 Task: Send email   including the signature Sign0000000001 to Sandip@sogtage.net; Email000000002 with a cc to Nikhil.rathi@sogtage.net; Ayush@sogtage.net and bcc to Pooja.Chaudhary@sogtage.net with a subject Subject0000000031 and add a message Message0000000033. Send email   including the signature Sign0000000001 to Sandip@sogtage.net with a cc to Vanshu.thakur@sogtage.net with a subject Subject0000000031 and add a message Message0000000033 and with an attachment of Attach0000000002. Send email   including the signature Sign0000000001 to Sandip@sogtage.net with a cc to Vanshu.thakur@sogtage.net and bcc to Nikhil.rathi@sogtage.net with a subject Subject0000000031 and add a message Message0000000033 and with an attachment of Attach0000000003. Send email   including the signature Sign0000000001 to Sandip@sogtage.net; Email000000002 with a cc to Nikhil.rathi@sogtage.net; Ayush@sogtage.net and bcc to Pooja.Chaudhary@sogtage.net with a subject Subject0000000031 and add a message Message0000000033 and with an attachment of Attach0000000004. Send email and add a link Link0000000031 to Sandip@sogtage.net with a subject Subject0000000031 and add a message Message0000000031
Action: Mouse moved to (902, 478)
Screenshot: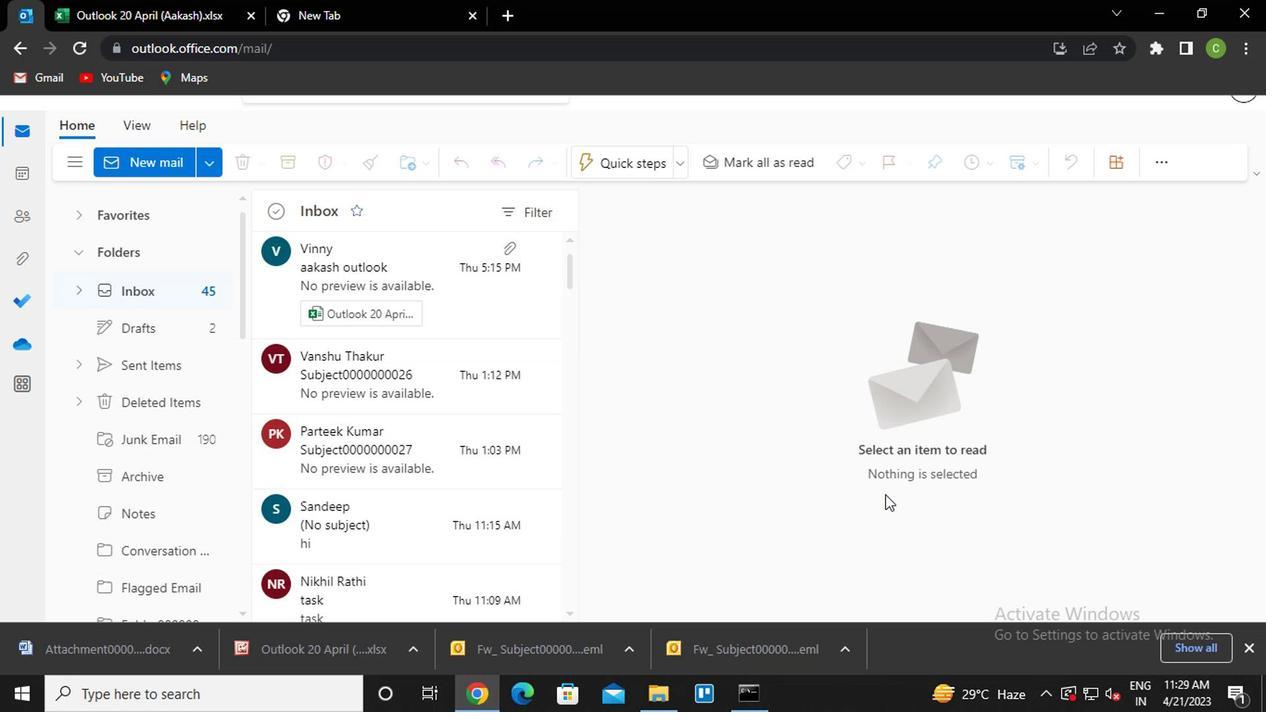 
Action: Mouse scrolled (902, 479) with delta (0, 1)
Screenshot: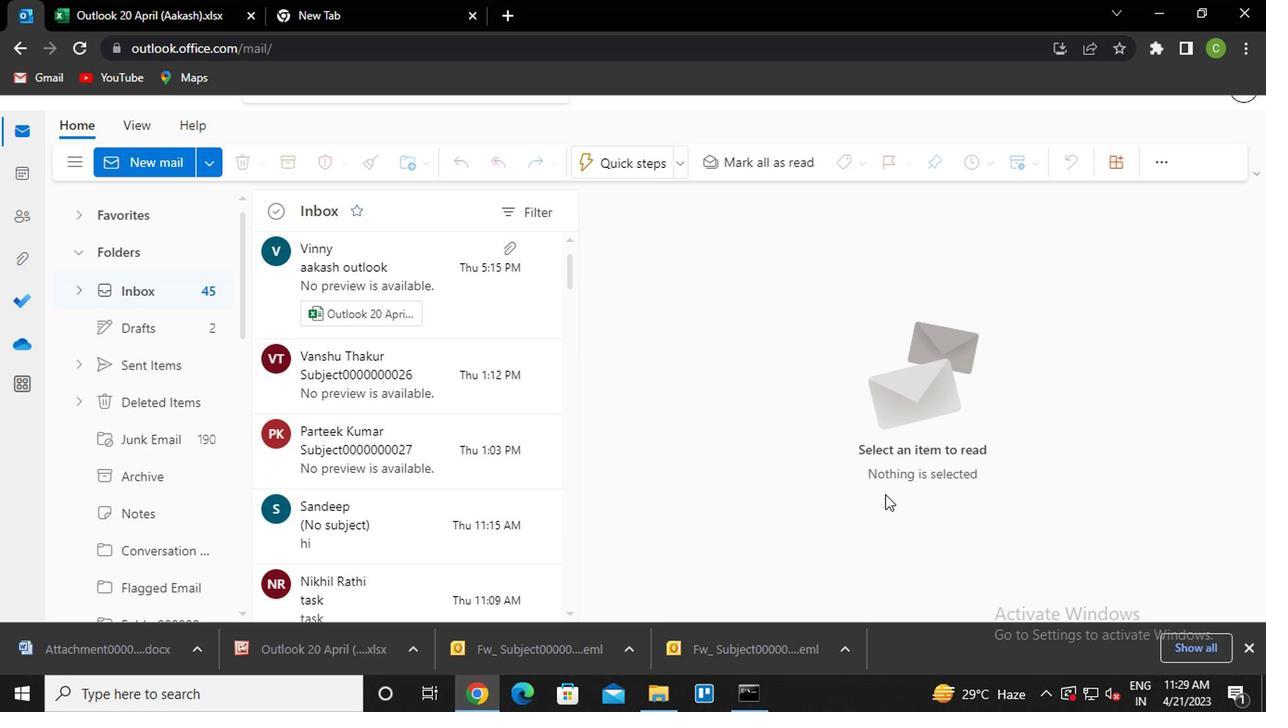 
Action: Mouse moved to (128, 157)
Screenshot: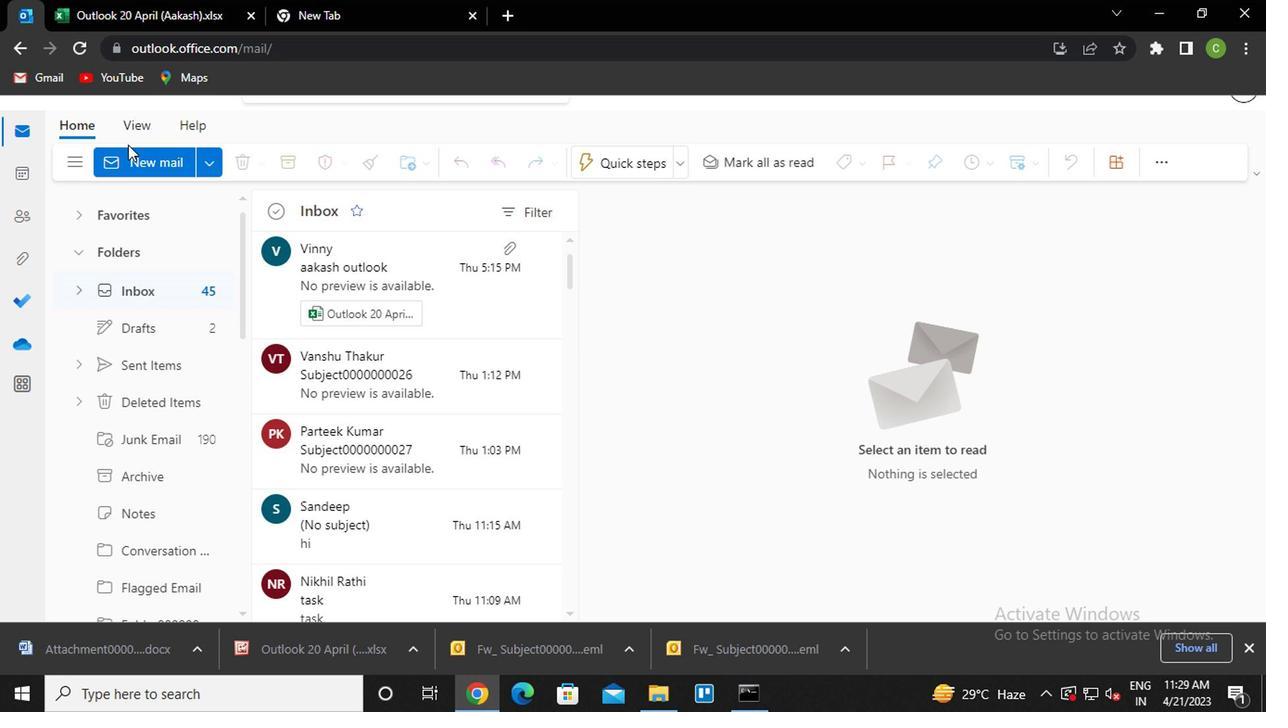 
Action: Mouse pressed left at (128, 157)
Screenshot: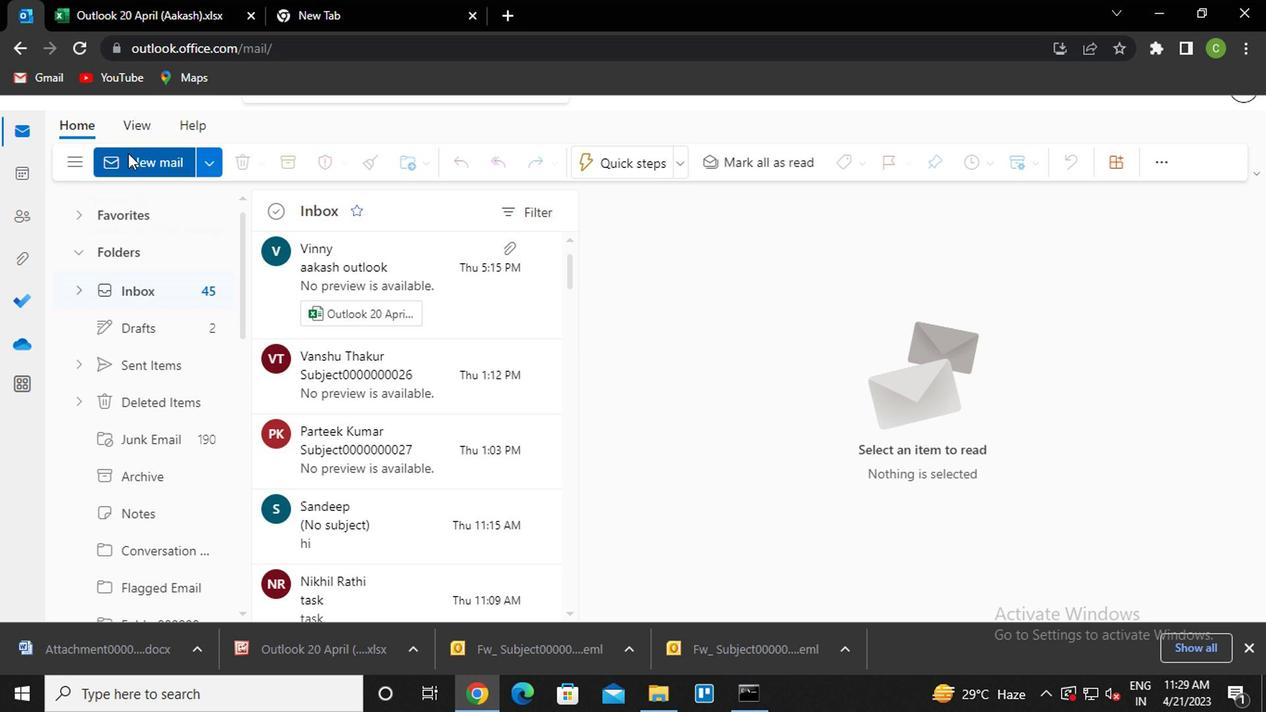 
Action: Mouse moved to (955, 164)
Screenshot: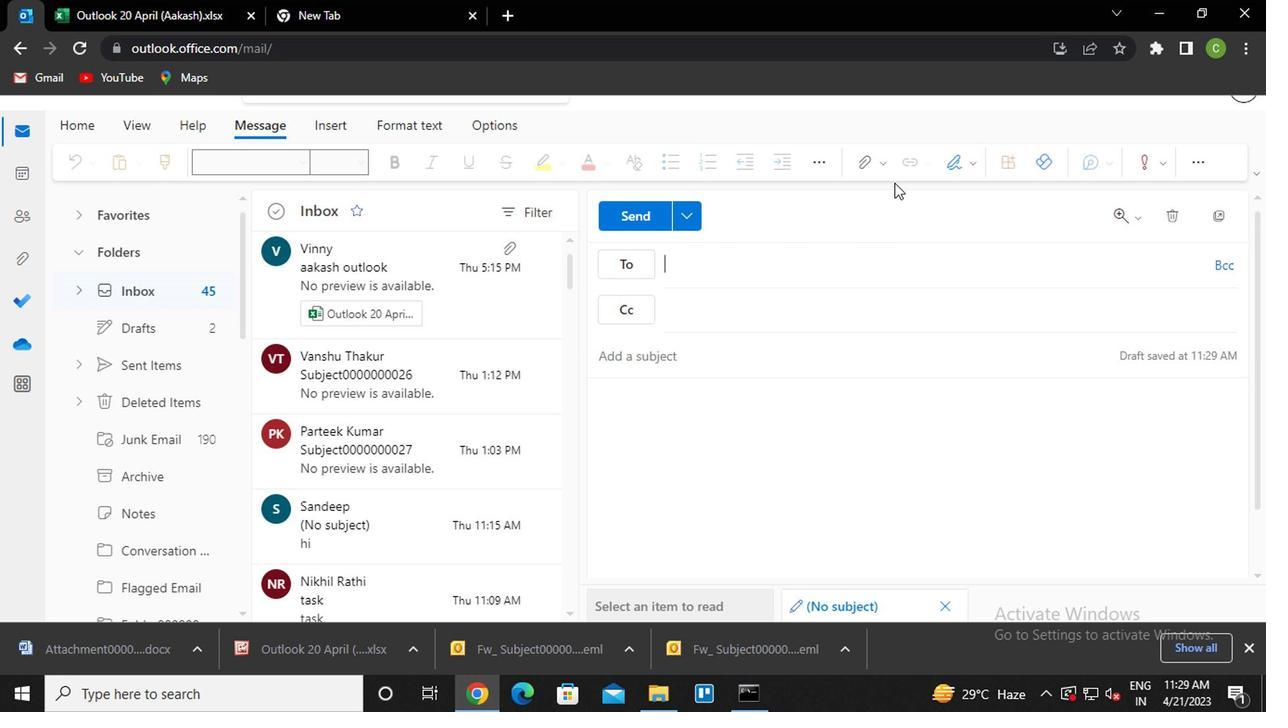 
Action: Mouse pressed left at (955, 164)
Screenshot: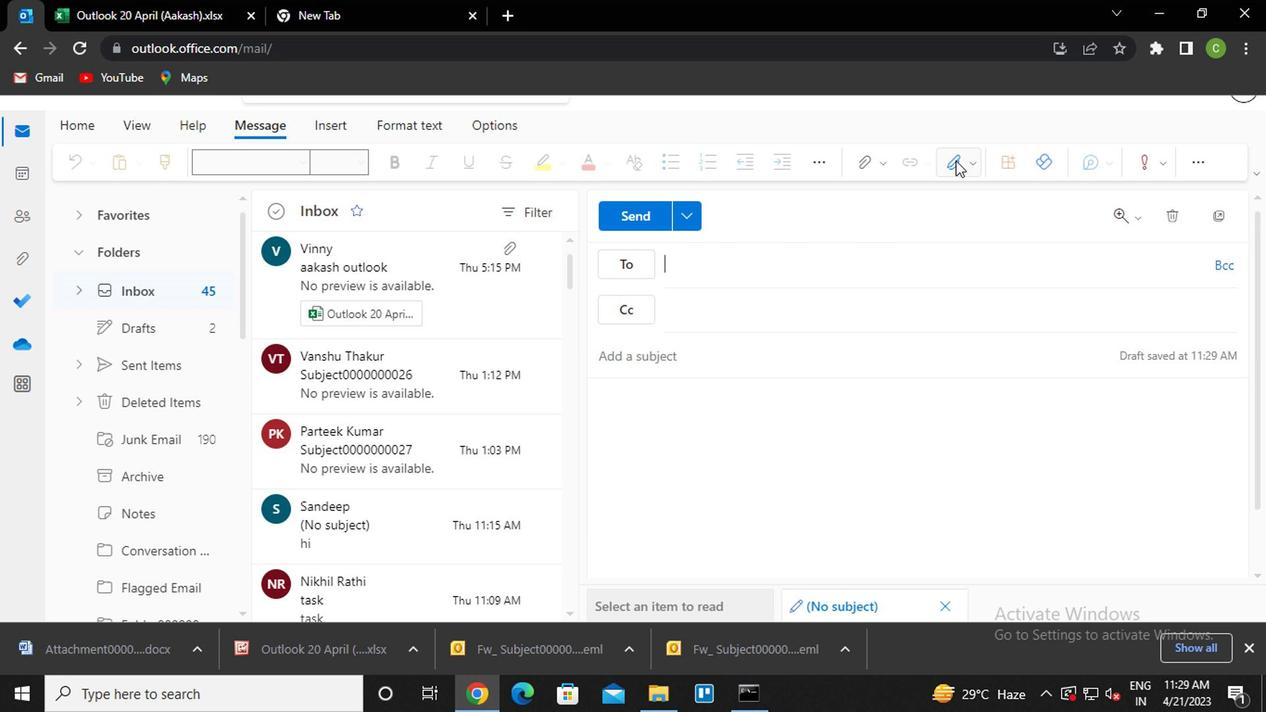 
Action: Mouse moved to (933, 201)
Screenshot: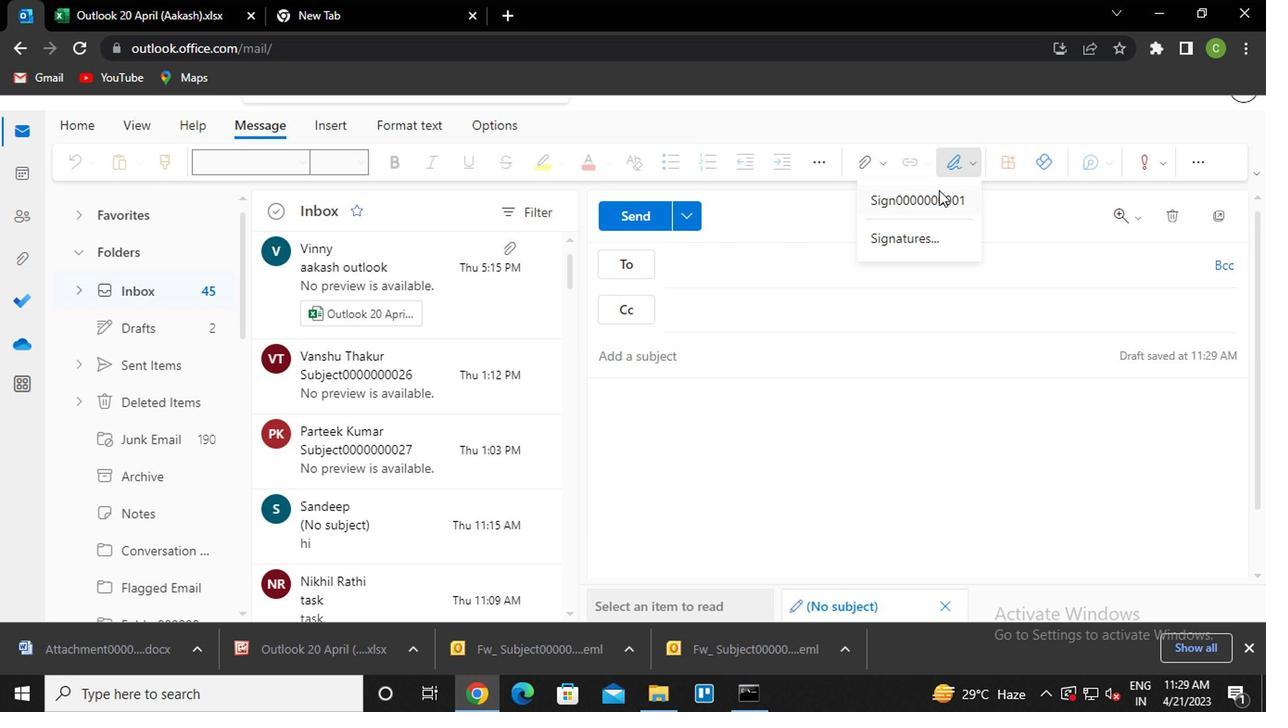 
Action: Mouse pressed left at (933, 201)
Screenshot: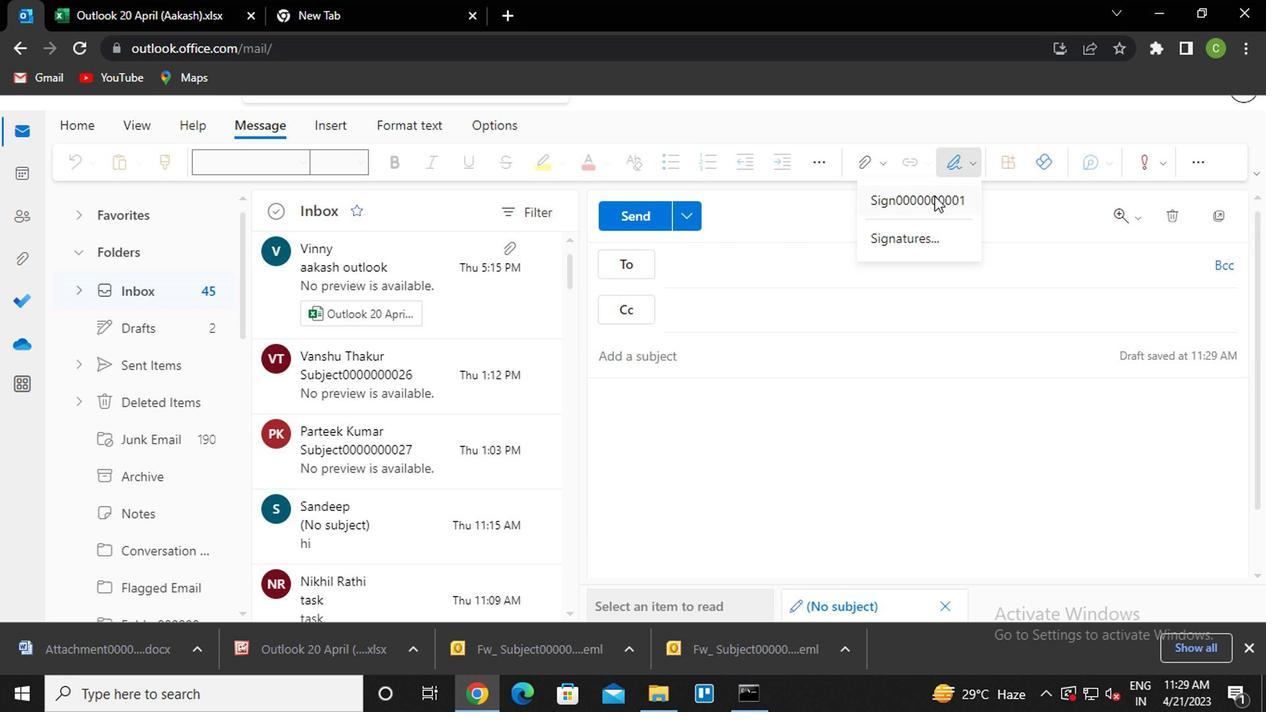 
Action: Mouse moved to (743, 268)
Screenshot: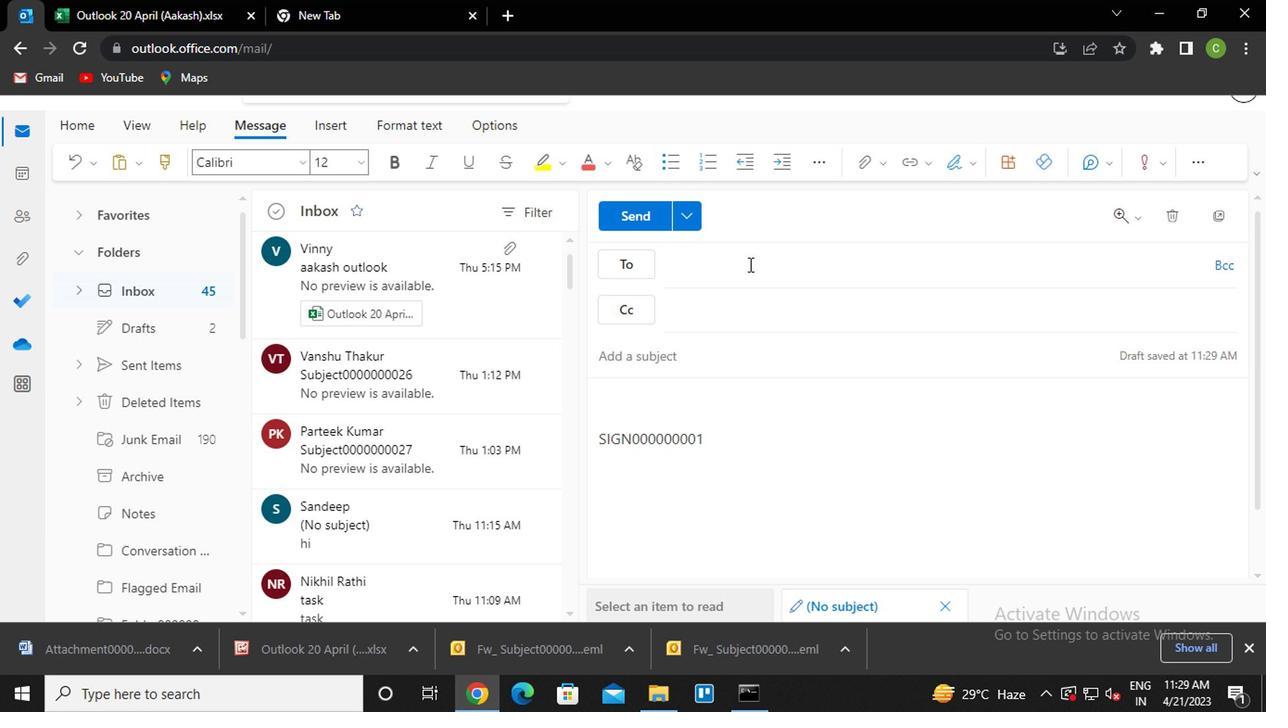
Action: Mouse pressed left at (743, 268)
Screenshot: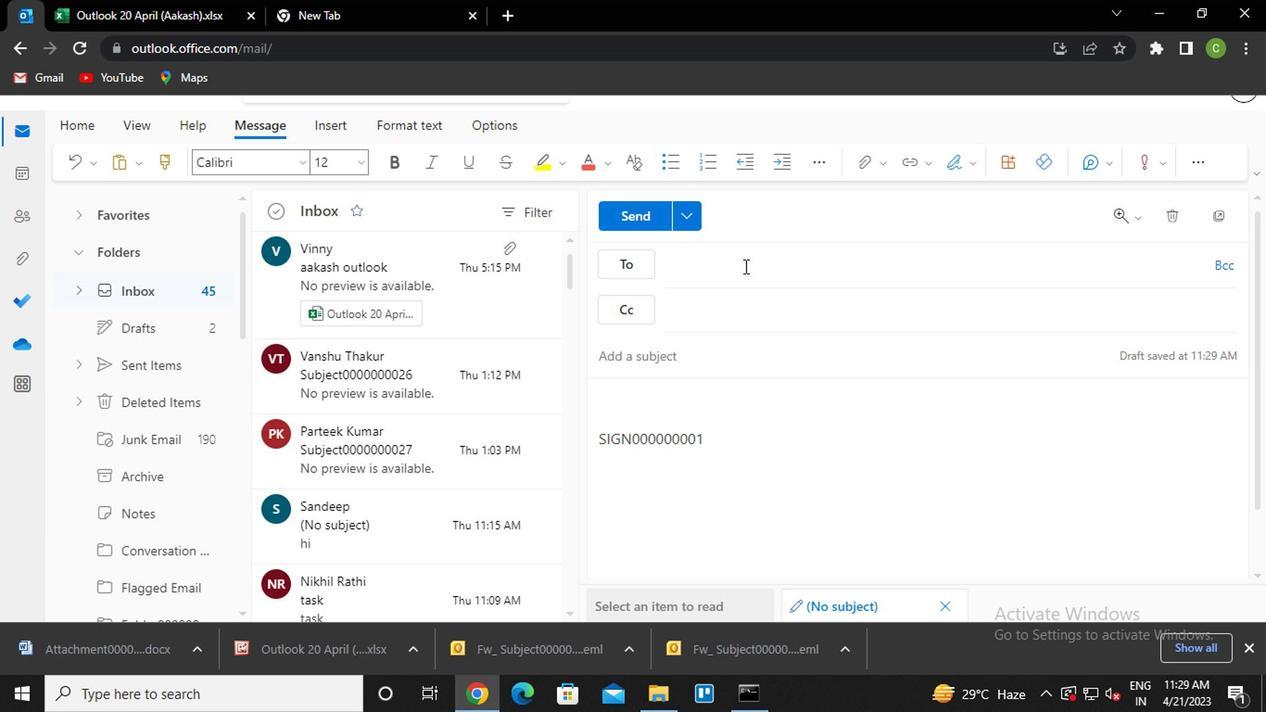 
Action: Key pressed <Key.caps_lock><Key.caps_lock>s<Key.caps_lock>andip<Key.enter>vanshu<Key.enter><Key.tab>b<Key.backspace>nikhil<Key.enter>ayush<Key.enter>
Screenshot: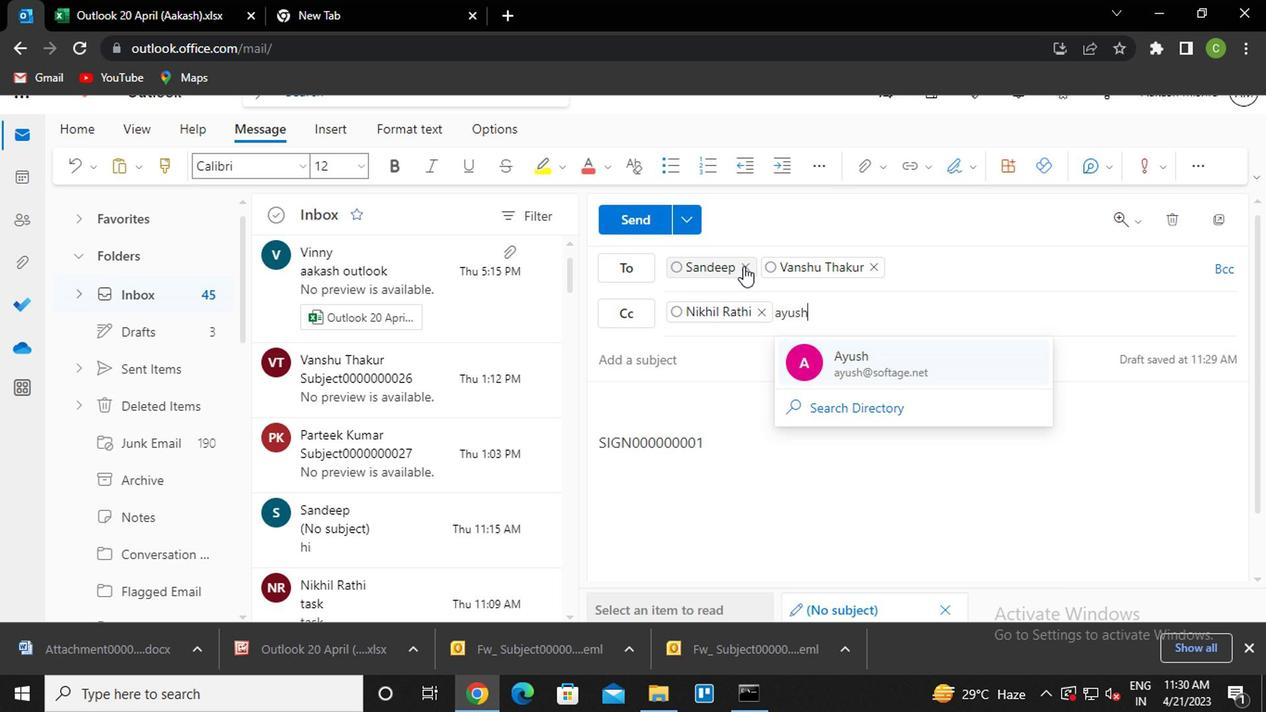 
Action: Mouse moved to (1220, 271)
Screenshot: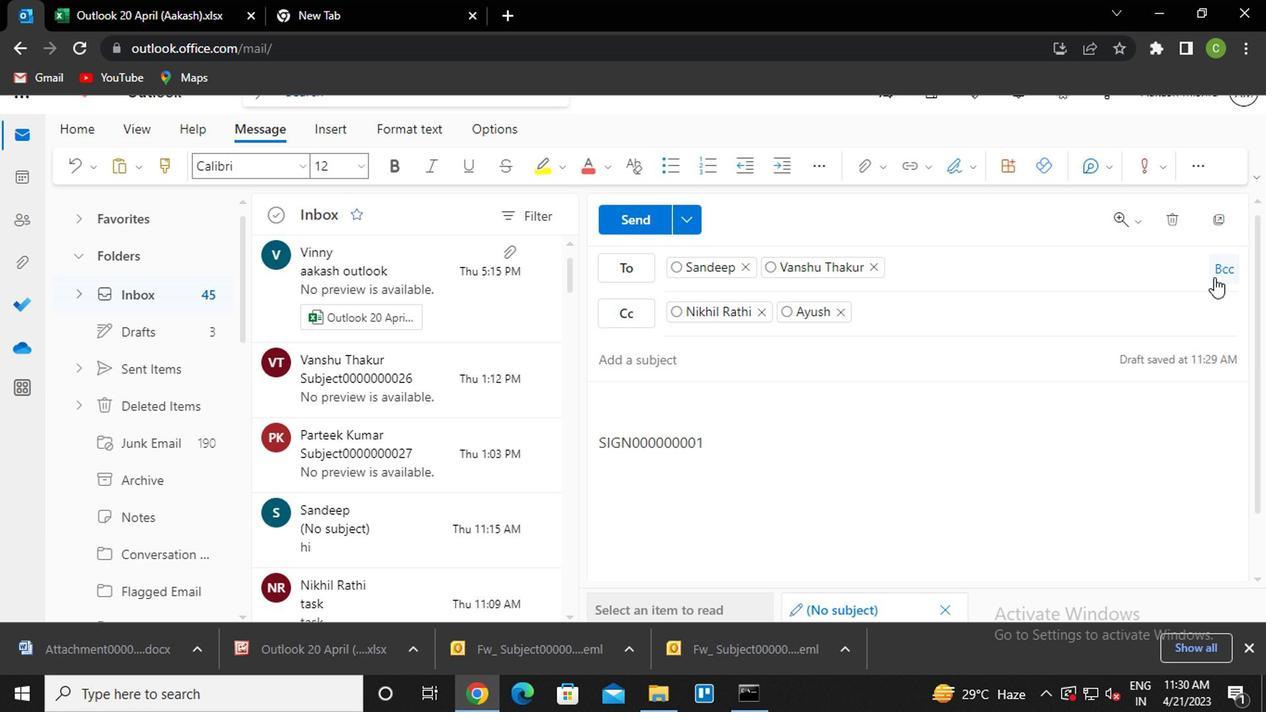 
Action: Mouse pressed left at (1220, 271)
Screenshot: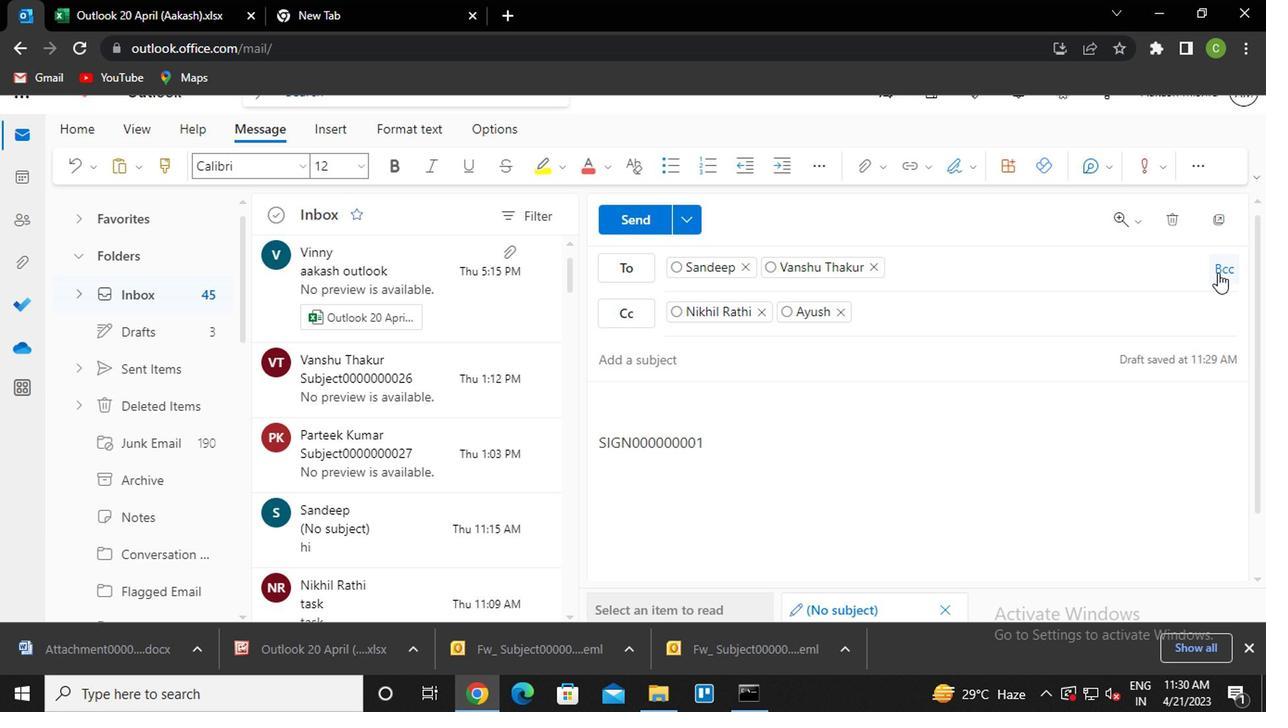 
Action: Mouse moved to (1119, 371)
Screenshot: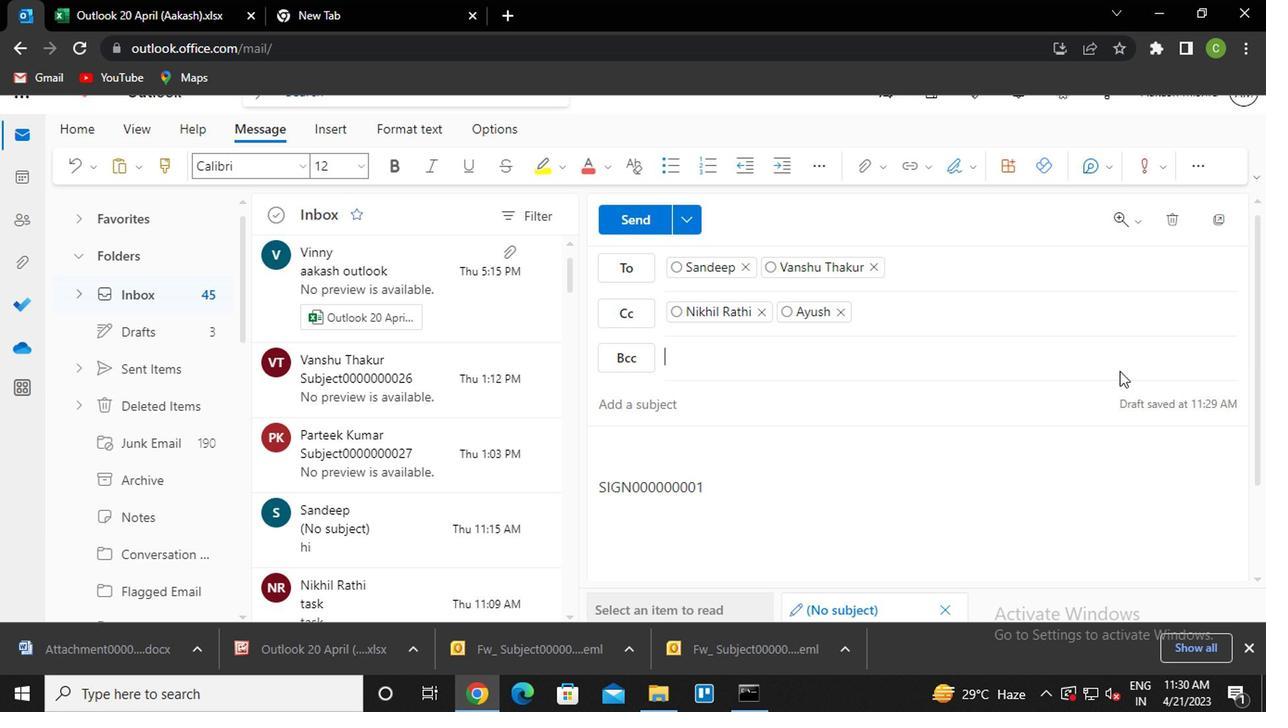 
Action: Key pressed <Key.caps_lock>p<Key.caps_lock>ooja<Key.enter><Key.tab><Key.caps_lock>s<Key.caps_lock>ubject0000000031<Key.tab><Key.caps_lock>m<Key.caps_lock>essage0000000033
Screenshot: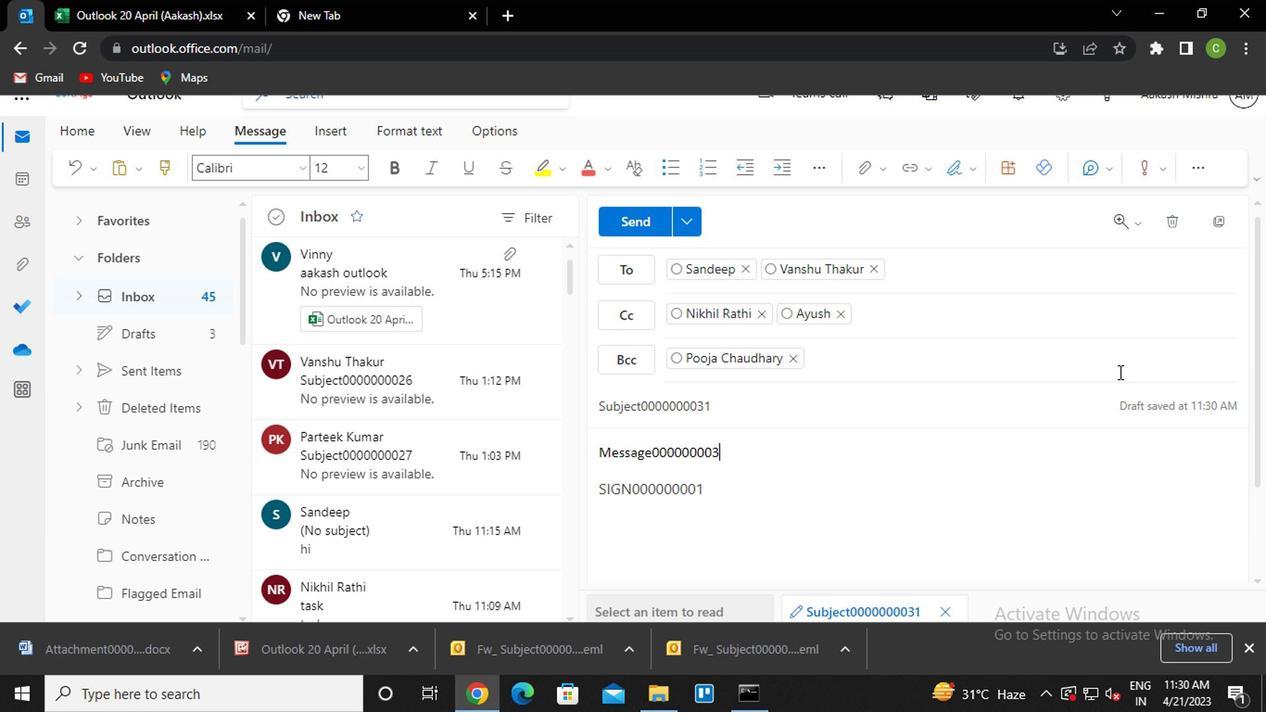 
Action: Mouse moved to (629, 227)
Screenshot: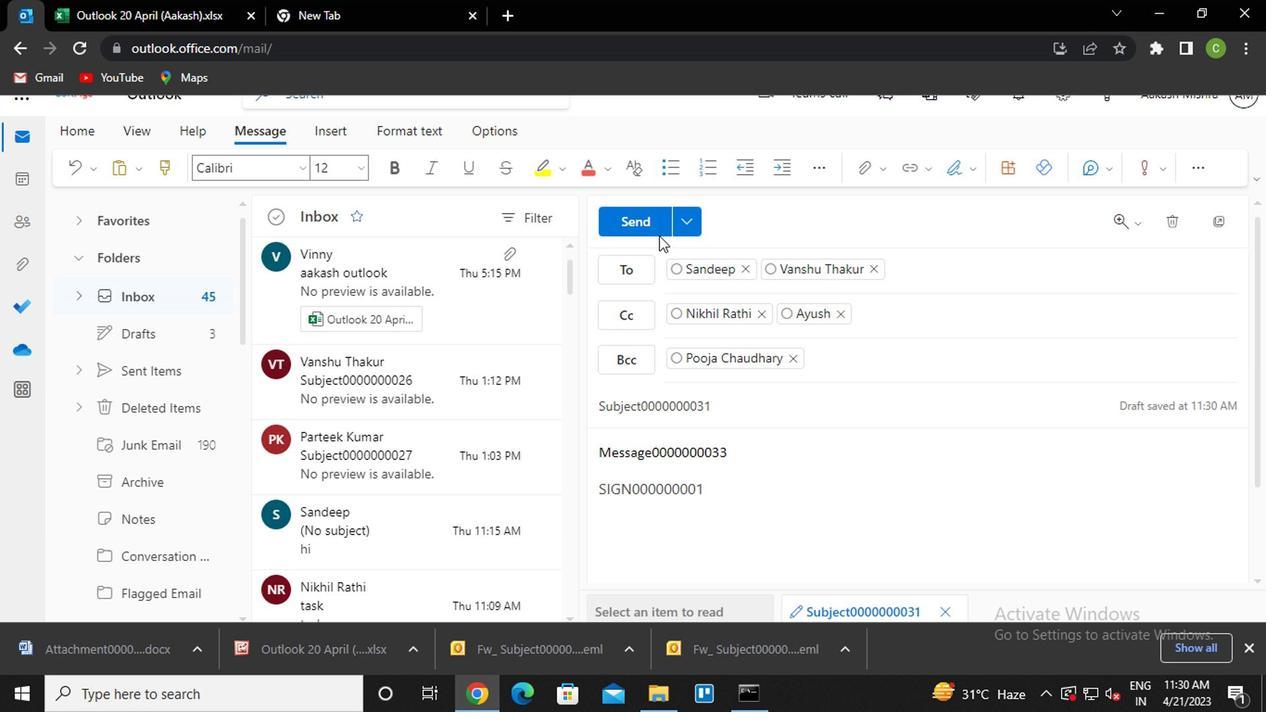 
Action: Mouse pressed left at (629, 227)
Screenshot: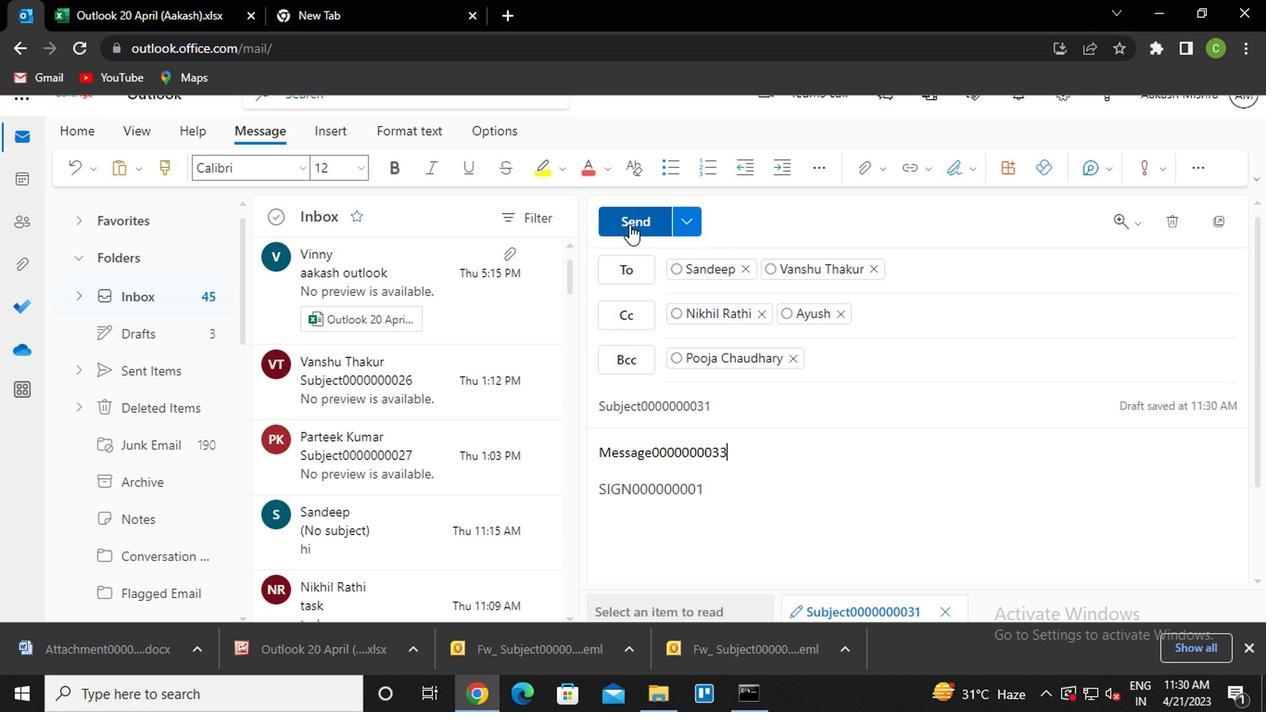 
Action: Mouse moved to (159, 169)
Screenshot: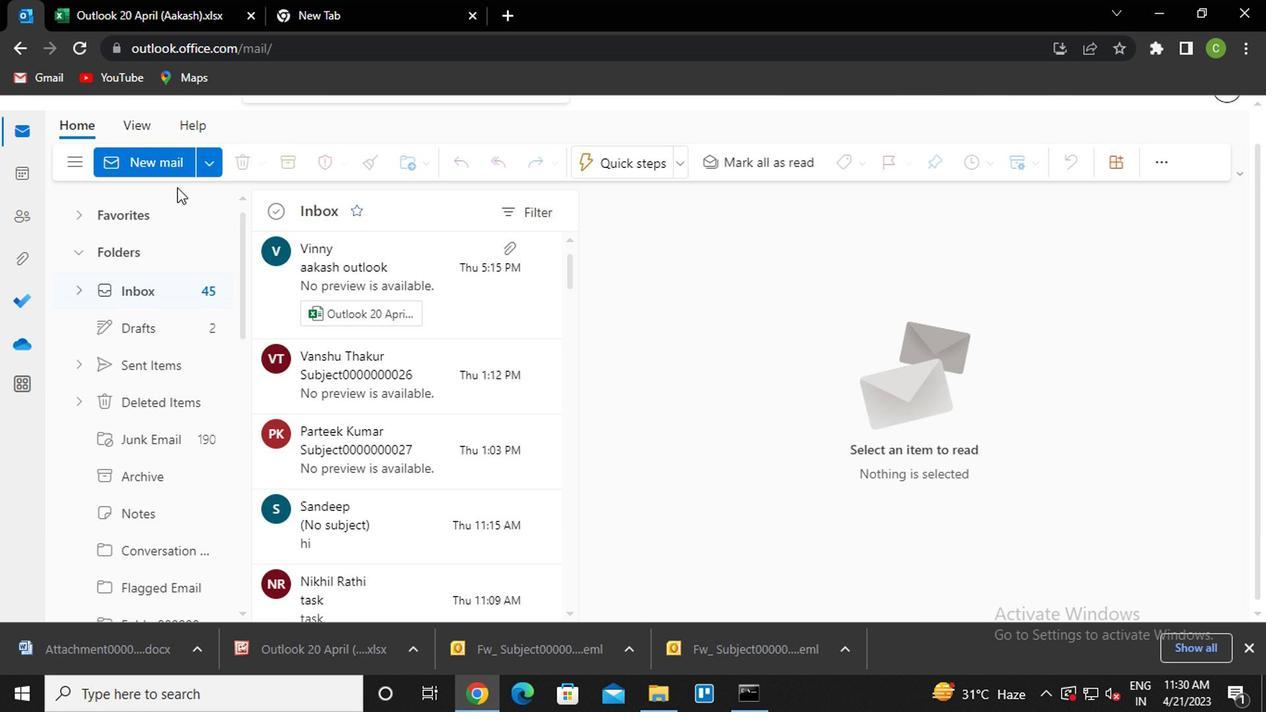 
Action: Mouse pressed left at (159, 169)
Screenshot: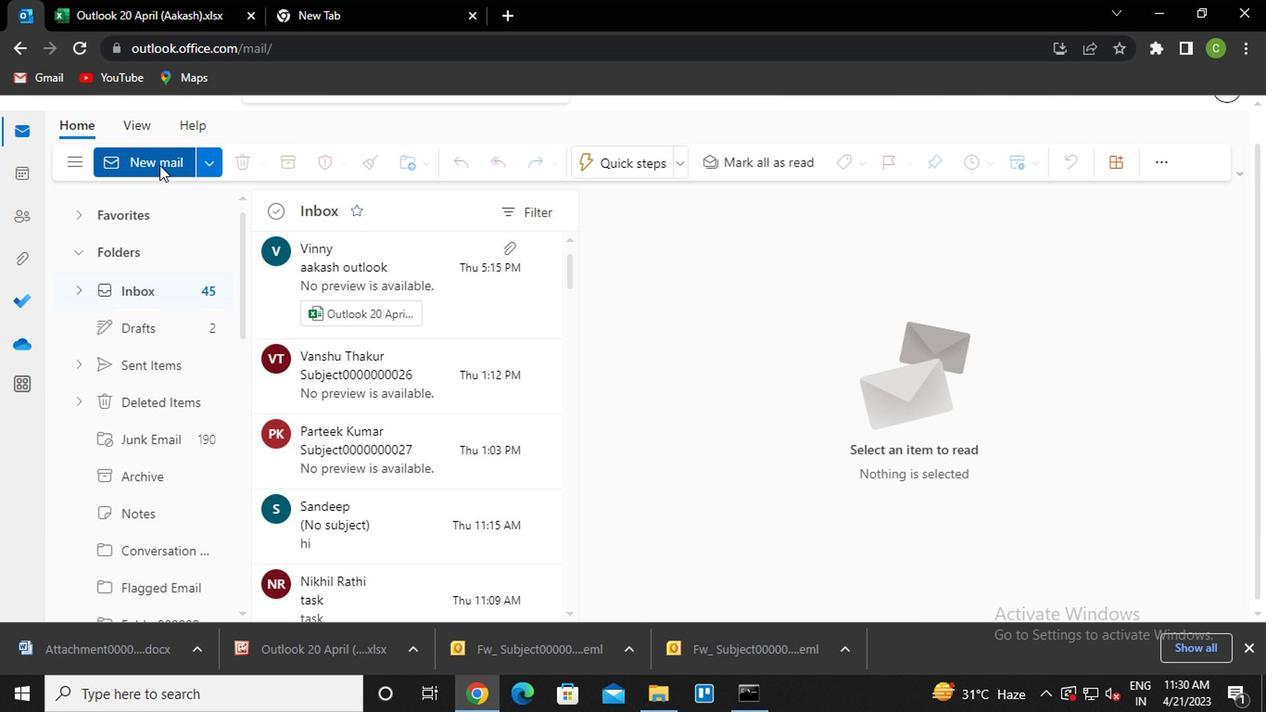 
Action: Mouse moved to (977, 164)
Screenshot: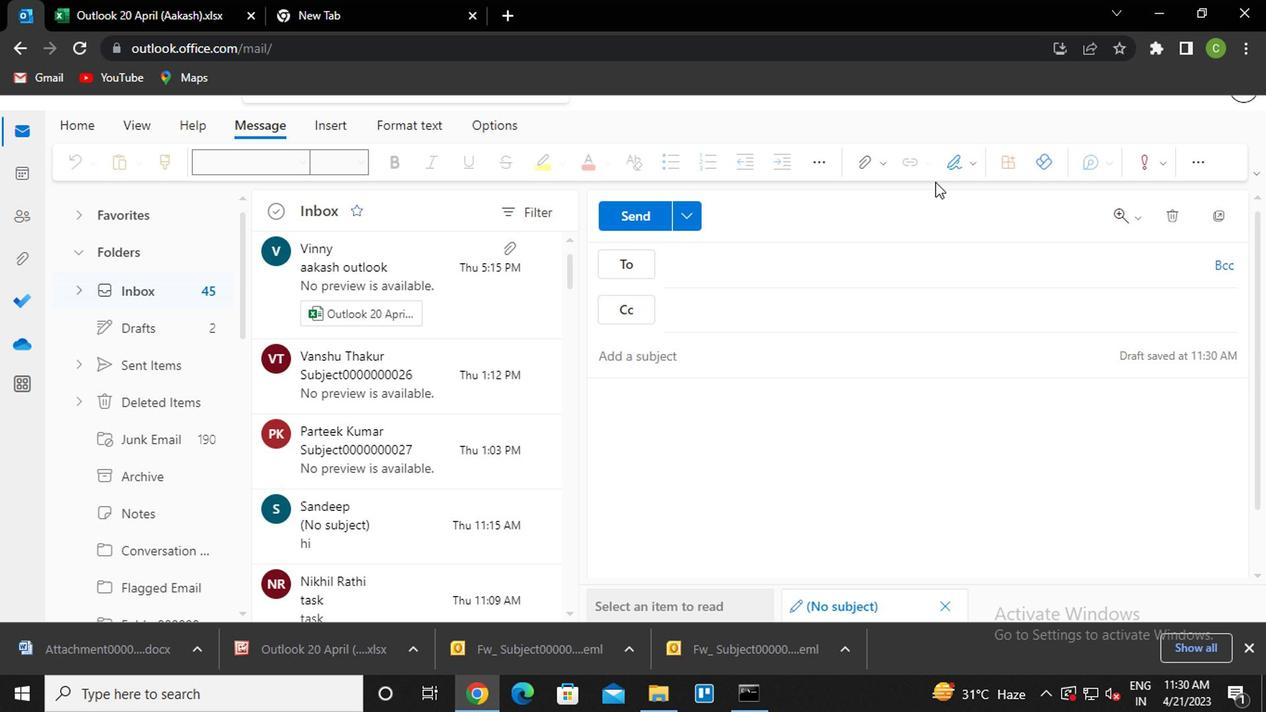 
Action: Mouse pressed left at (977, 164)
Screenshot: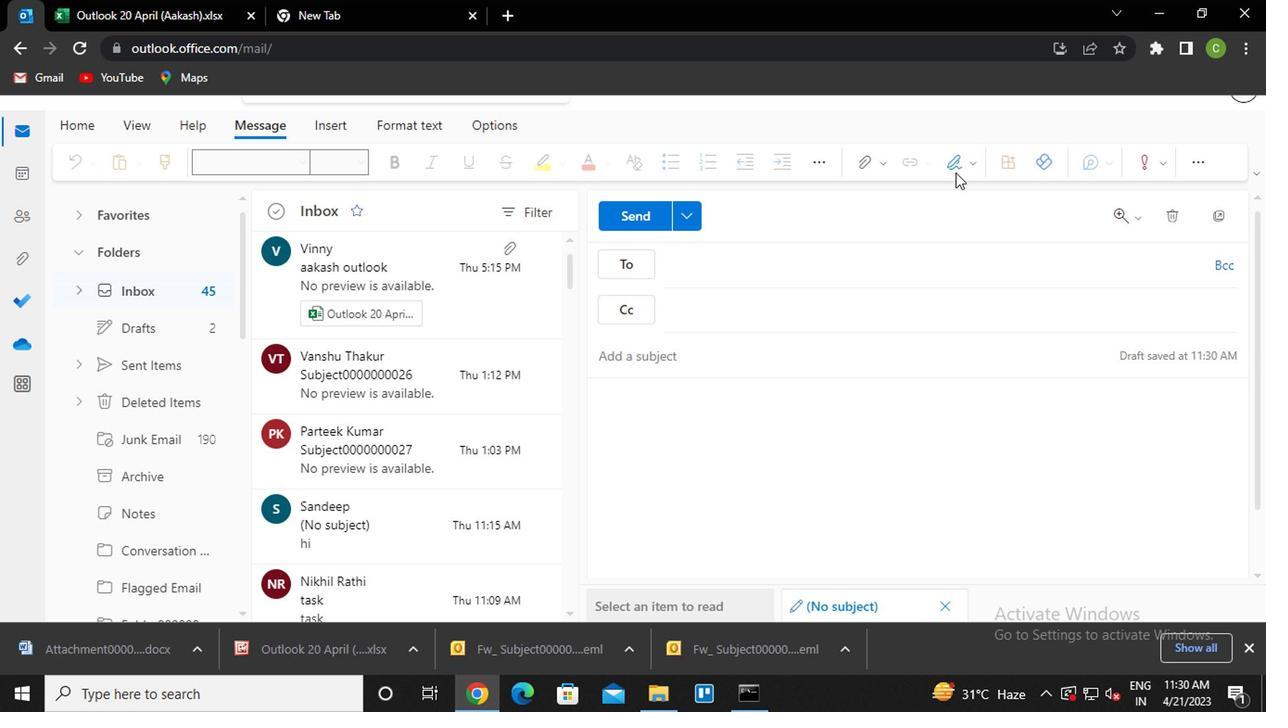 
Action: Mouse moved to (922, 205)
Screenshot: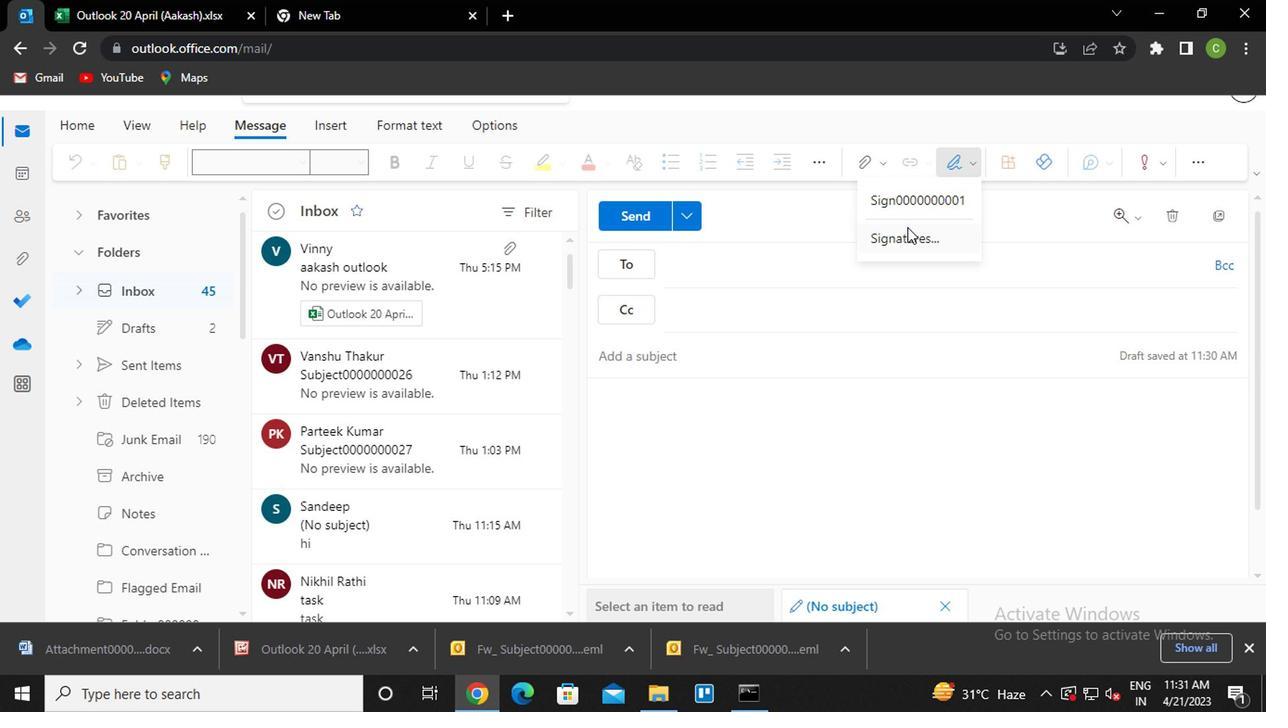 
Action: Mouse pressed left at (922, 205)
Screenshot: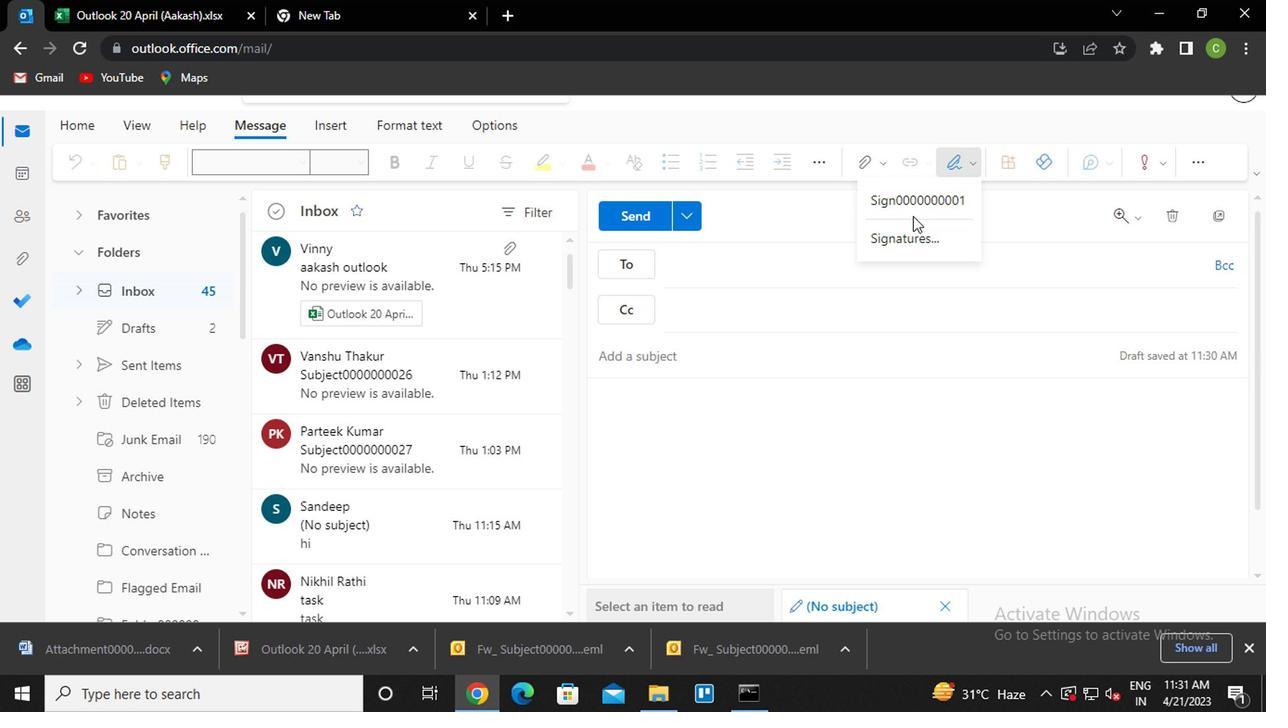 
Action: Mouse moved to (736, 269)
Screenshot: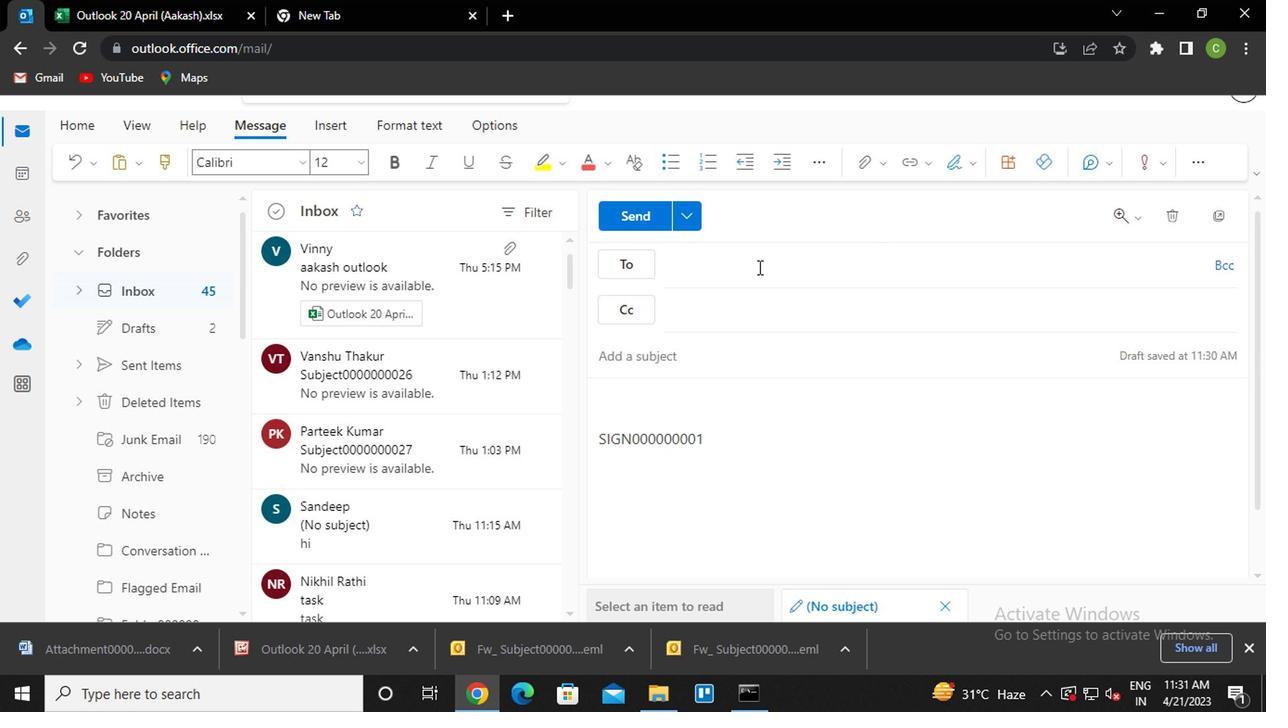 
Action: Mouse pressed left at (736, 269)
Screenshot: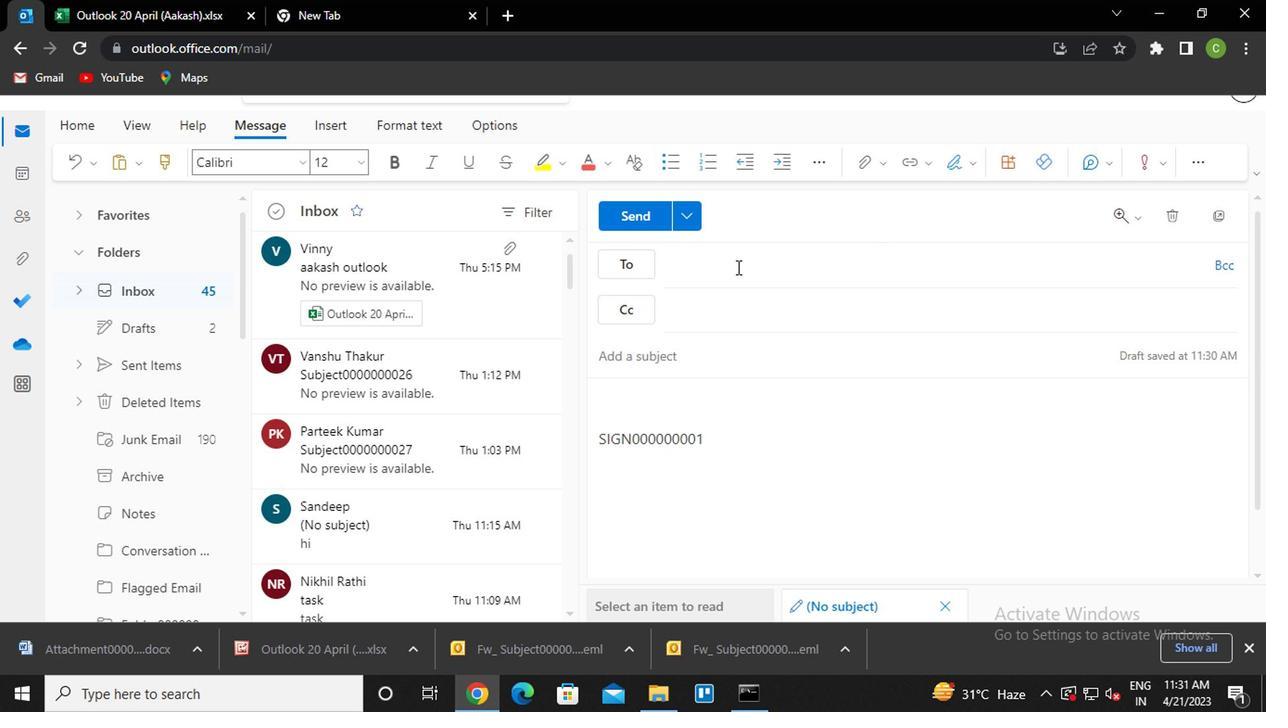 
Action: Key pressed sandip<Key.enter><Key.tab><Key.caps_lock>v<Key.caps_lock>anshu<Key.enter><Key.tab><Key.caps_lock>s<Key.caps_lock>ube<Key.backspace>ject0000000031<Key.tab><Key.caps_lock>m<Key.caps_lock>essage0000000033
Screenshot: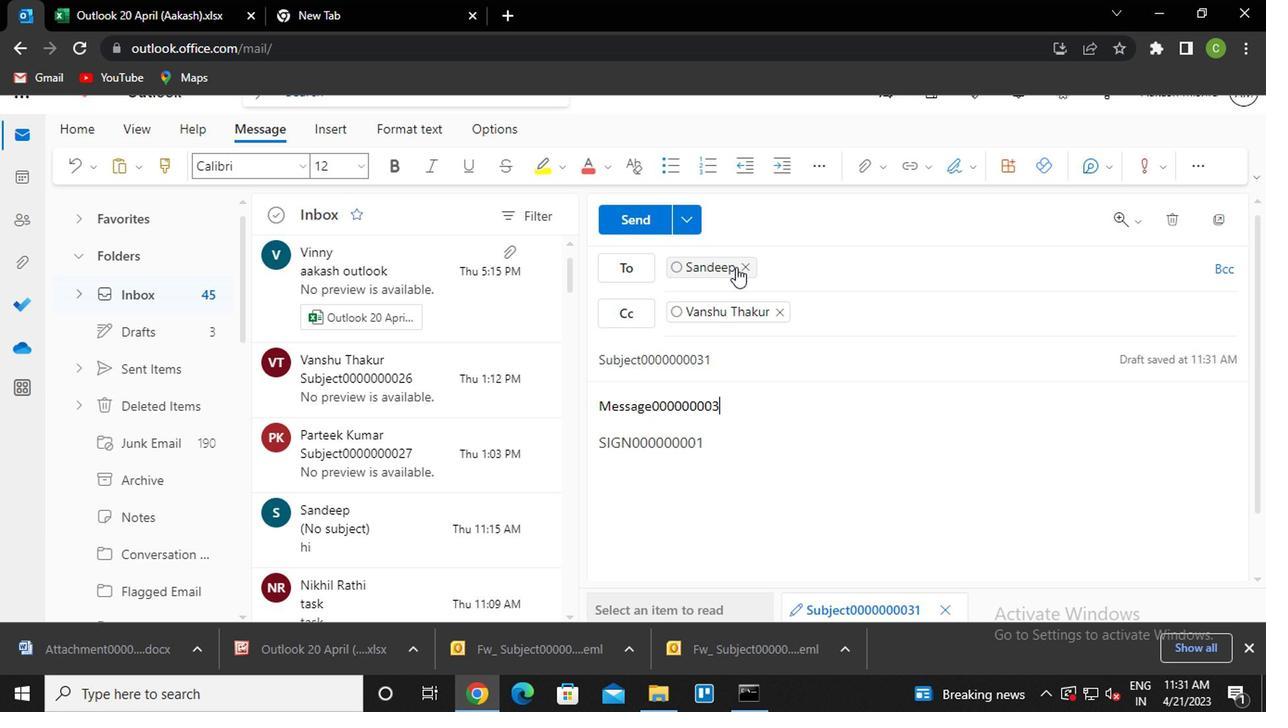 
Action: Mouse moved to (869, 170)
Screenshot: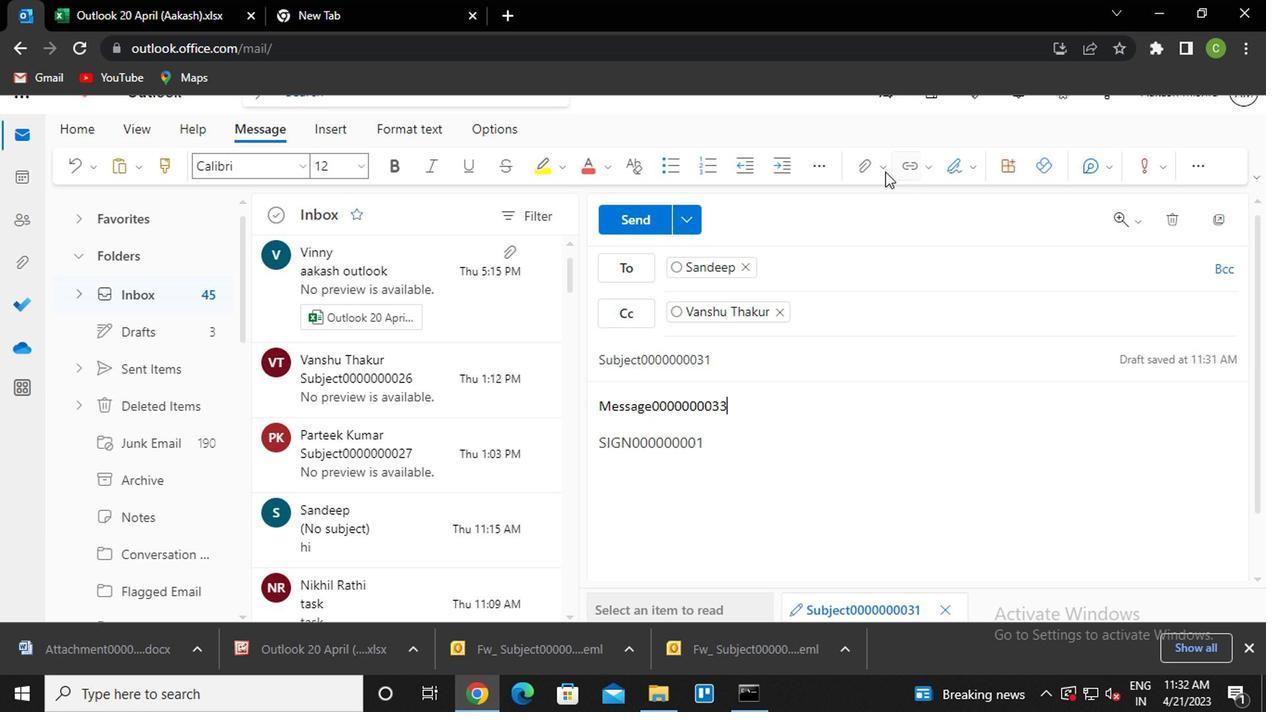 
Action: Mouse pressed left at (869, 170)
Screenshot: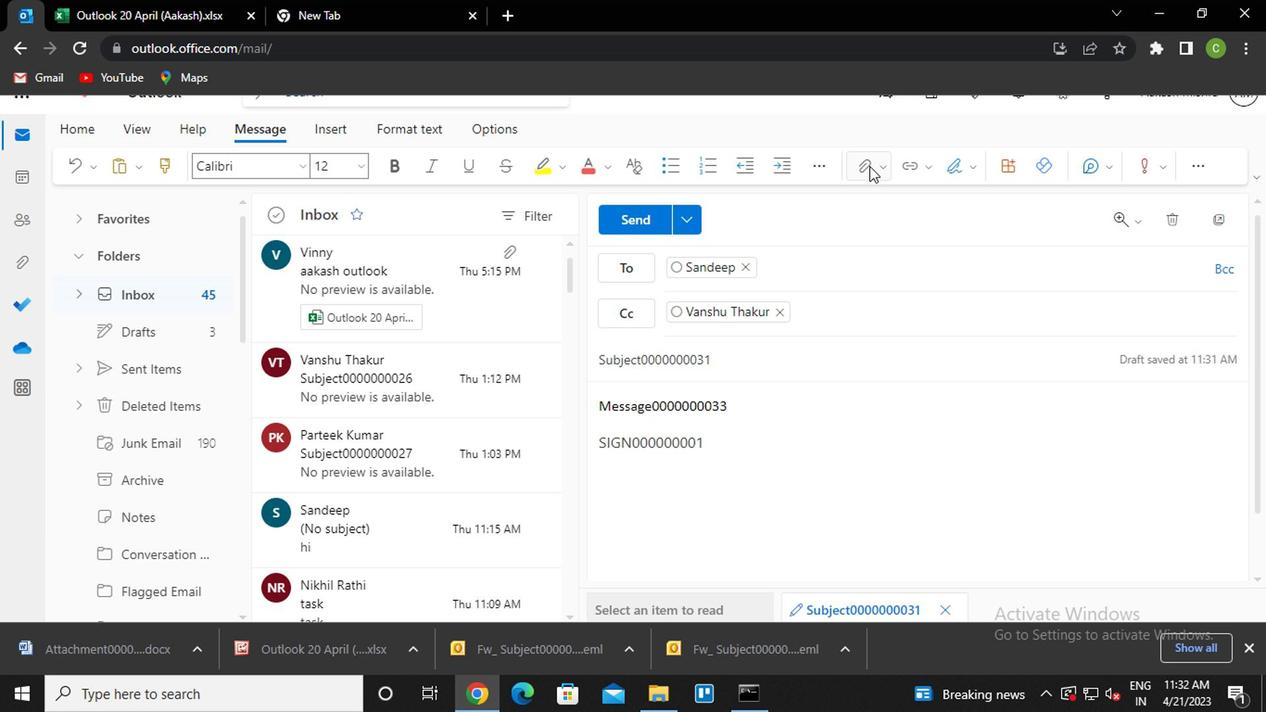 
Action: Mouse moved to (804, 213)
Screenshot: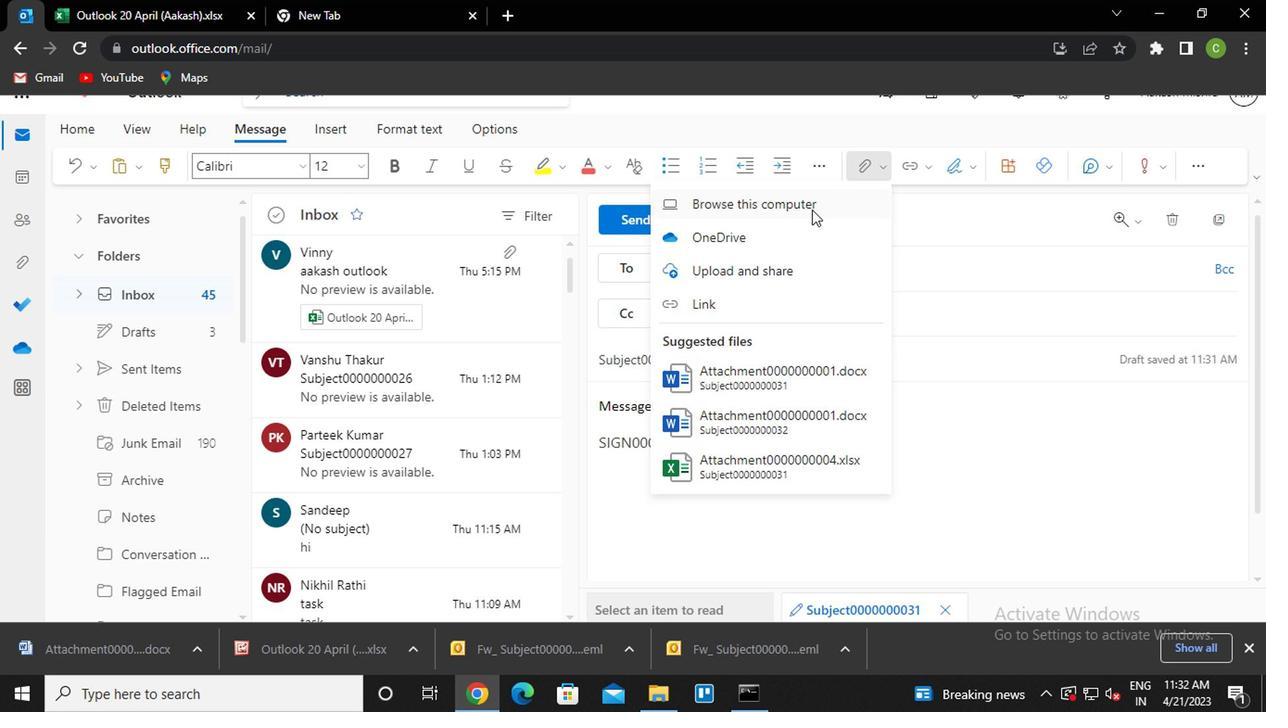 
Action: Mouse pressed left at (804, 213)
Screenshot: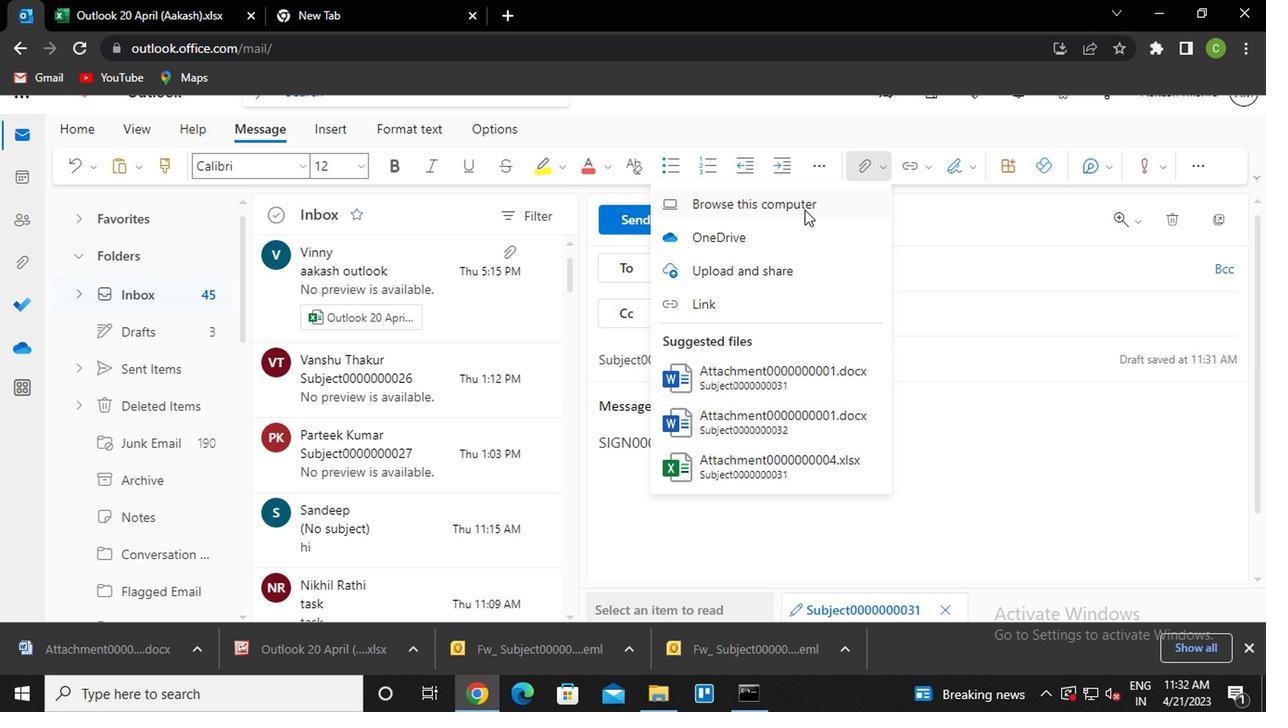 
Action: Mouse moved to (302, 162)
Screenshot: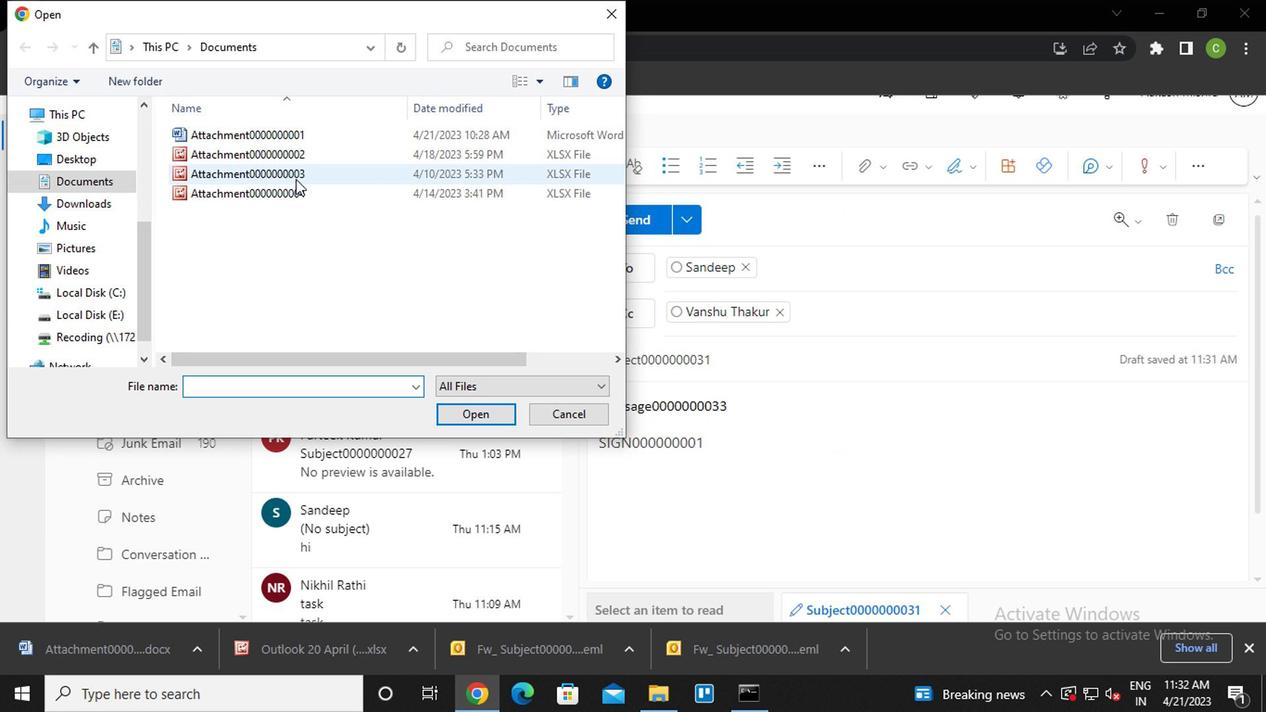 
Action: Mouse pressed left at (302, 162)
Screenshot: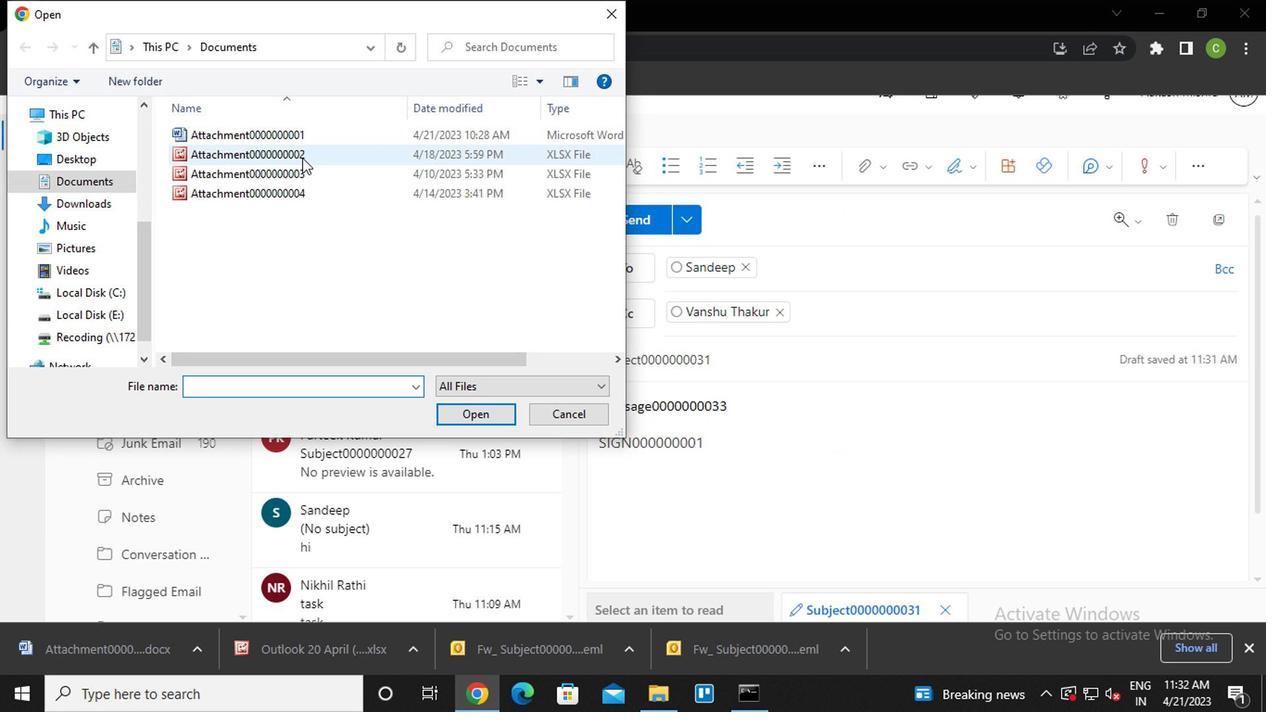 
Action: Mouse pressed left at (302, 162)
Screenshot: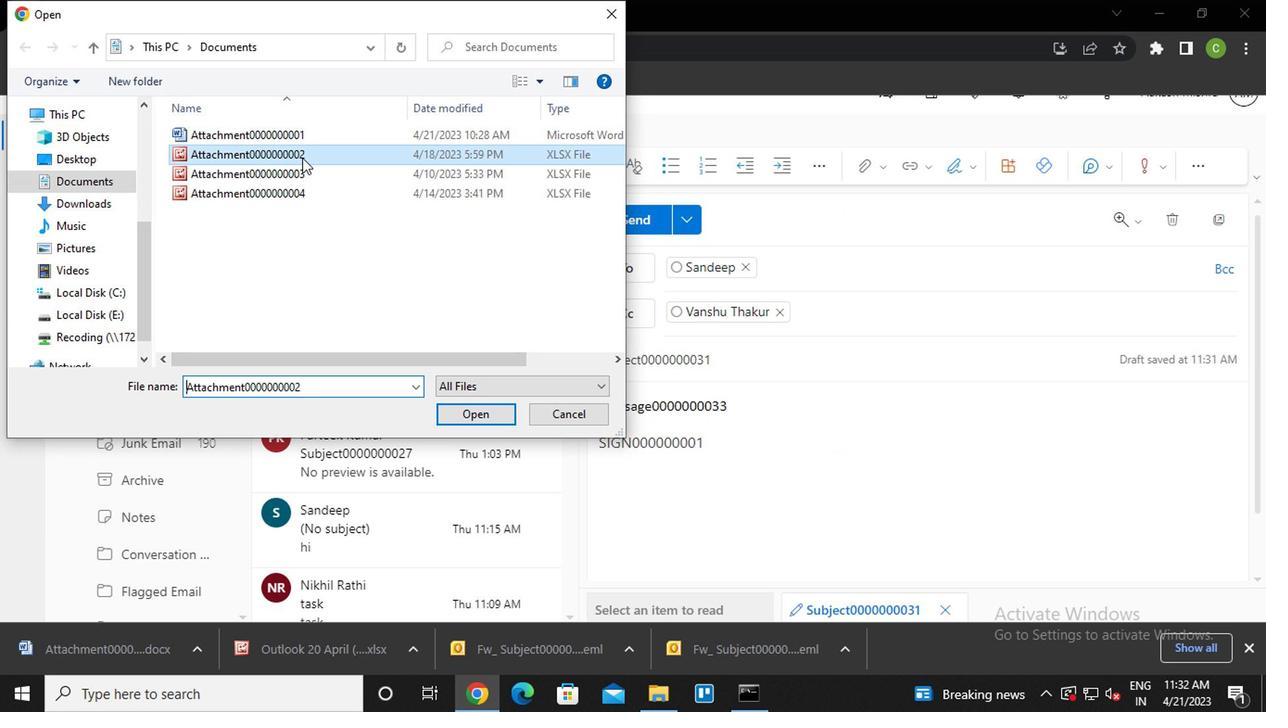 
Action: Mouse moved to (632, 230)
Screenshot: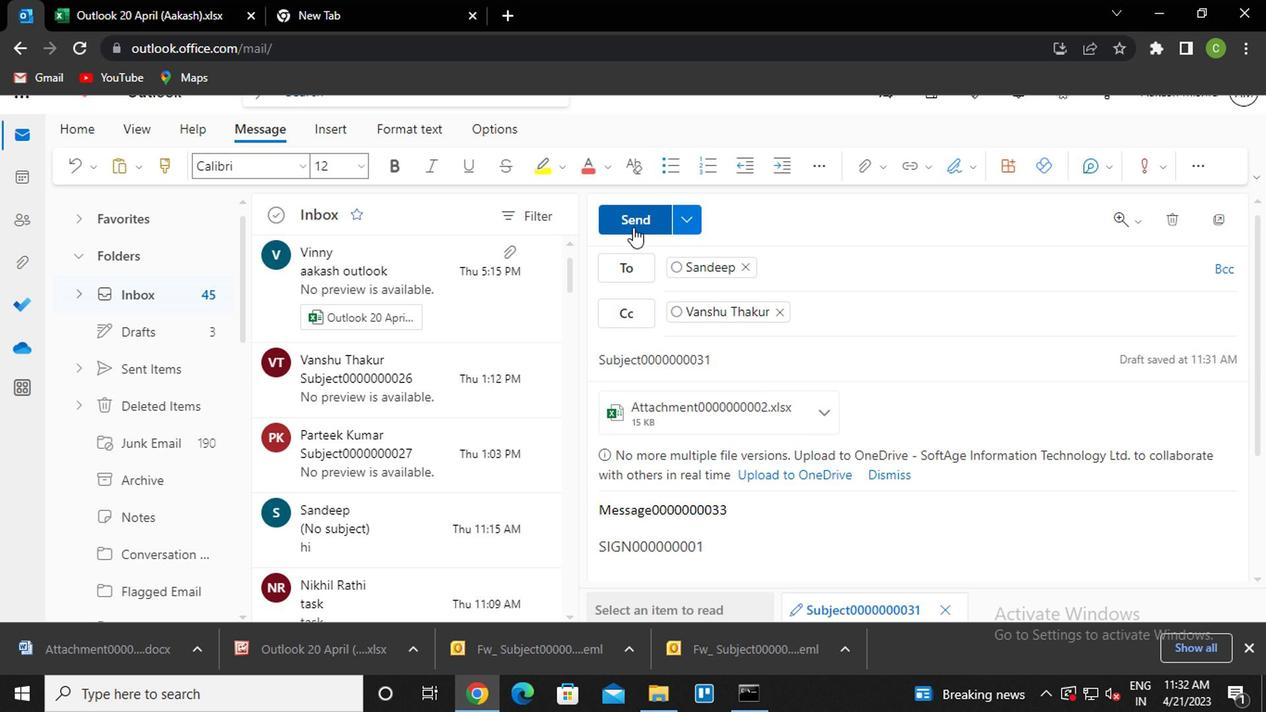 
Action: Mouse pressed left at (632, 230)
Screenshot: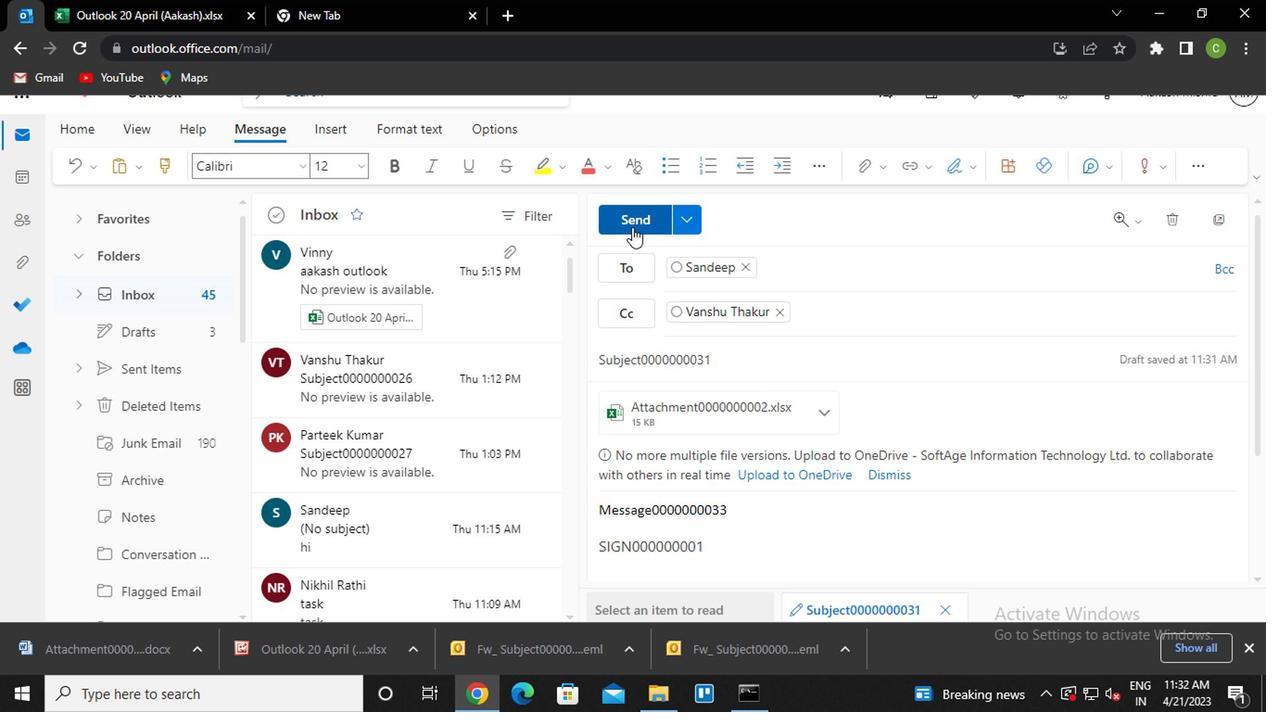 
Action: Mouse moved to (141, 176)
Screenshot: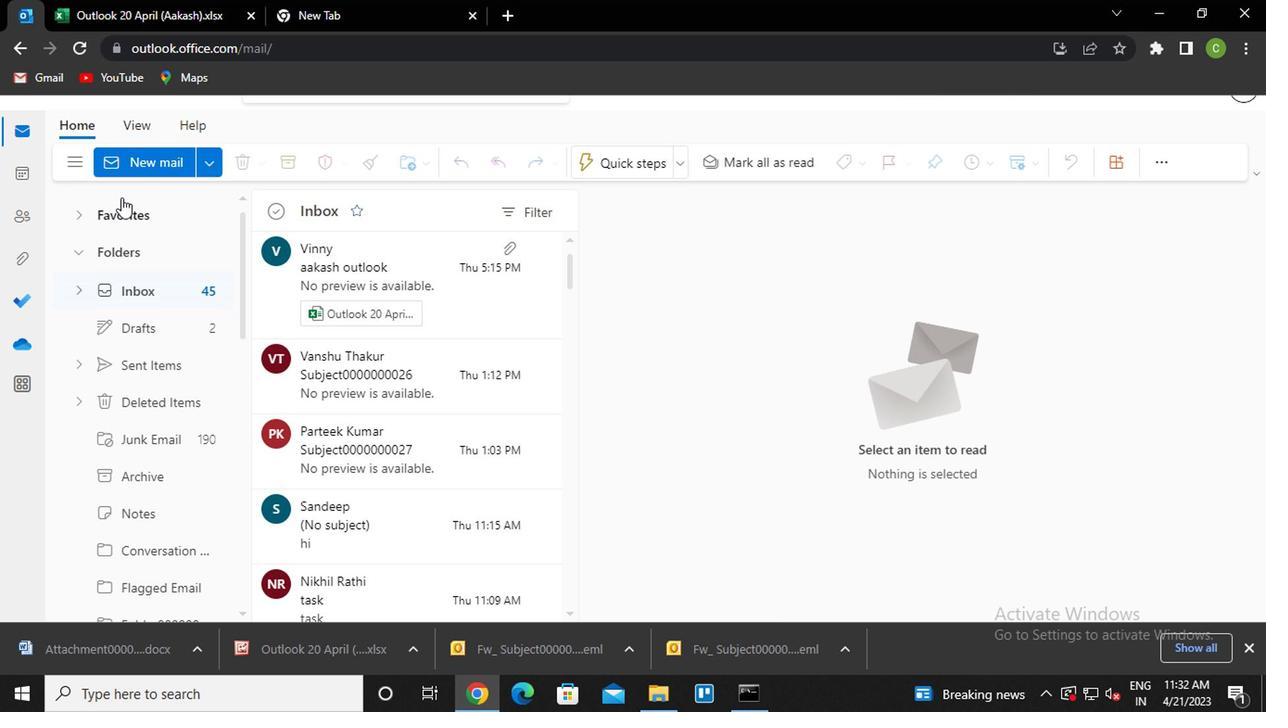 
Action: Mouse pressed left at (141, 176)
Screenshot: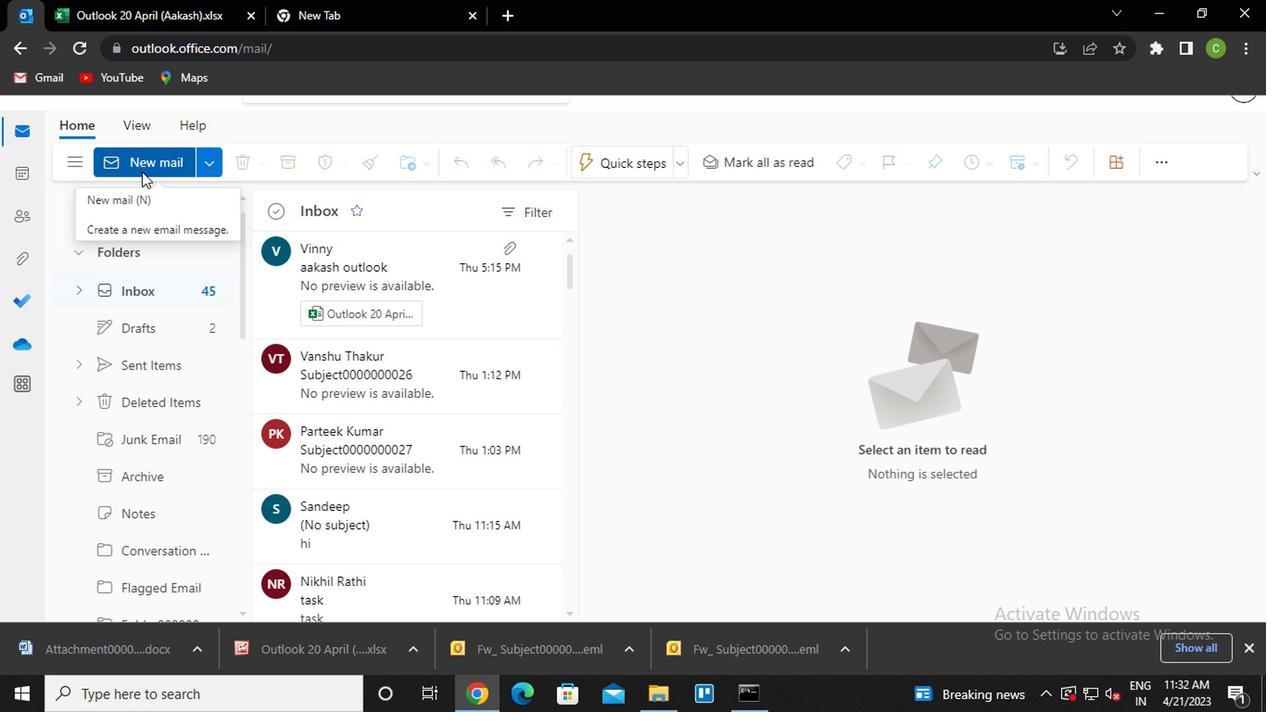 
Action: Mouse moved to (961, 164)
Screenshot: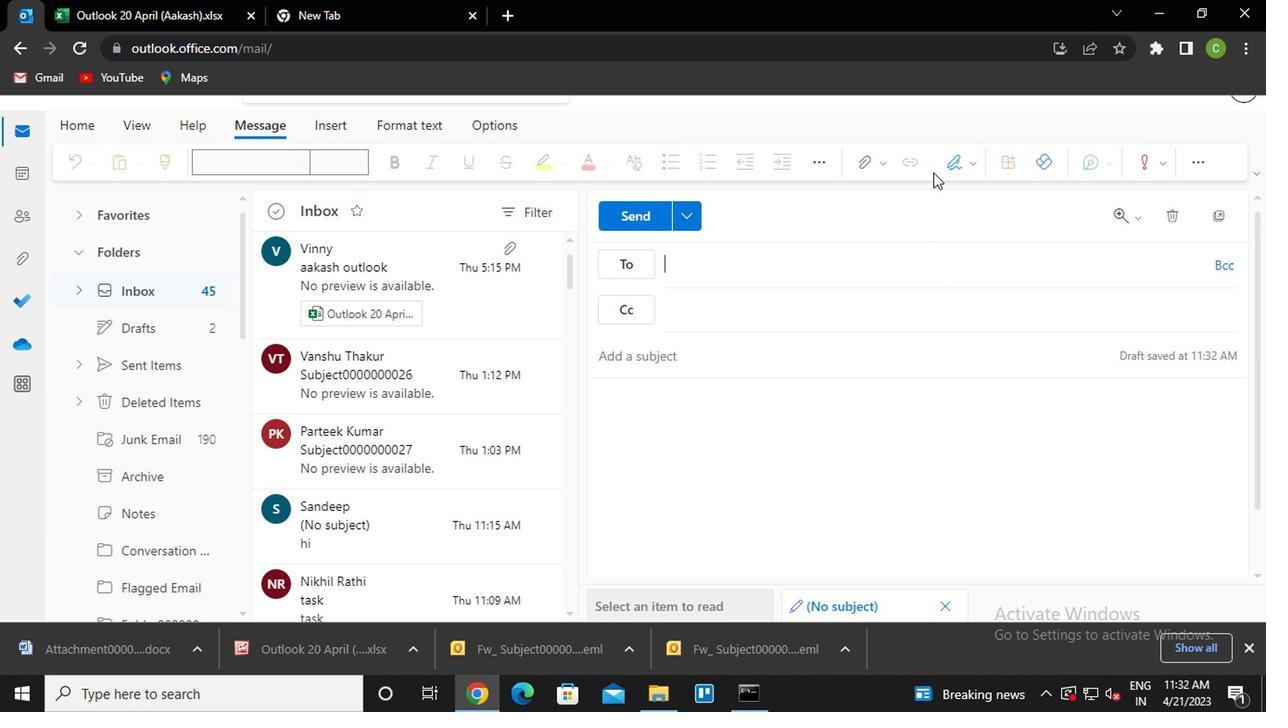 
Action: Mouse pressed left at (961, 164)
Screenshot: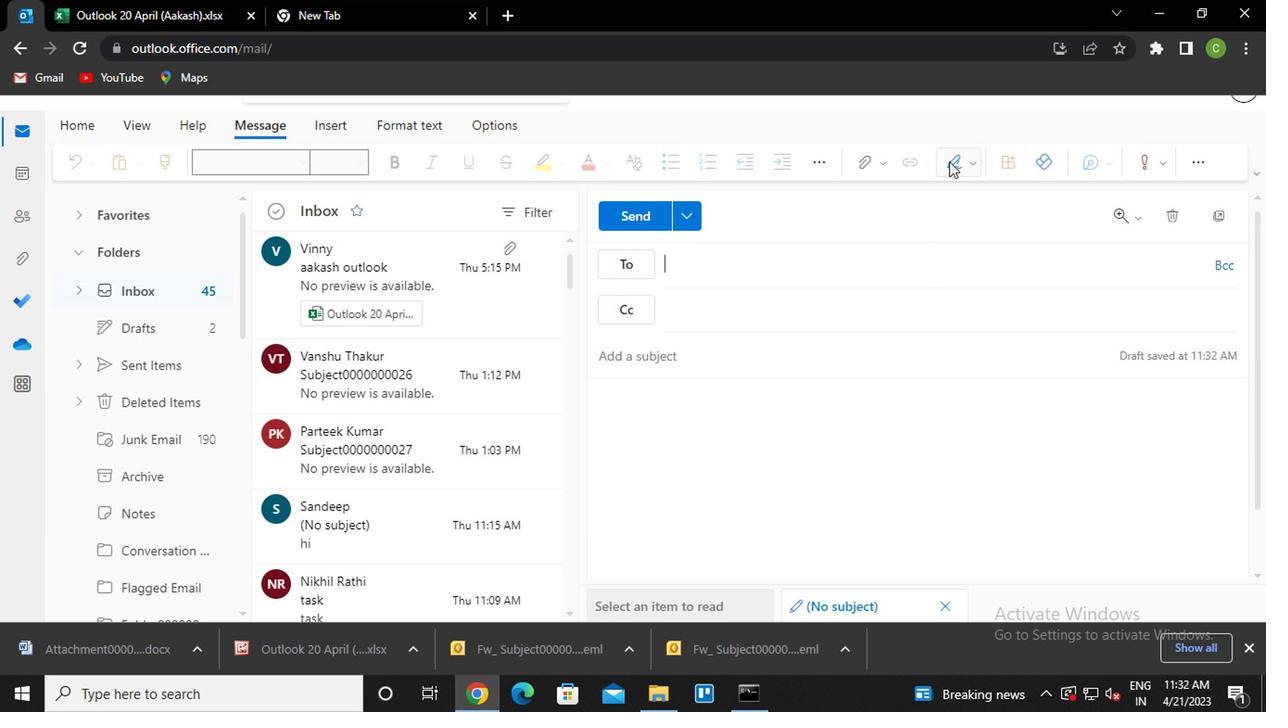 
Action: Mouse moved to (938, 199)
Screenshot: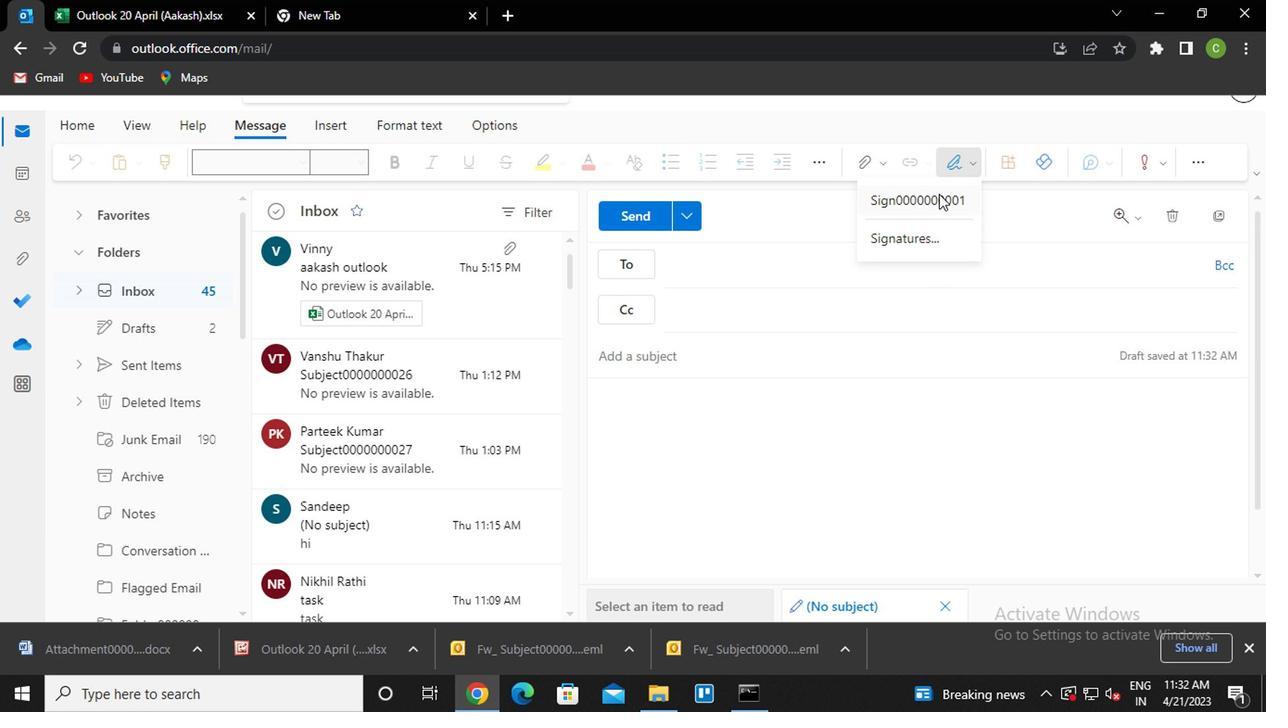 
Action: Mouse pressed left at (938, 199)
Screenshot: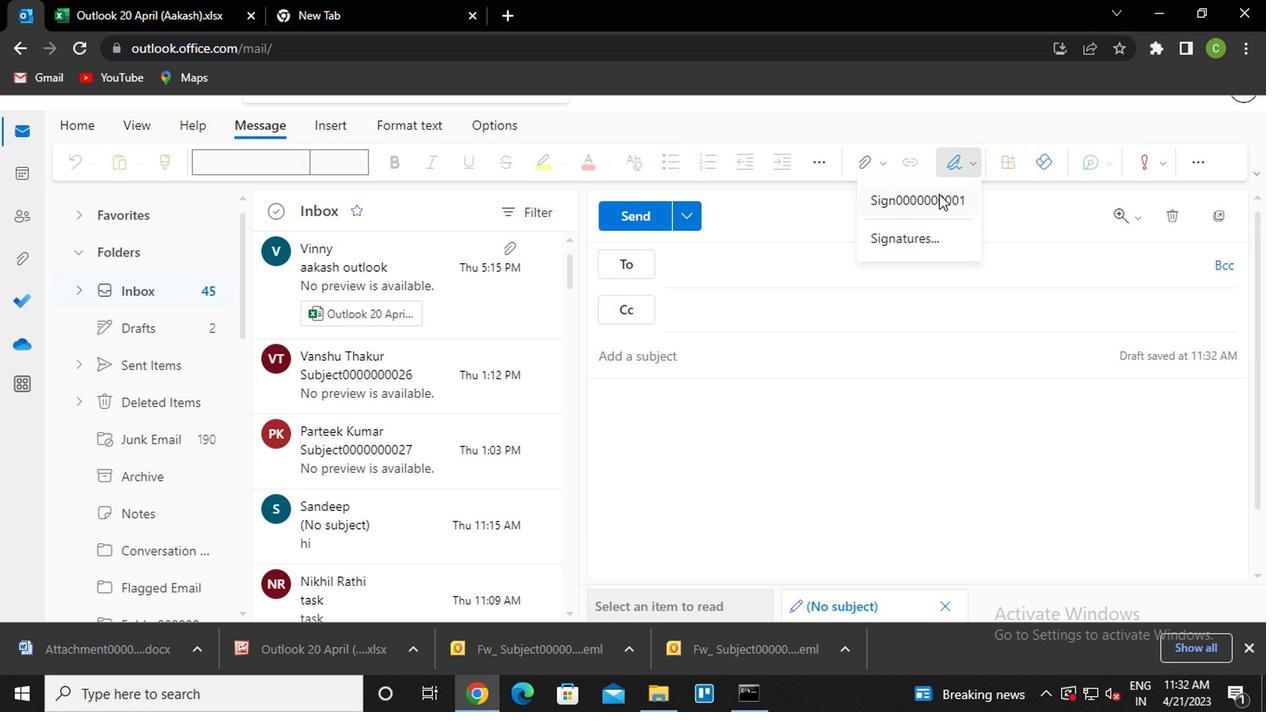 
Action: Mouse moved to (746, 261)
Screenshot: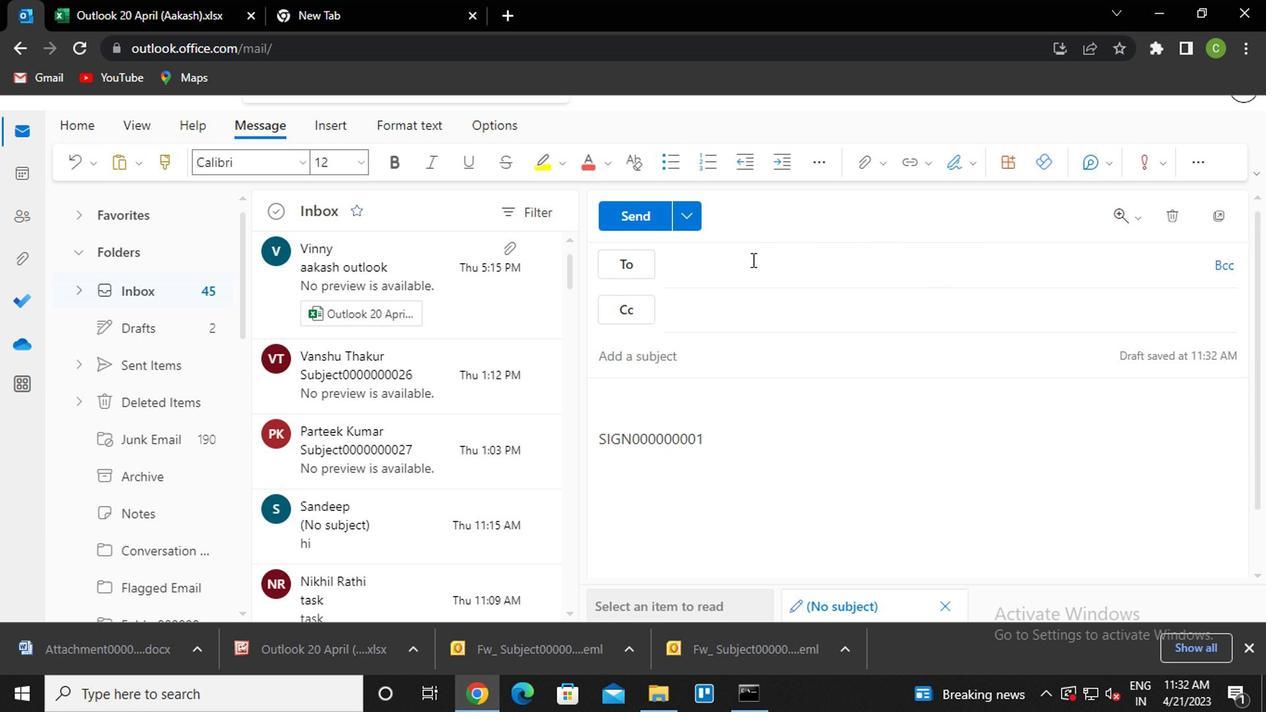 
Action: Mouse pressed left at (746, 261)
Screenshot: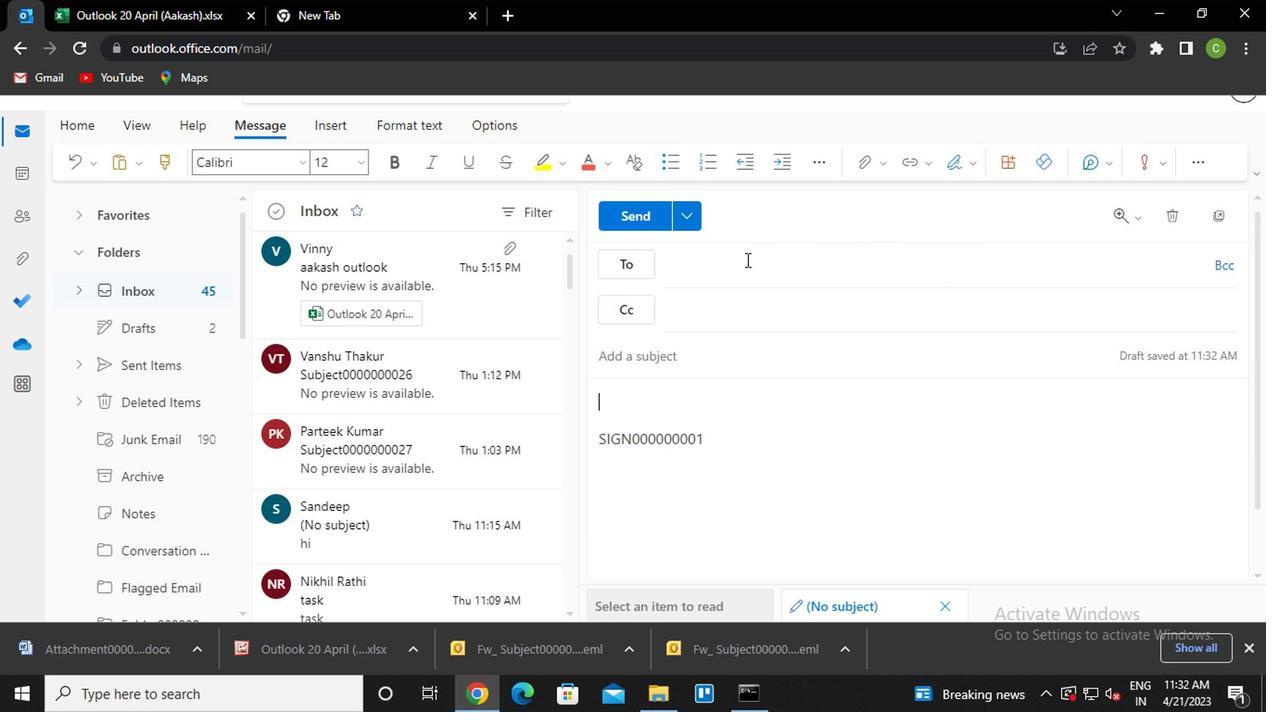 
Action: Key pressed <Key.caps_lock>s<Key.caps_lock>andip<Key.enter><Key.tab><Key.caps_lock>v<Key.caps_lock>anshu<Key.enter>
Screenshot: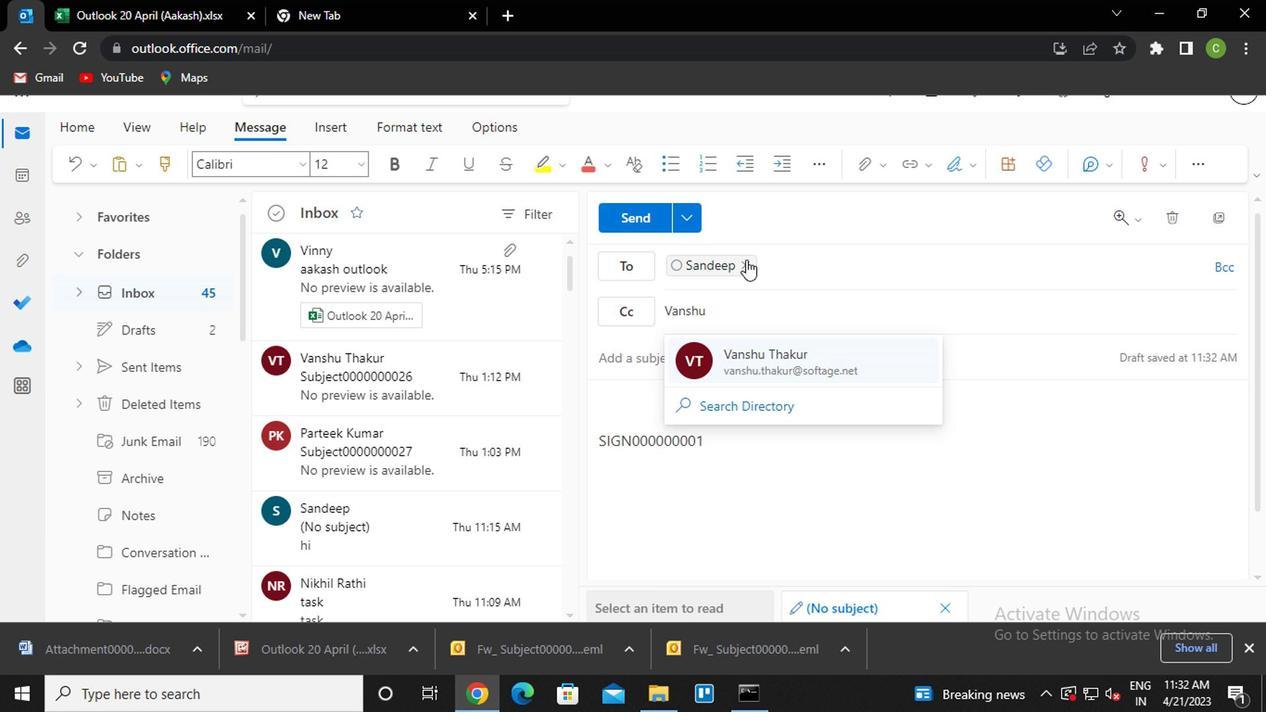 
Action: Mouse moved to (1230, 271)
Screenshot: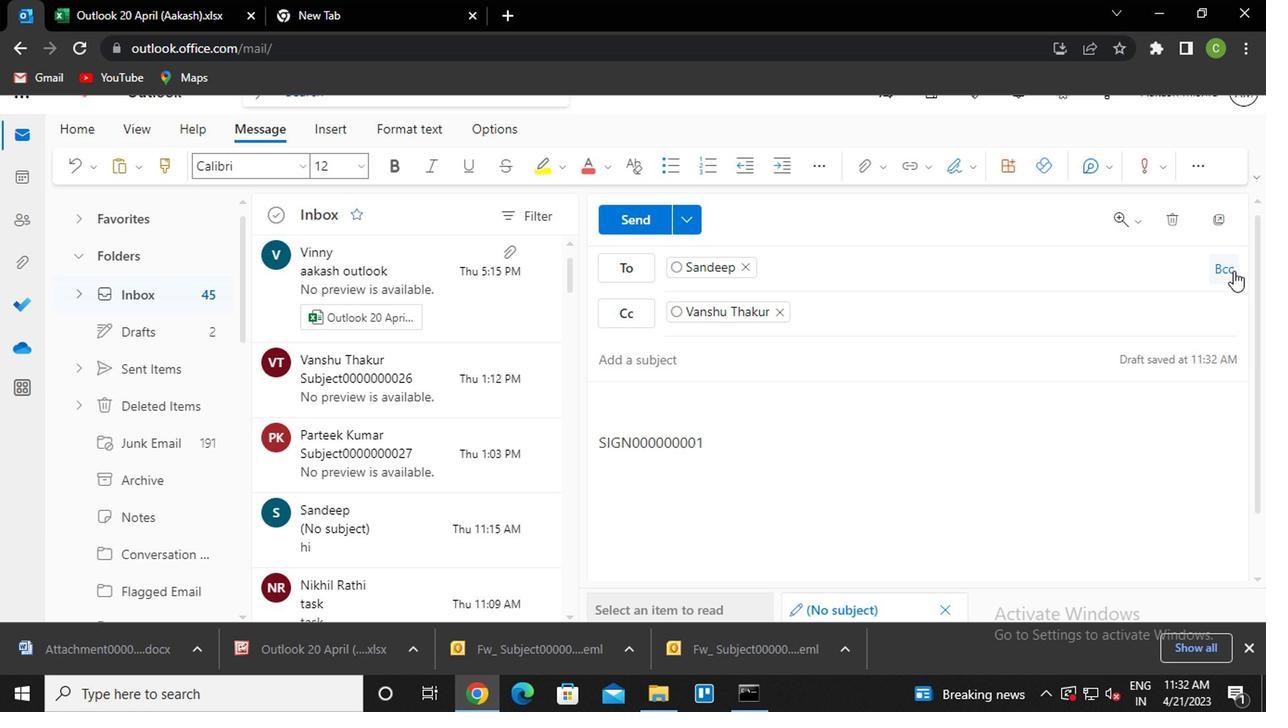 
Action: Mouse pressed left at (1230, 271)
Screenshot: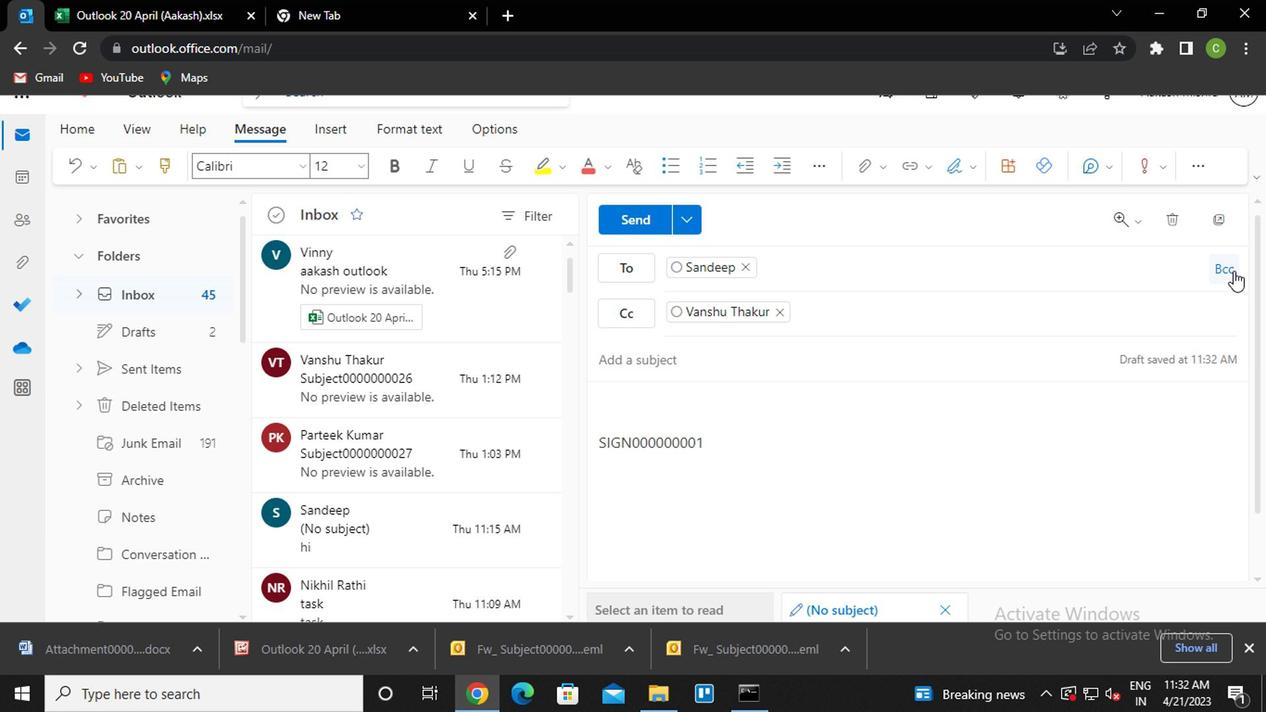 
Action: Mouse moved to (1097, 365)
Screenshot: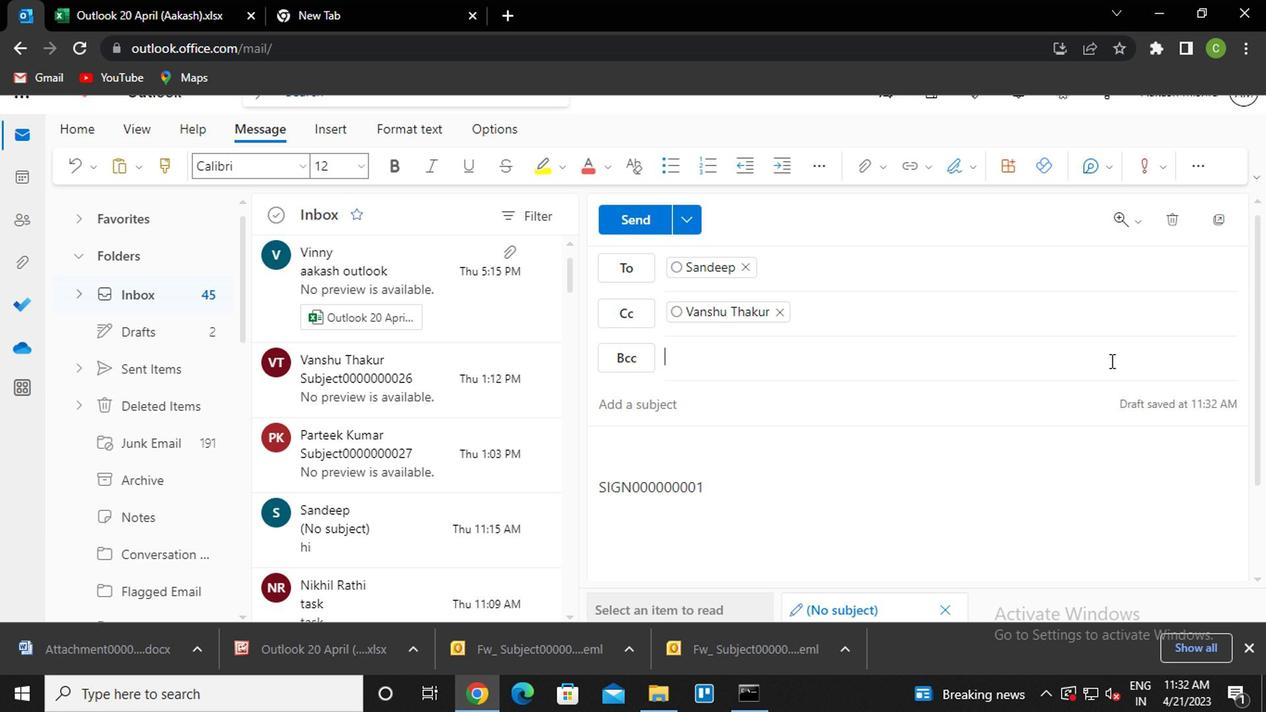 
Action: Key pressed <Key.caps_lock>n<Key.caps_lock>ikhil<Key.enter><Key.tab><Key.caps_lock>s<Key.caps_lock>ubject0000000031<Key.tab><Key.caps_lock>m<Key.caps_lock>essage0000000033
Screenshot: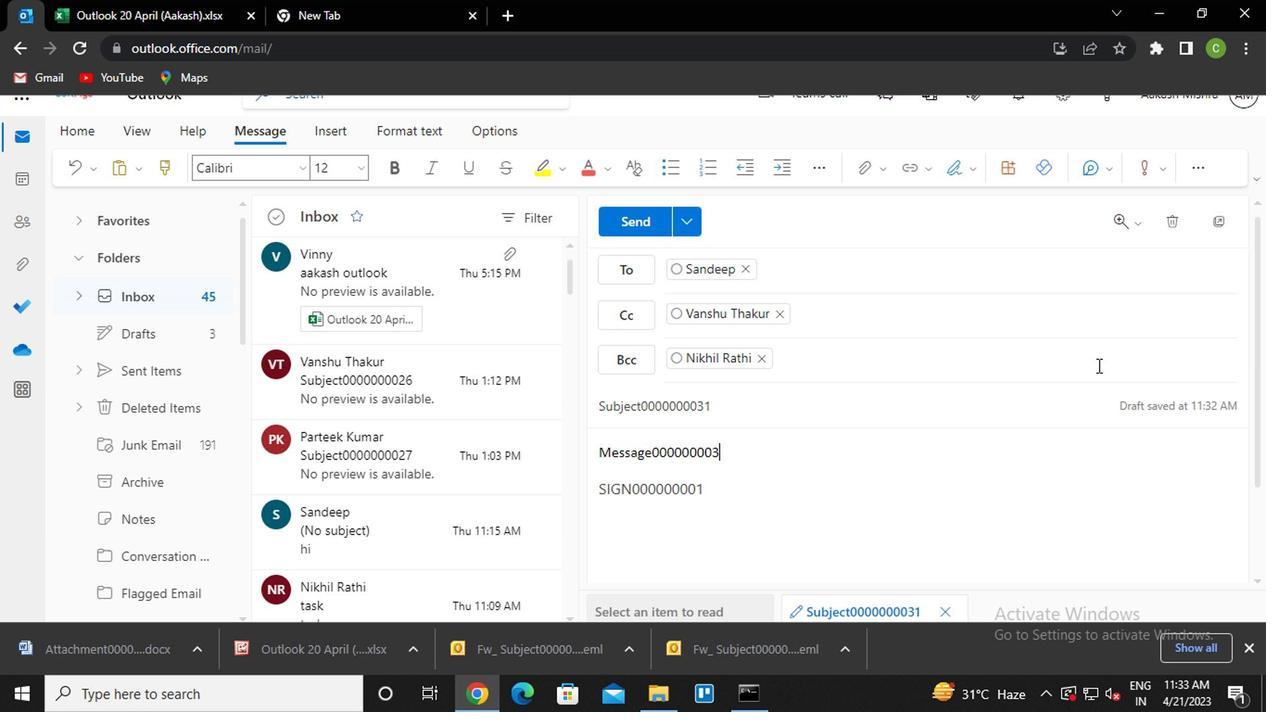 
Action: Mouse moved to (874, 179)
Screenshot: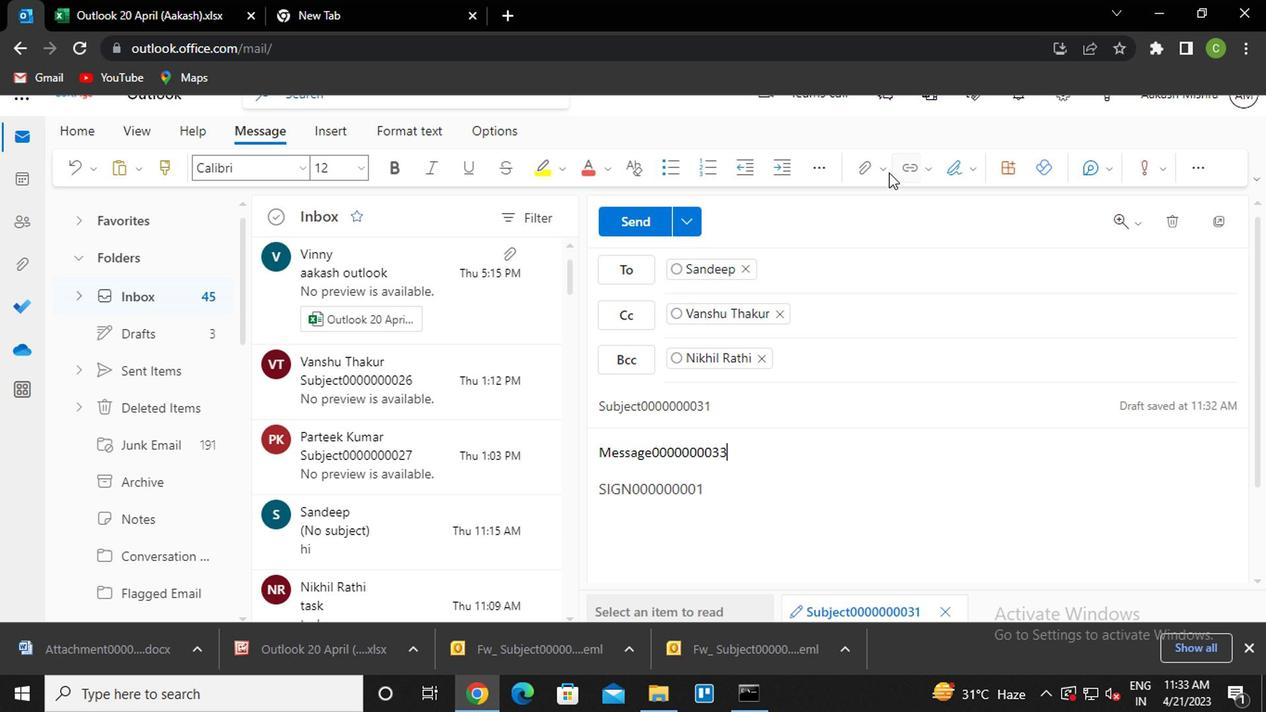 
Action: Mouse pressed left at (874, 179)
Screenshot: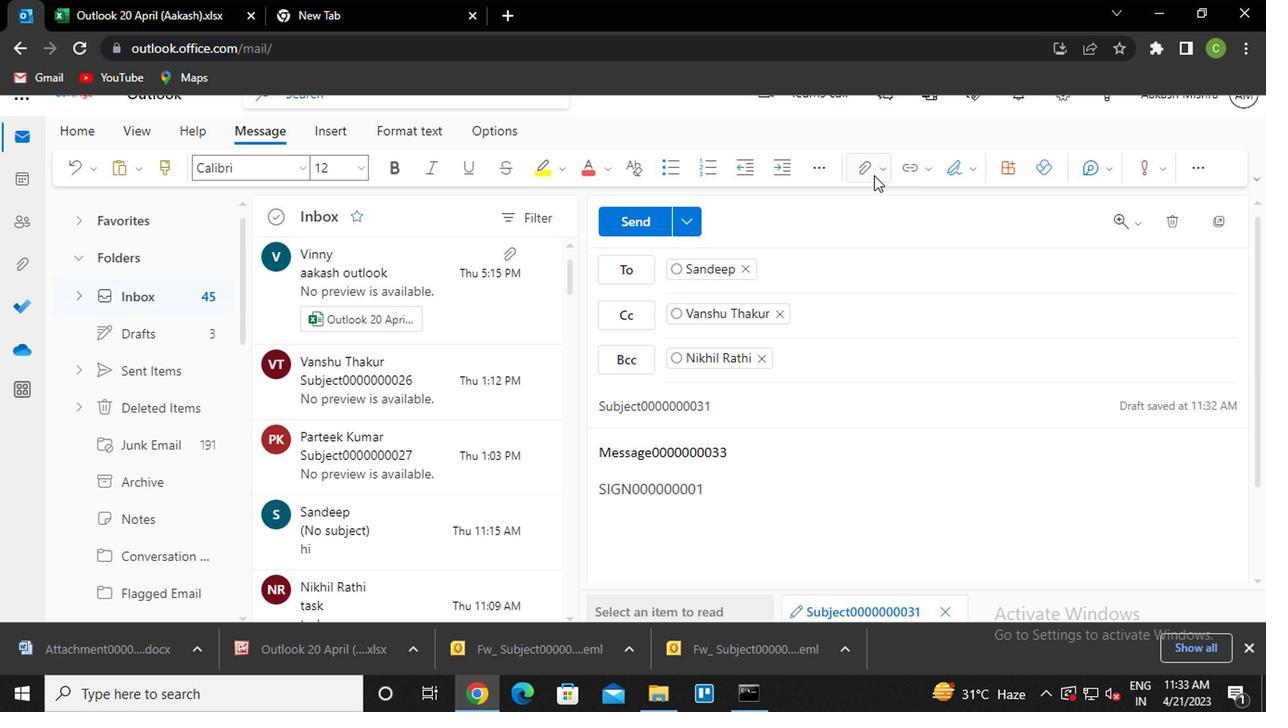 
Action: Mouse moved to (746, 219)
Screenshot: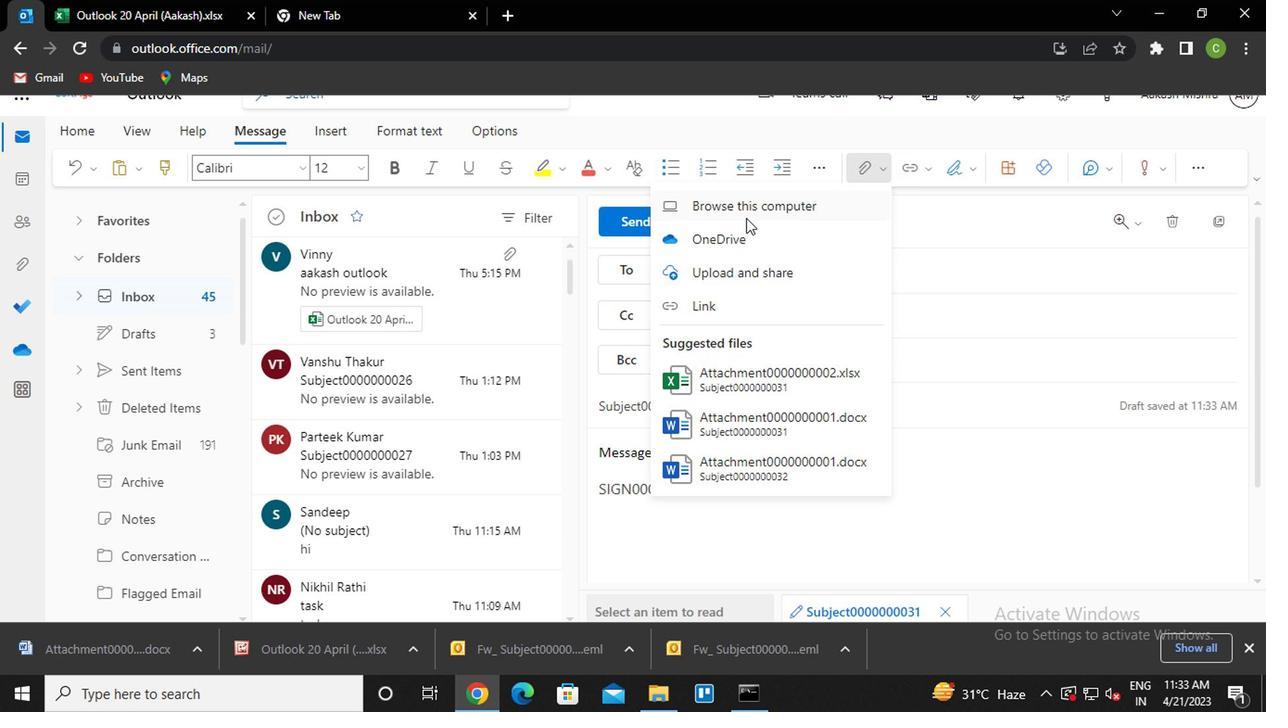 
Action: Mouse pressed left at (746, 219)
Screenshot: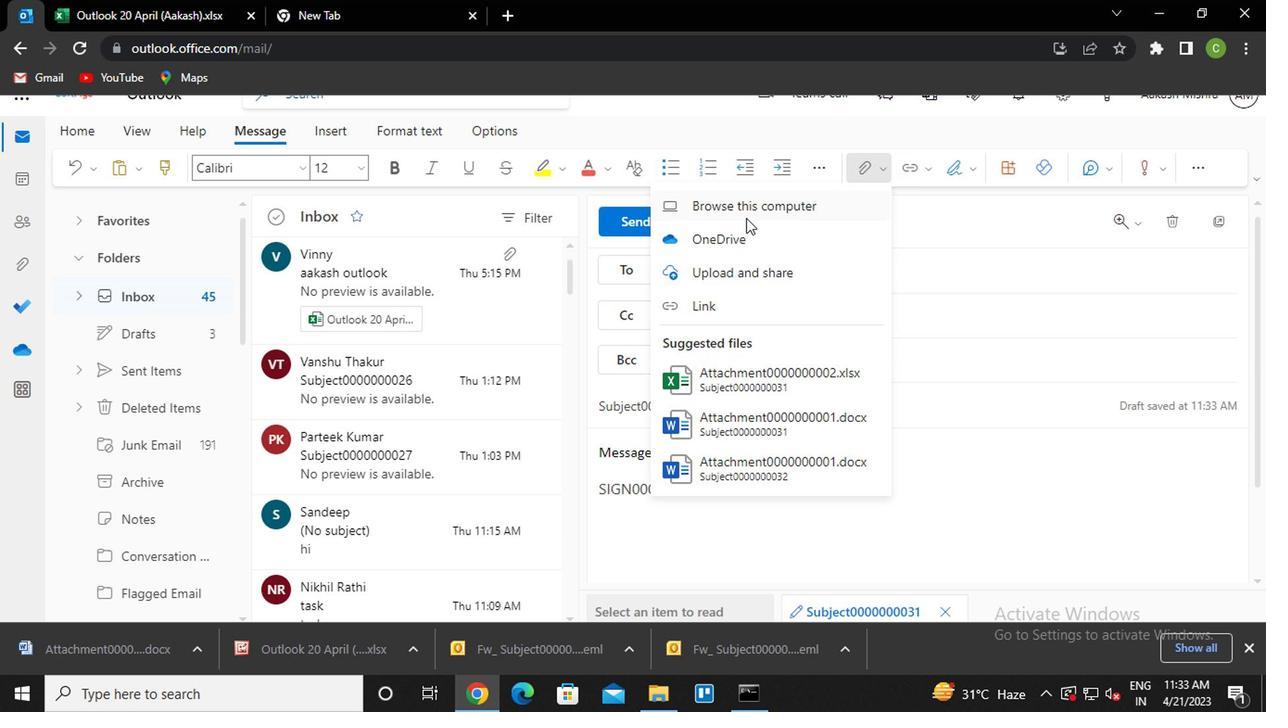 
Action: Mouse moved to (321, 181)
Screenshot: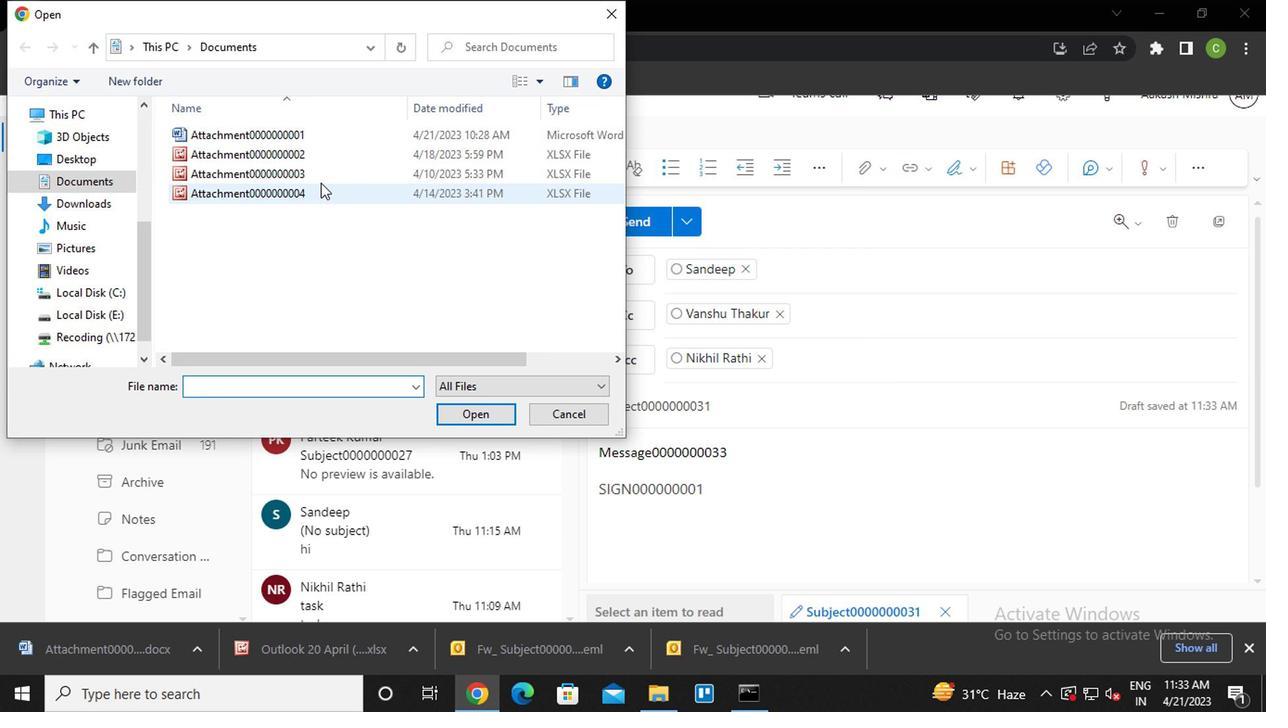 
Action: Mouse pressed left at (321, 181)
Screenshot: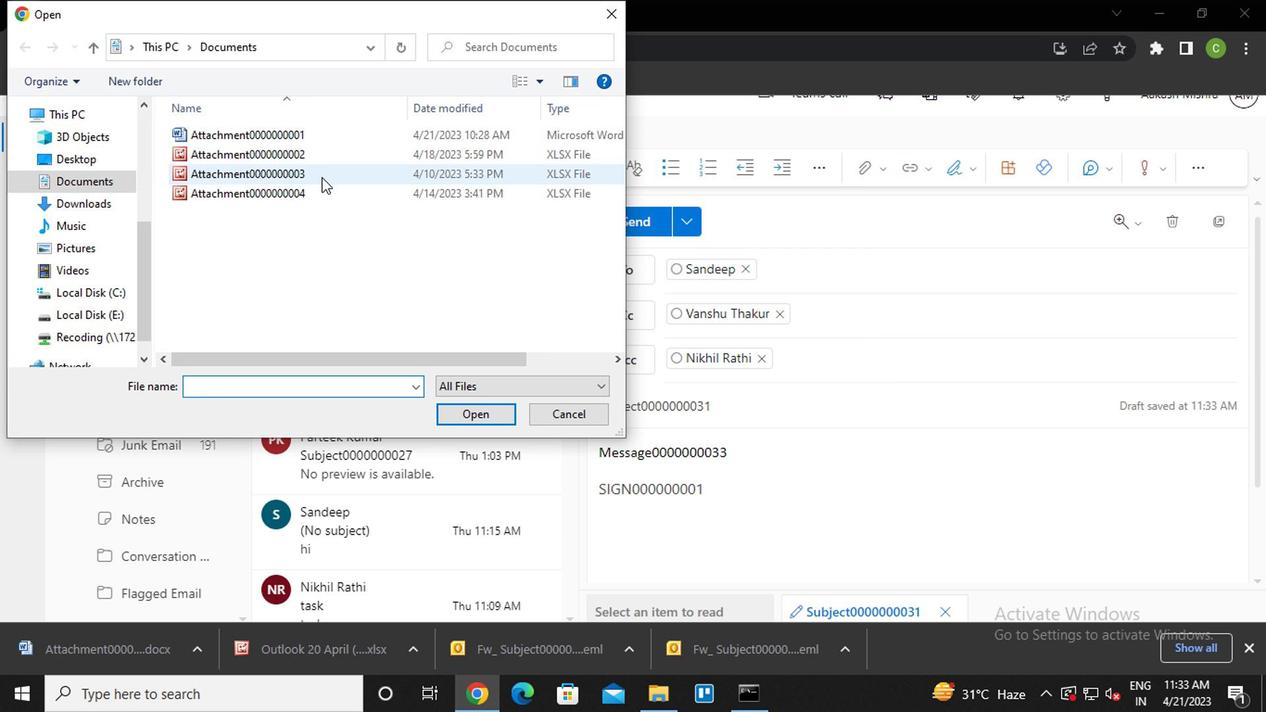 
Action: Mouse pressed left at (321, 181)
Screenshot: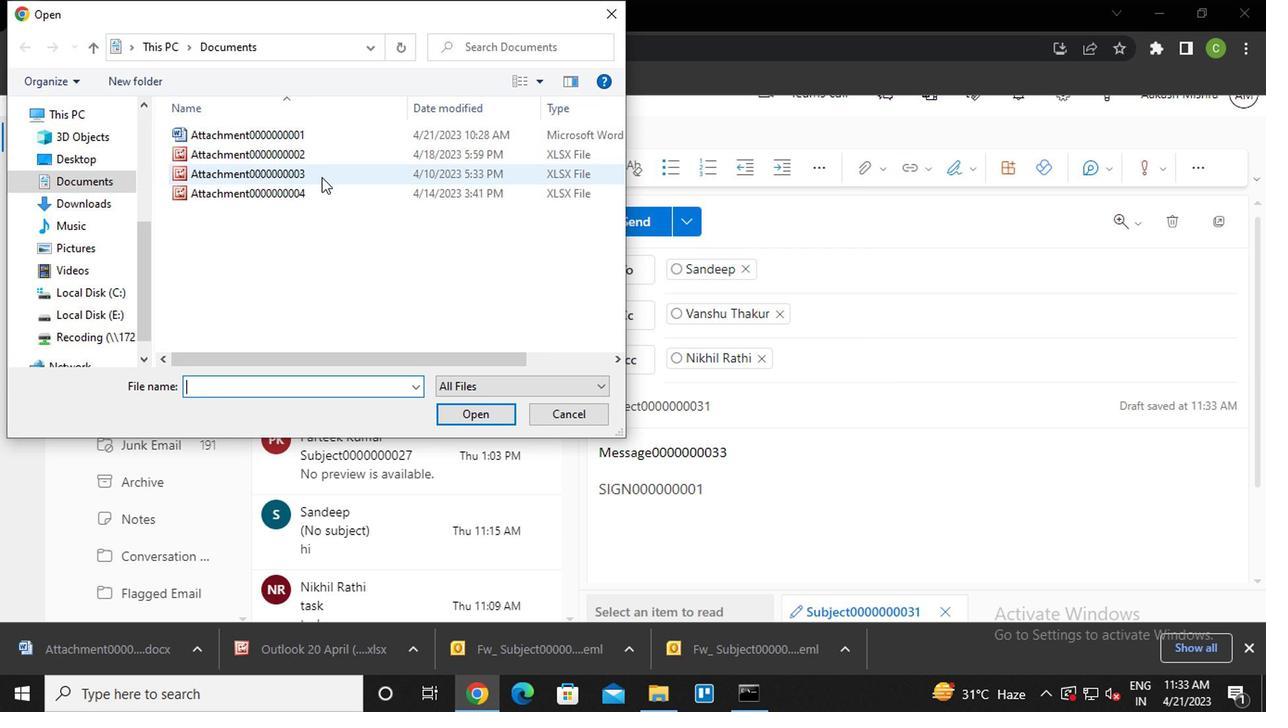 
Action: Mouse moved to (620, 226)
Screenshot: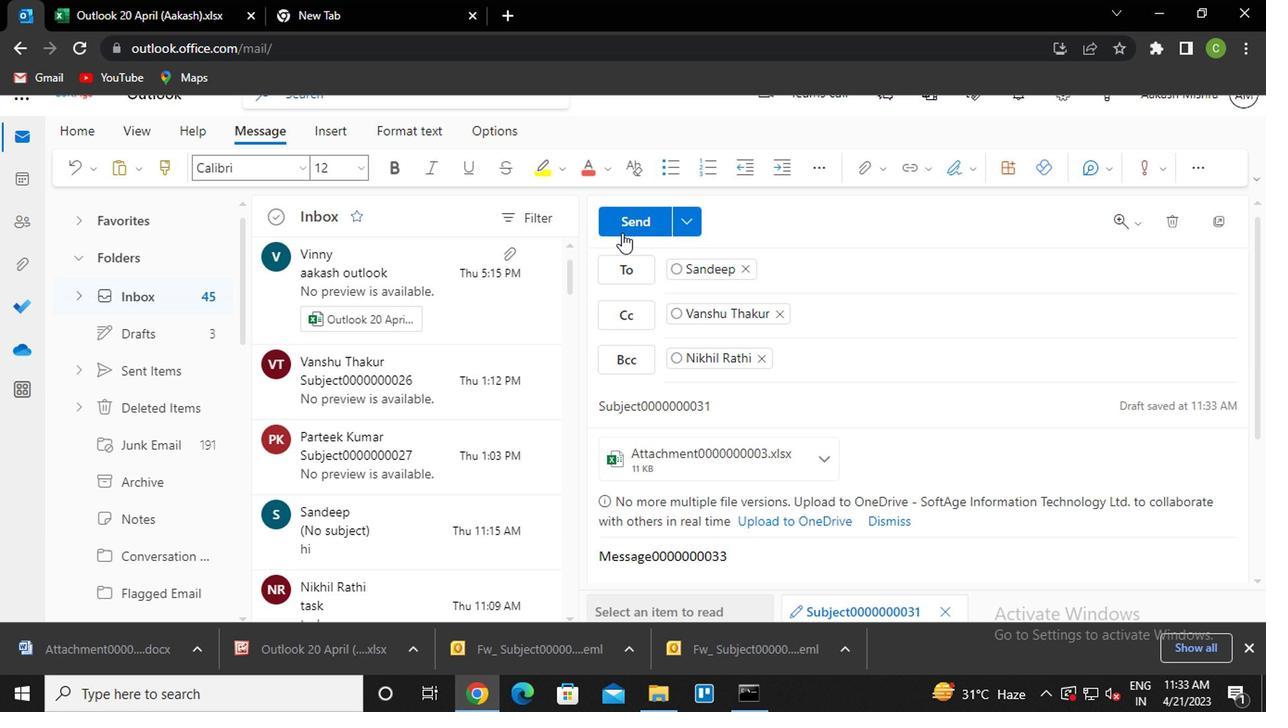 
Action: Mouse pressed left at (620, 226)
Screenshot: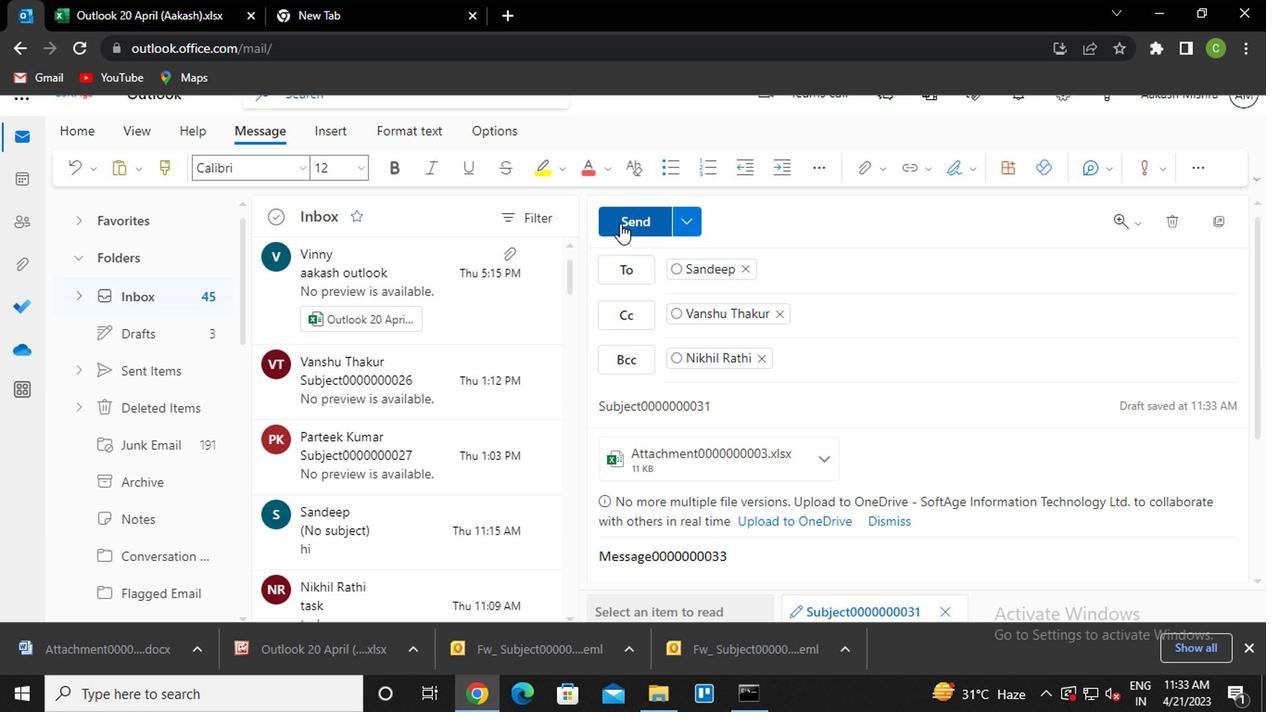
Action: Mouse moved to (161, 160)
Screenshot: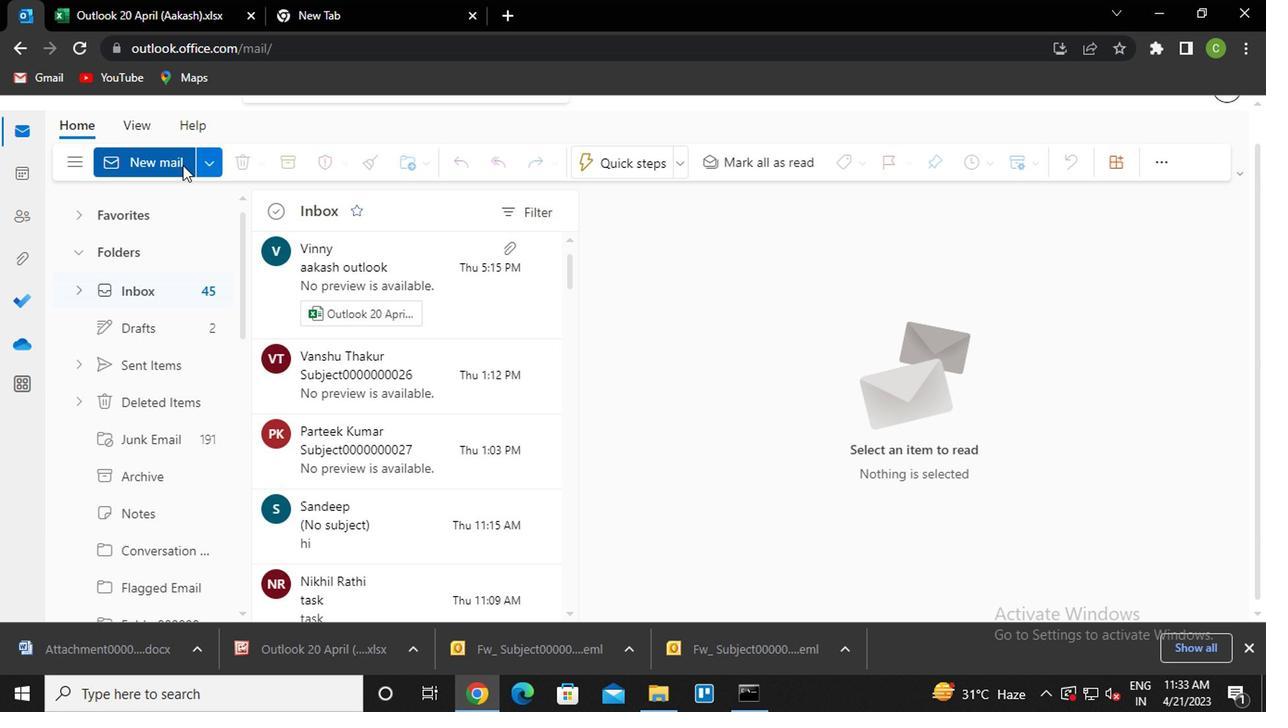 
Action: Mouse pressed left at (161, 160)
Screenshot: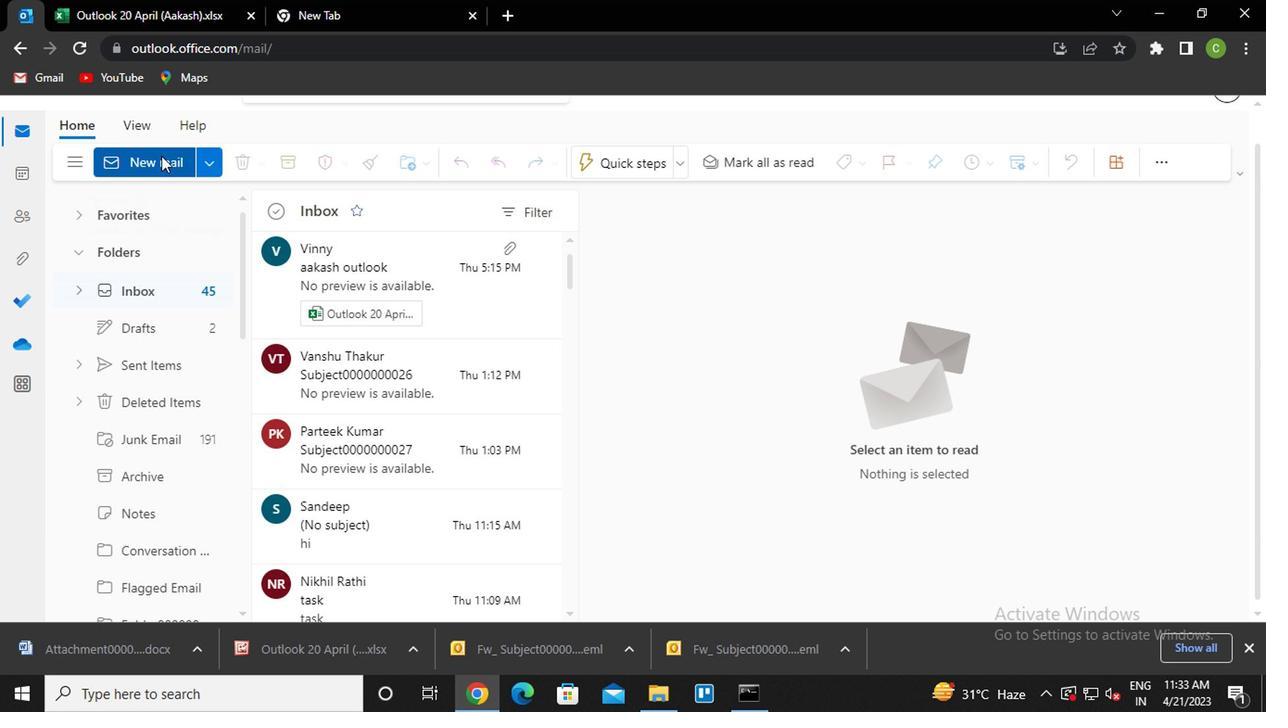 
Action: Mouse moved to (973, 166)
Screenshot: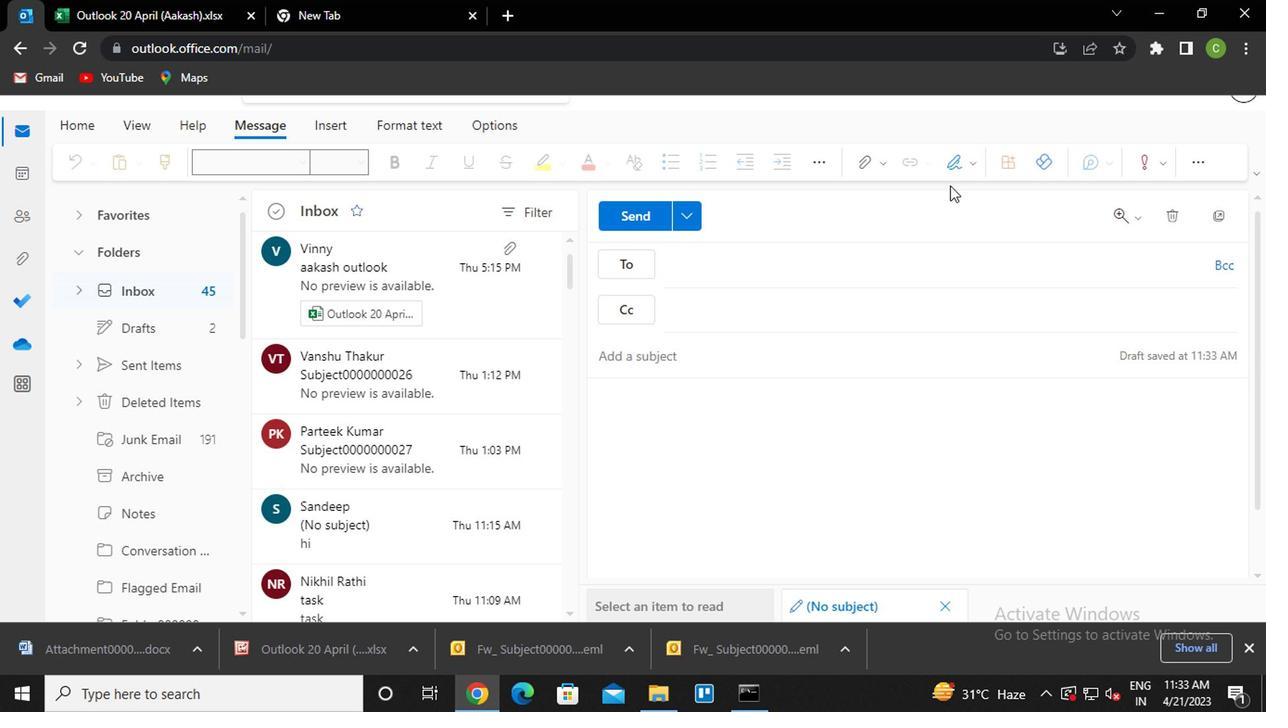 
Action: Mouse pressed left at (973, 166)
Screenshot: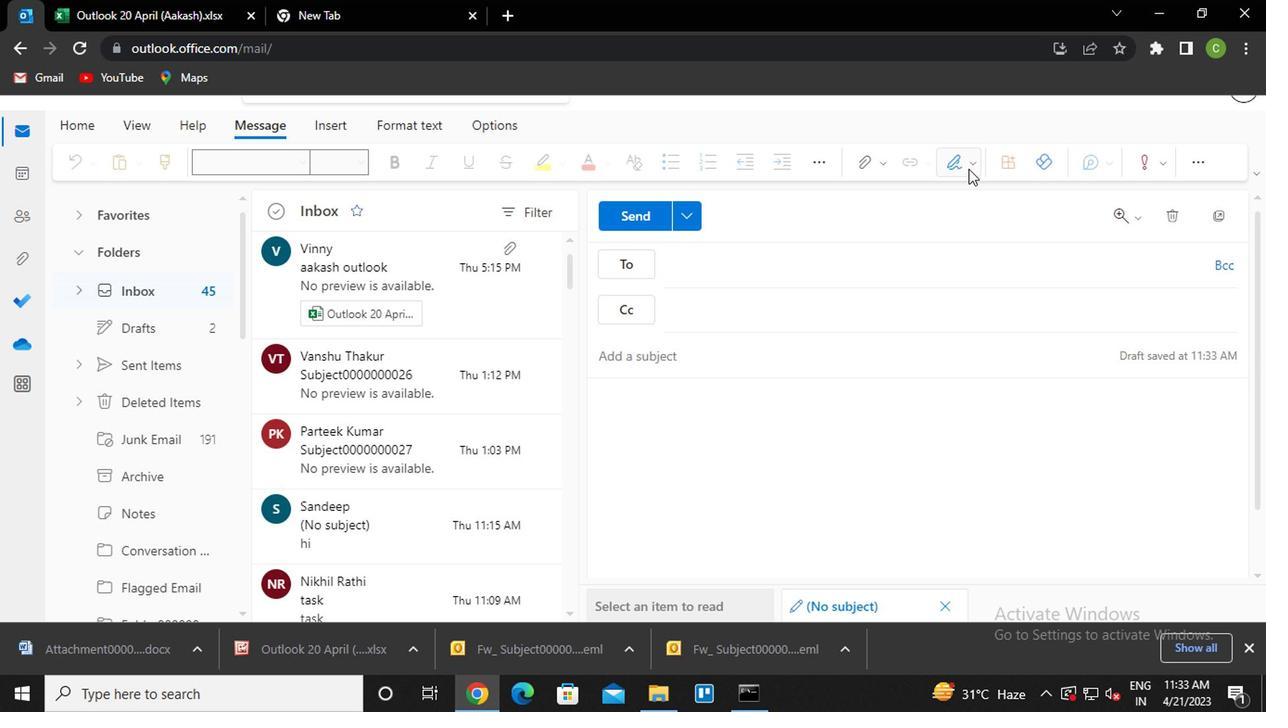 
Action: Mouse moved to (931, 211)
Screenshot: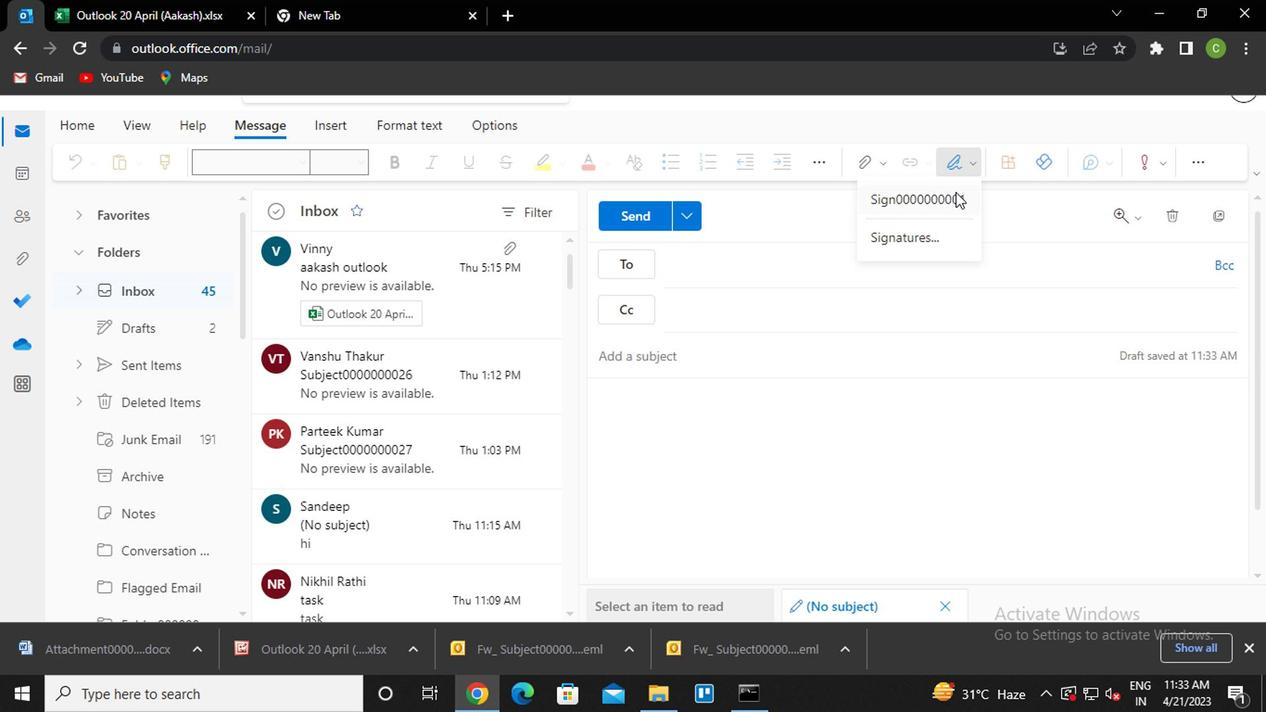 
Action: Mouse pressed left at (931, 211)
Screenshot: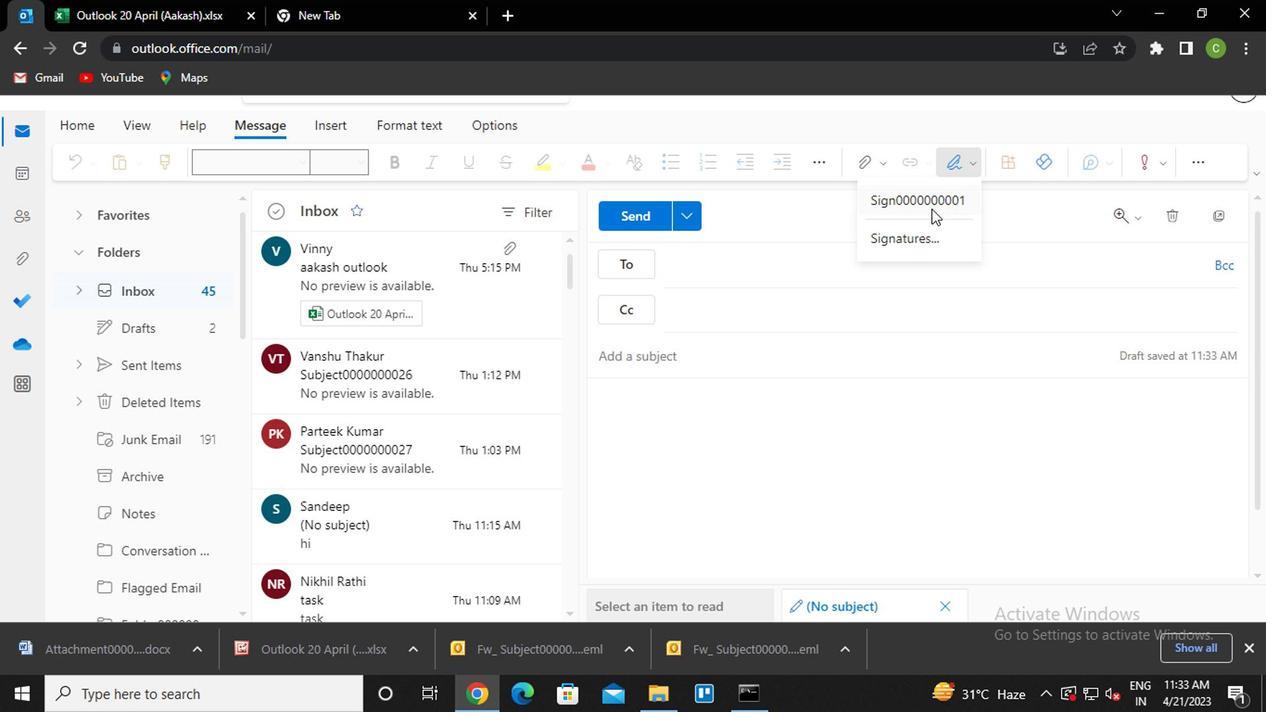 
Action: Mouse moved to (735, 271)
Screenshot: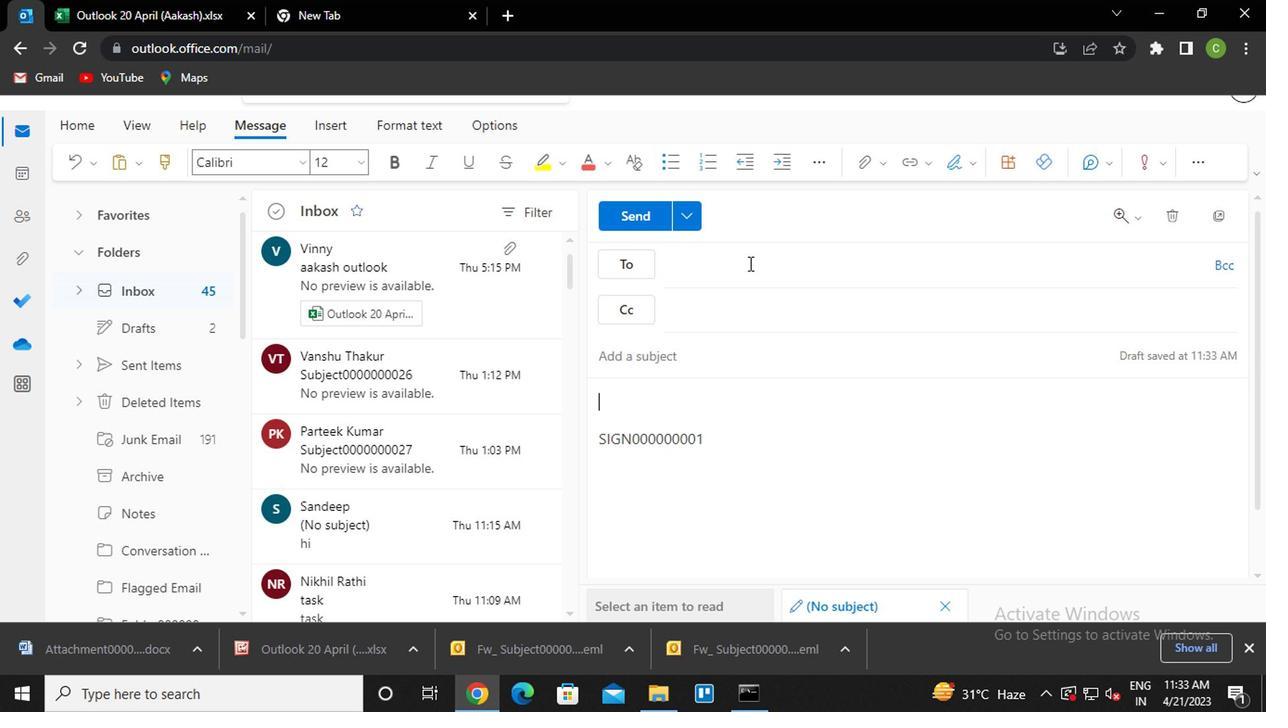 
Action: Mouse pressed left at (735, 271)
Screenshot: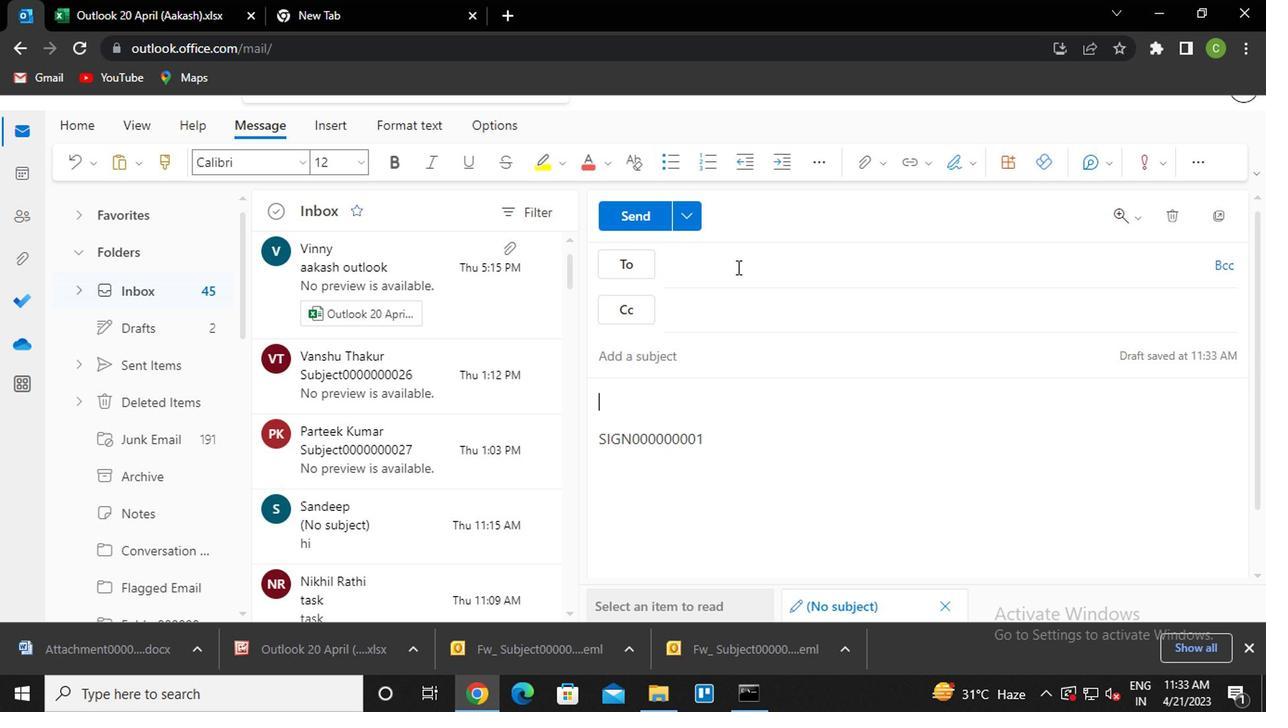 
Action: Key pressed sandeep<Key.enter>vanshu<Key.enter><Key.tab>nikhil<Key.enter>ayush<Key.enter>
Screenshot: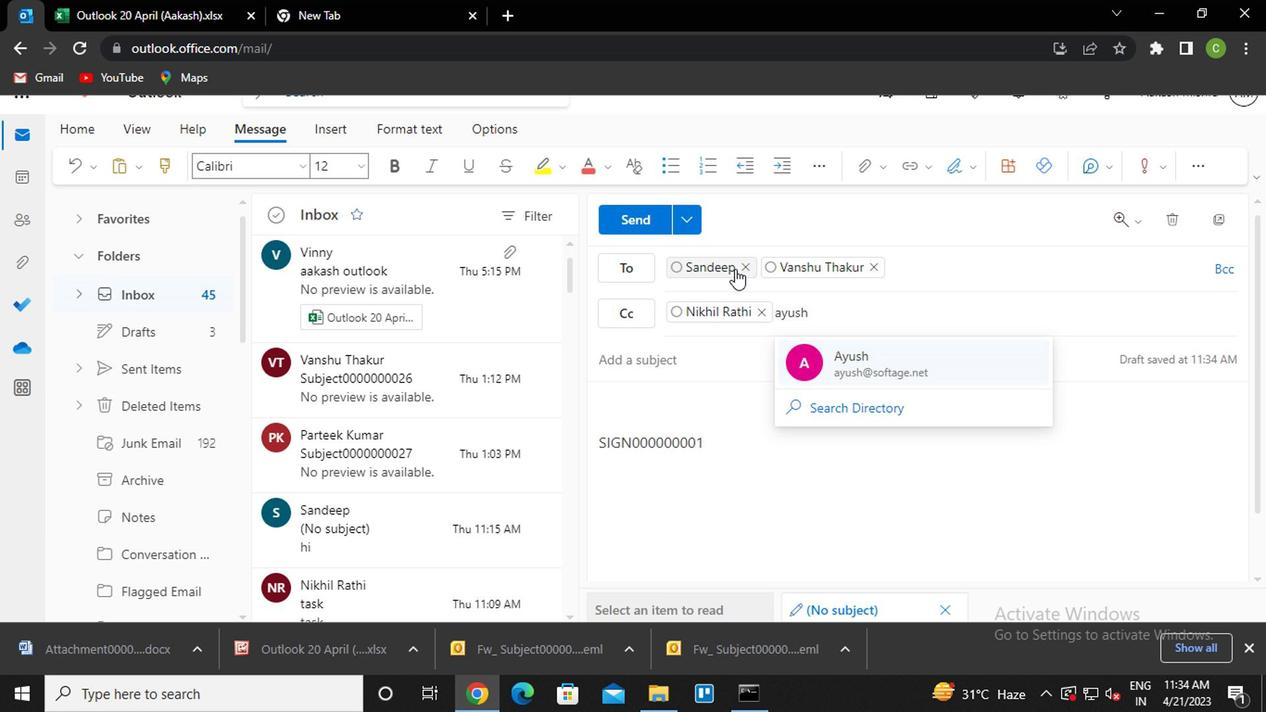 
Action: Mouse moved to (1217, 266)
Screenshot: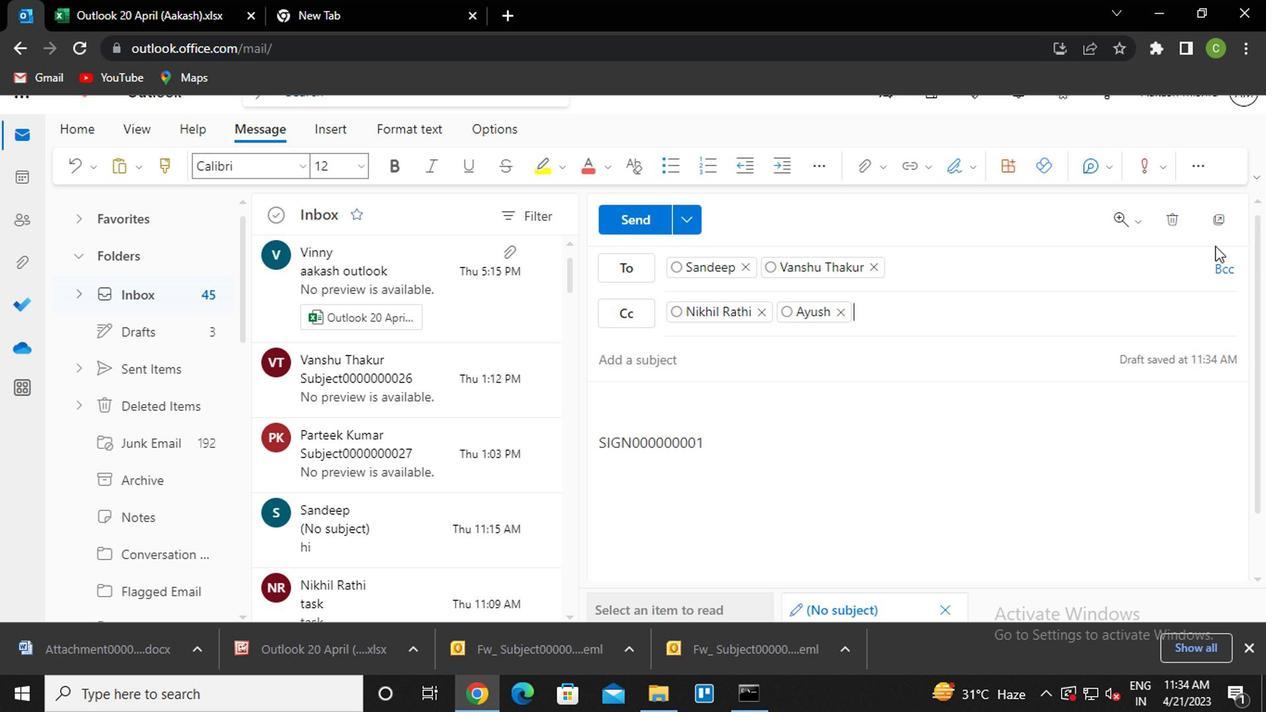 
Action: Mouse pressed left at (1217, 266)
Screenshot: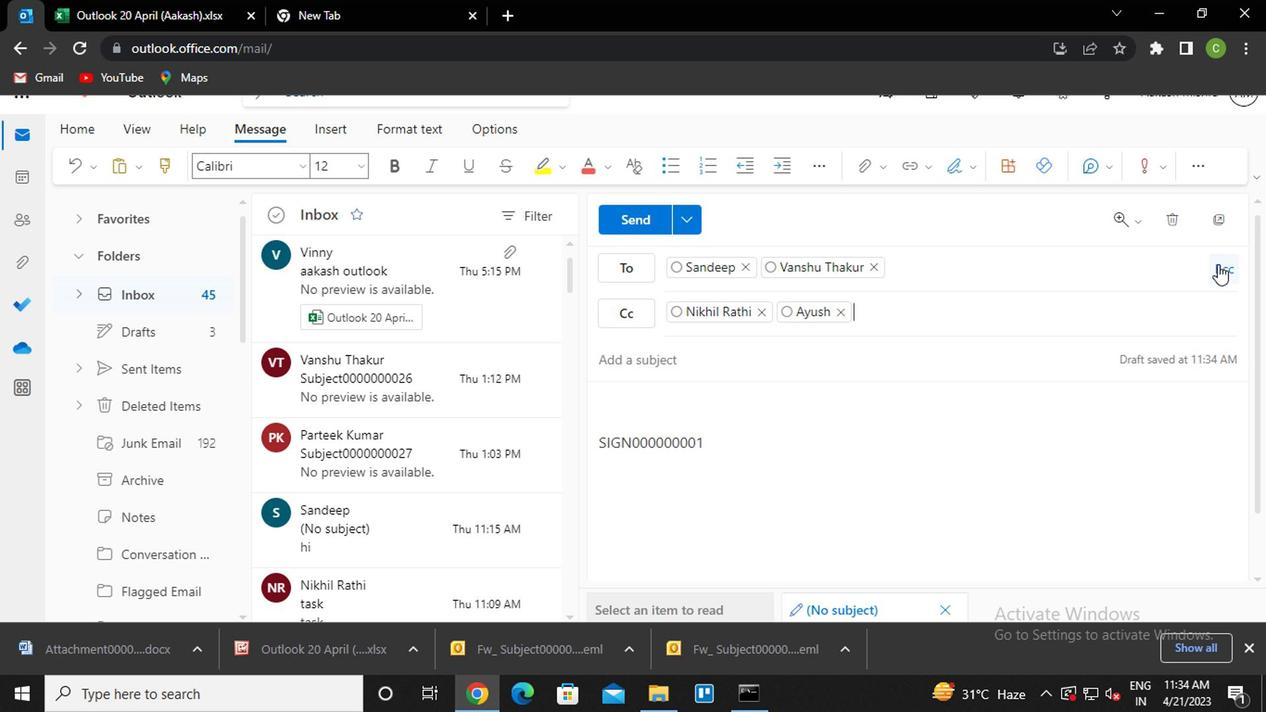 
Action: Mouse moved to (983, 416)
Screenshot: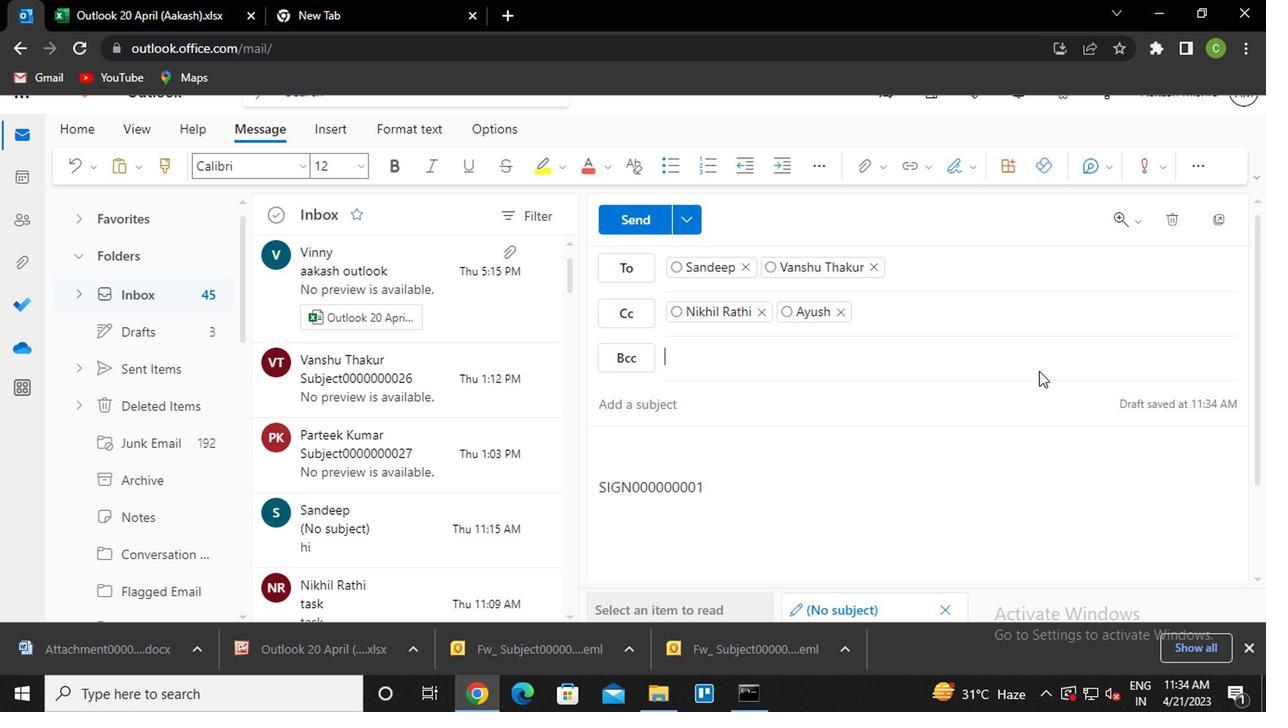 
Action: Key pressed pooja<Key.enter>
Screenshot: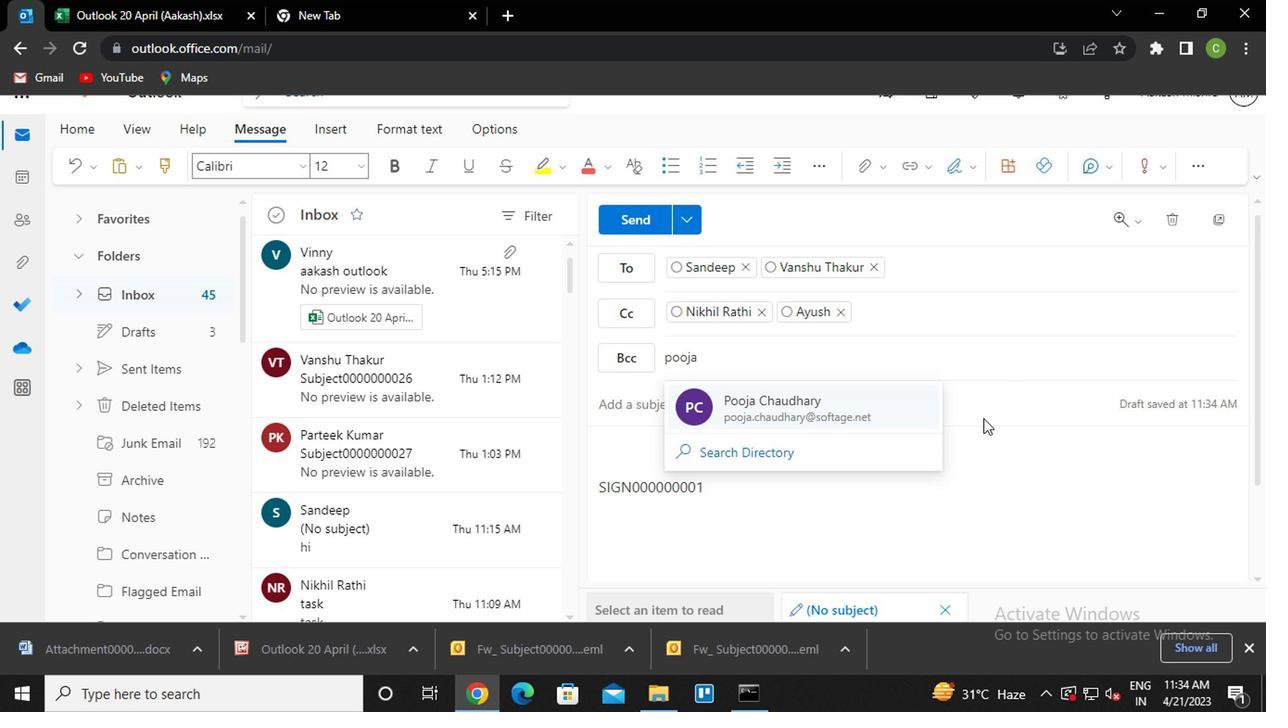 
Action: Mouse moved to (893, 442)
Screenshot: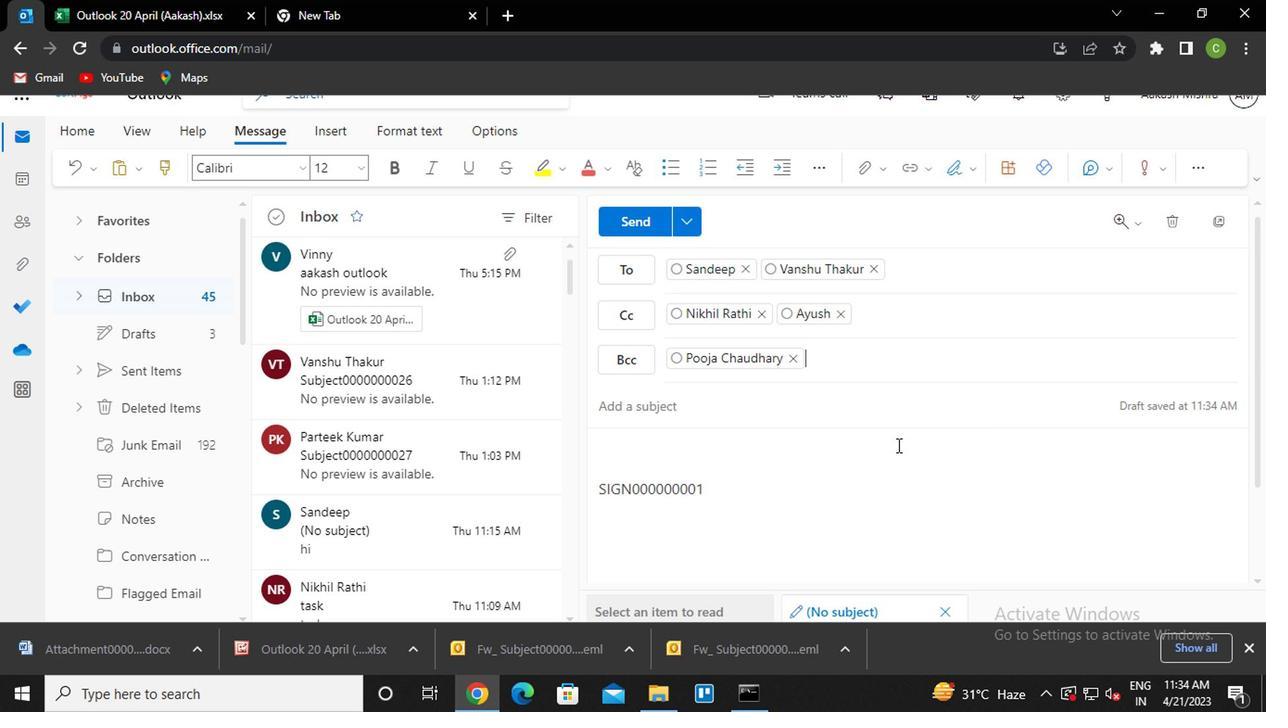 
Action: Key pressed <Key.tab><Key.caps_lock>s<Key.caps_lock>ubejct0000000031
Screenshot: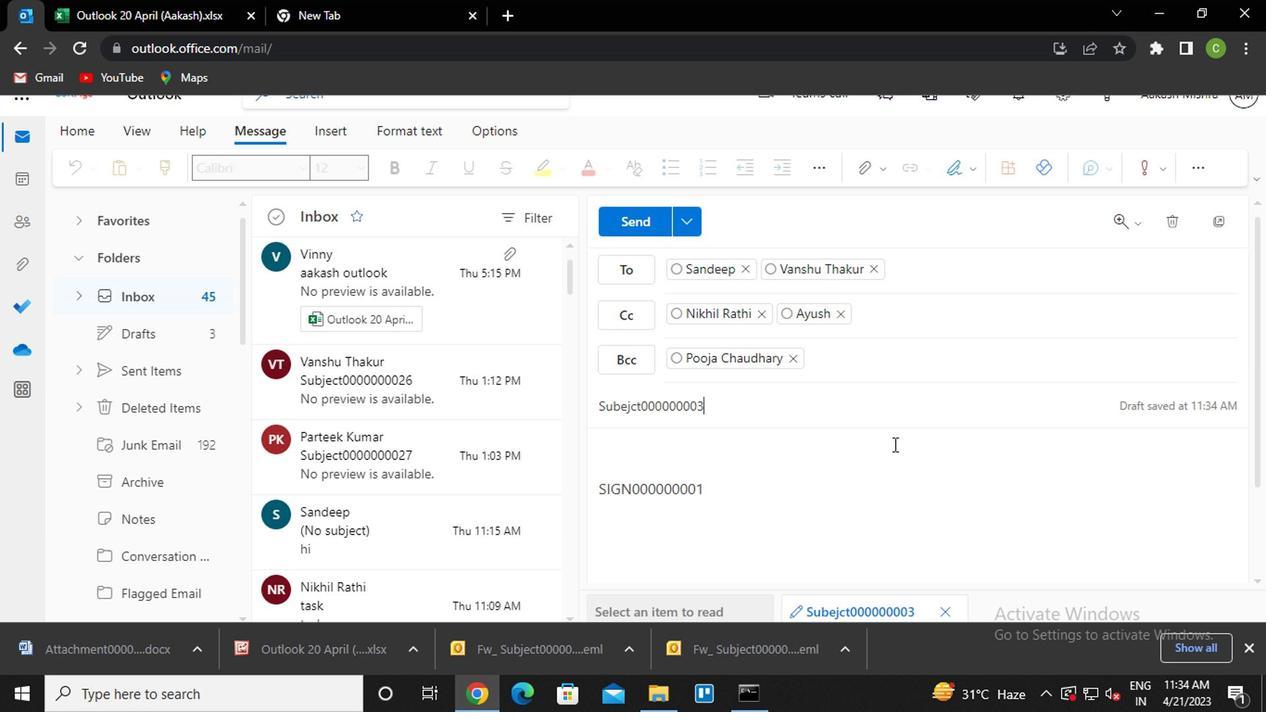 
Action: Mouse moved to (663, 446)
Screenshot: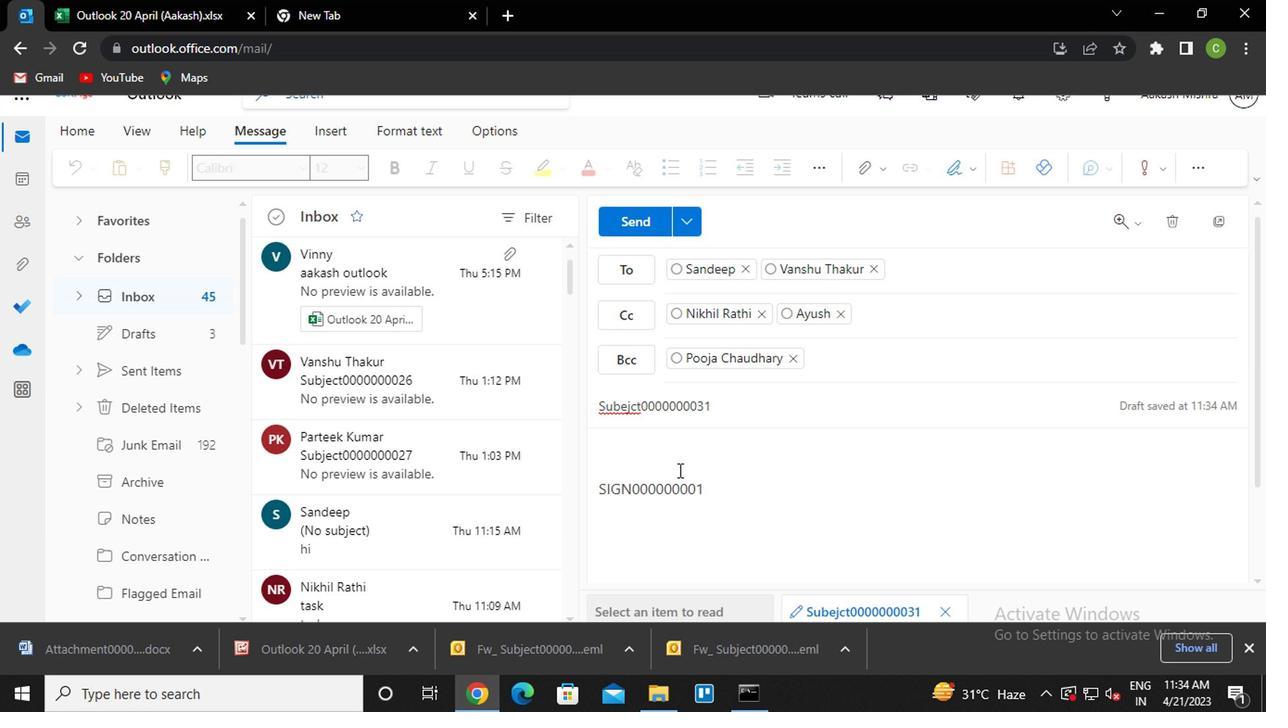 
Action: Mouse pressed left at (663, 446)
Screenshot: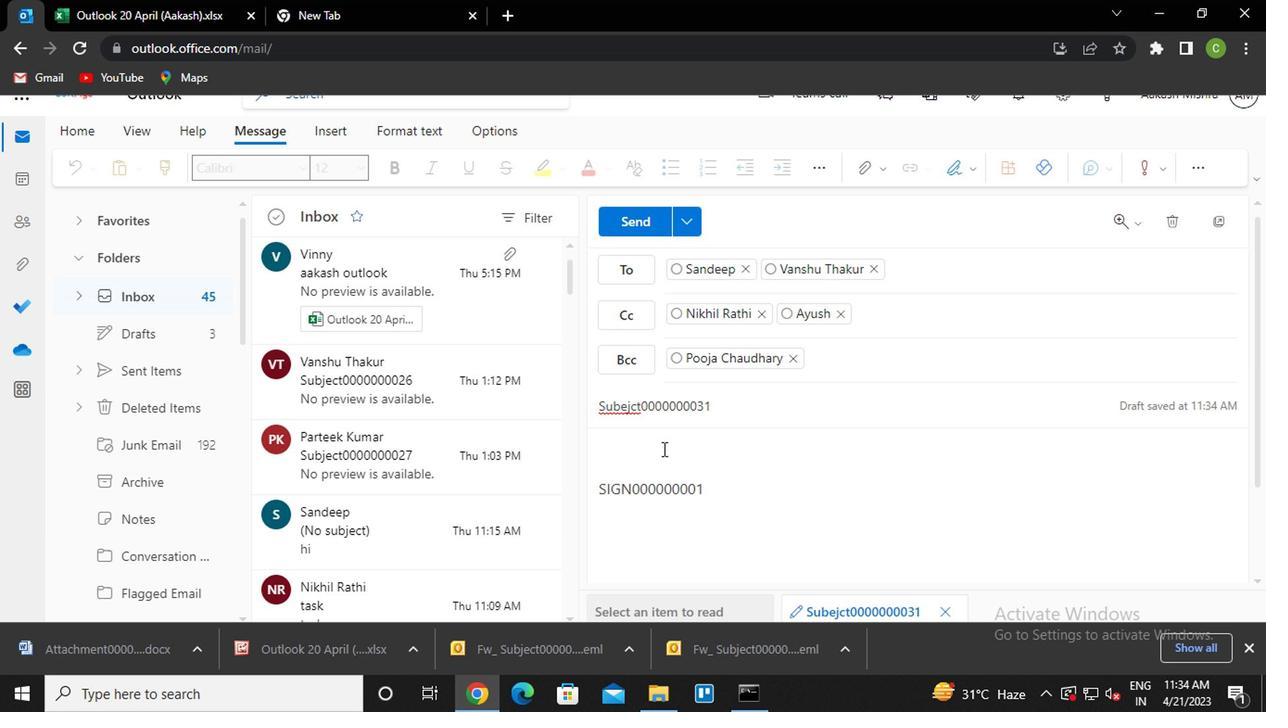 
Action: Mouse moved to (663, 446)
Screenshot: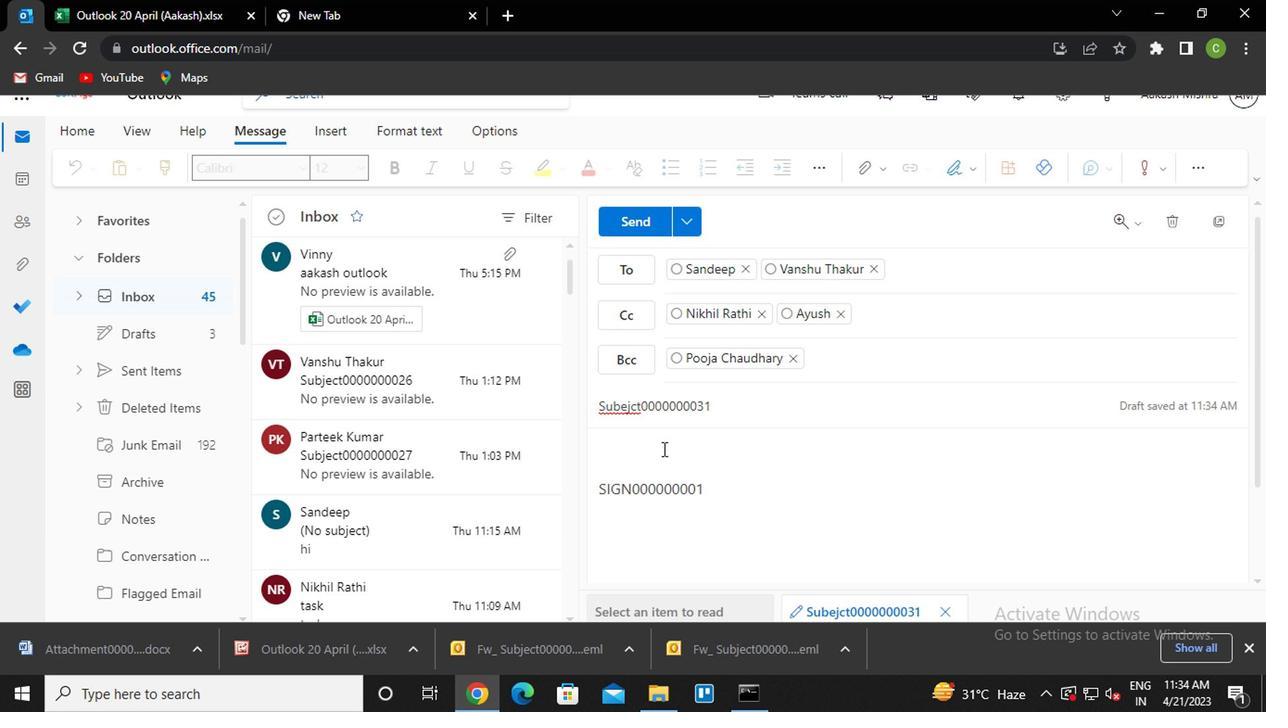 
Action: Key pressed <Key.caps_lock>m<Key.caps_lock>essage0000000033
Screenshot: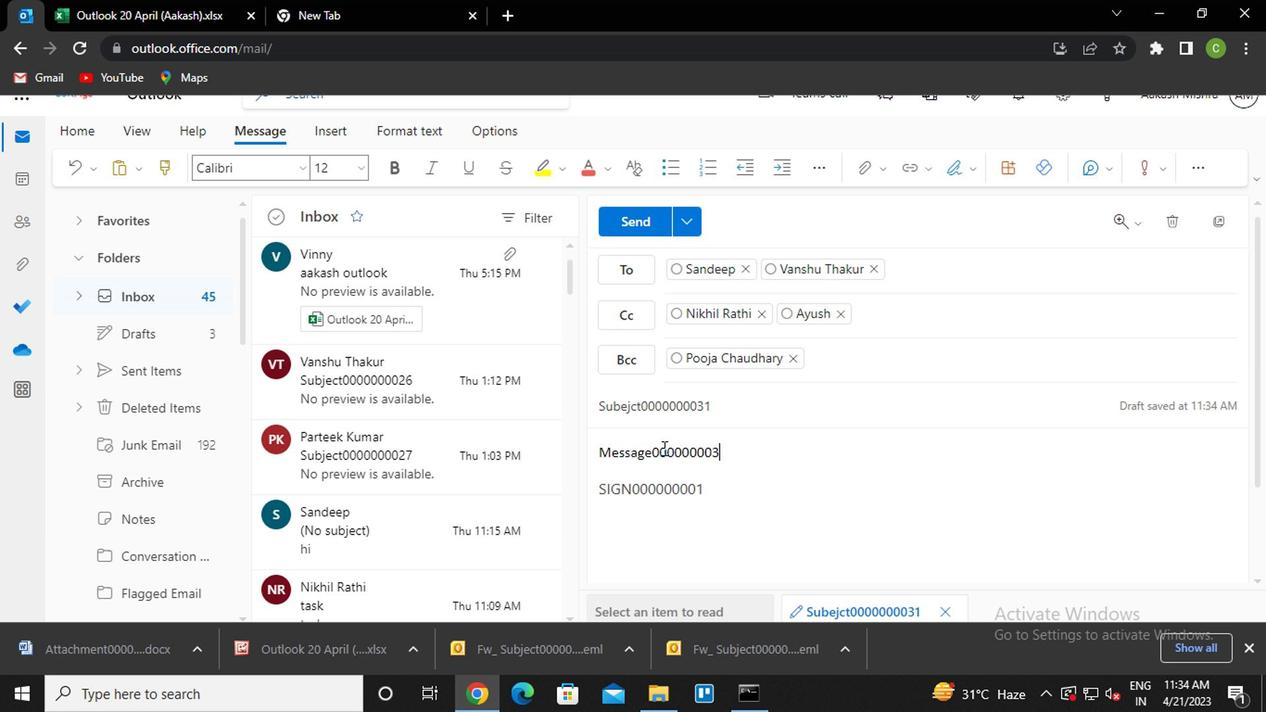 
Action: Mouse moved to (872, 174)
Screenshot: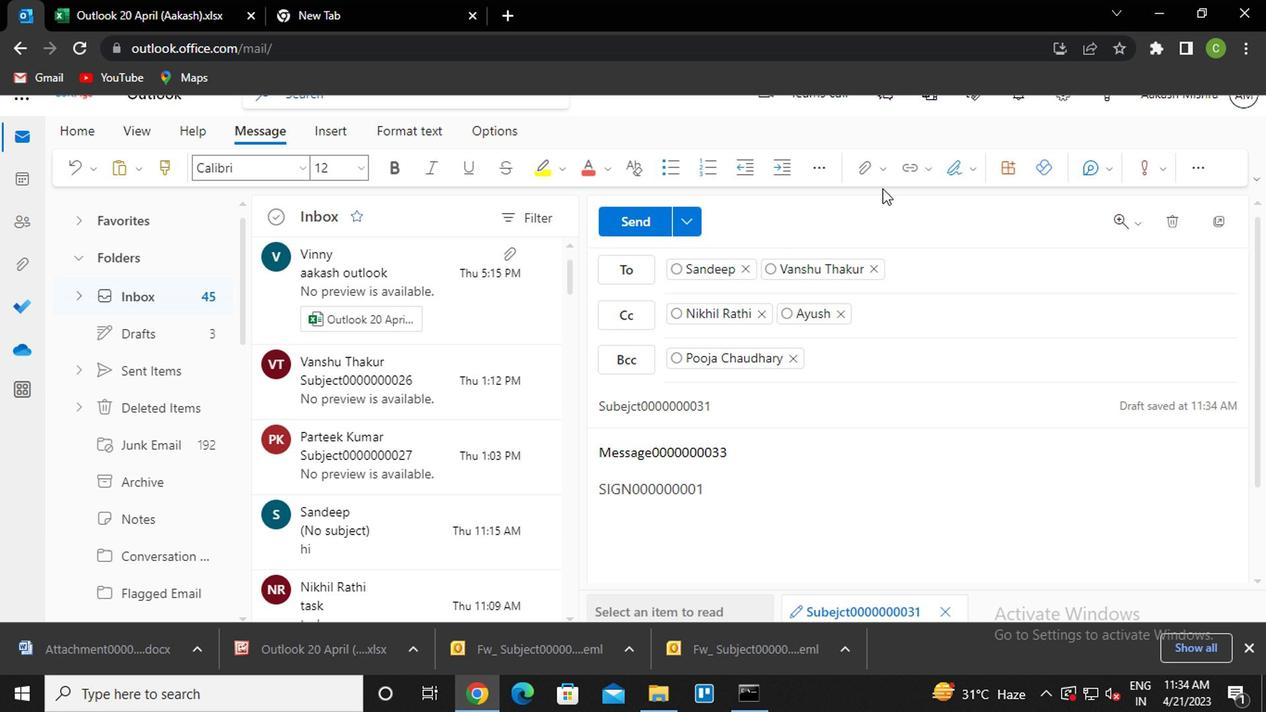 
Action: Mouse pressed left at (872, 174)
Screenshot: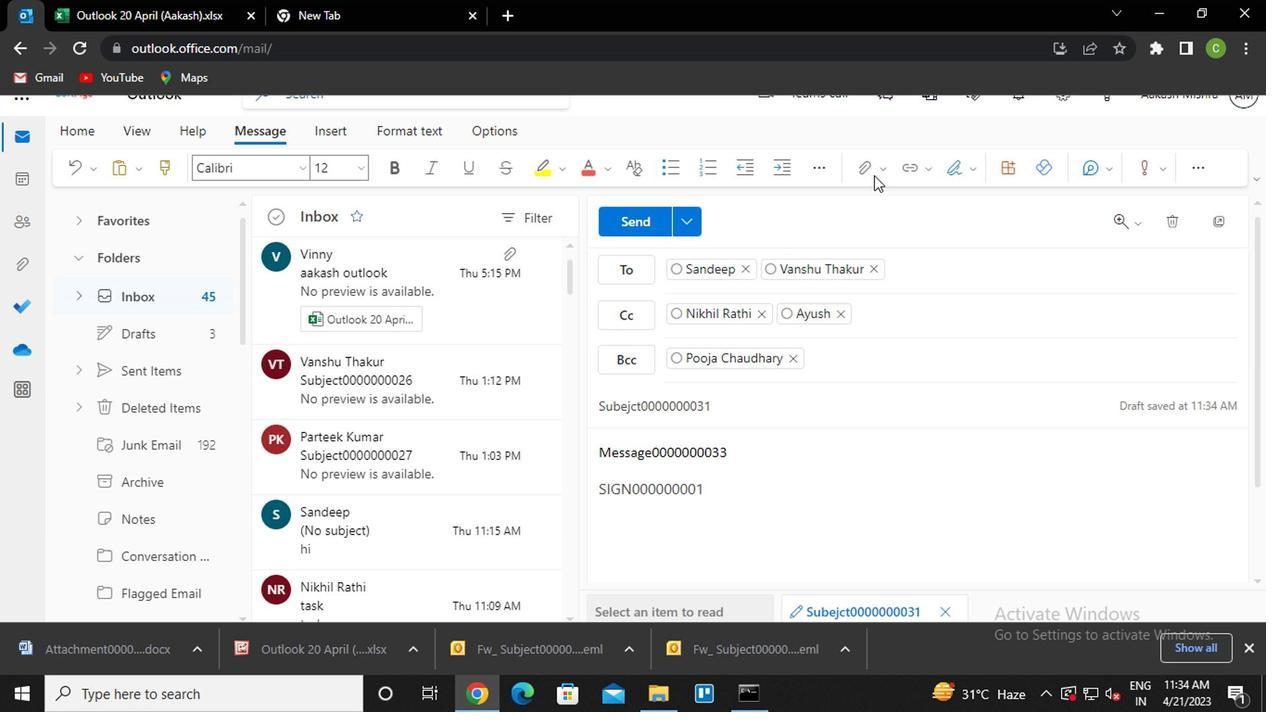 
Action: Mouse moved to (783, 206)
Screenshot: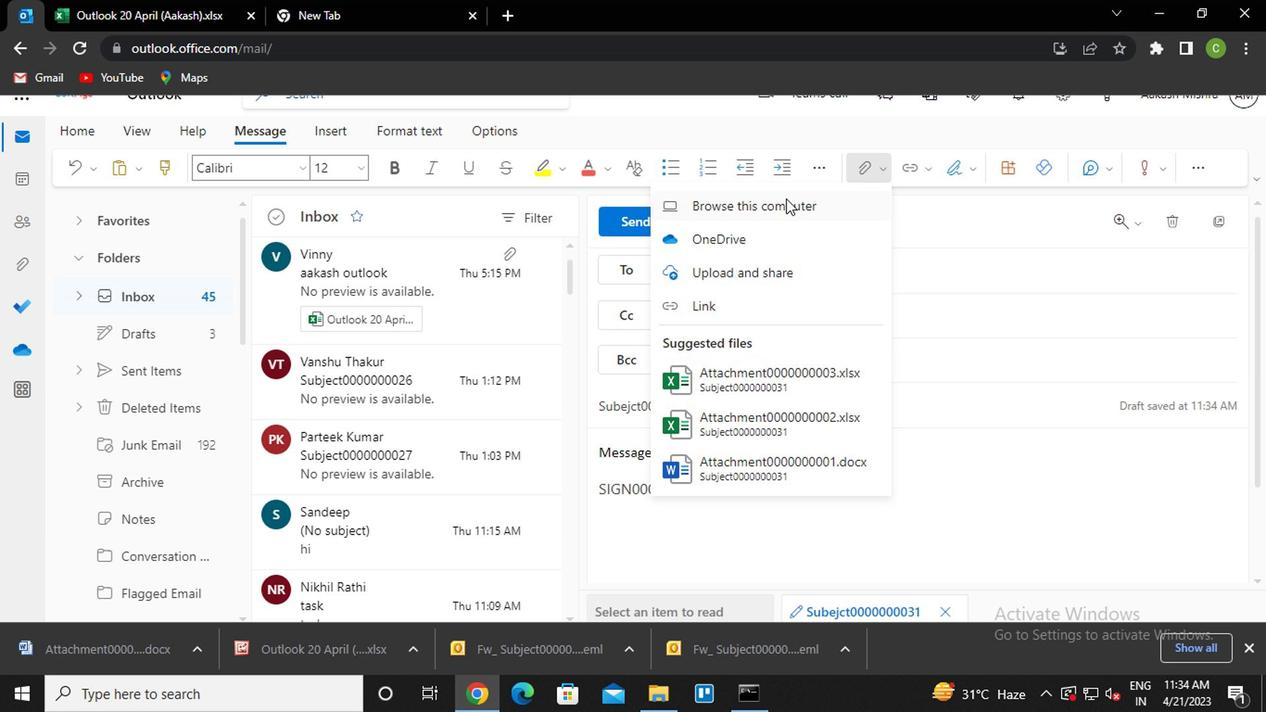 
Action: Mouse pressed left at (783, 206)
Screenshot: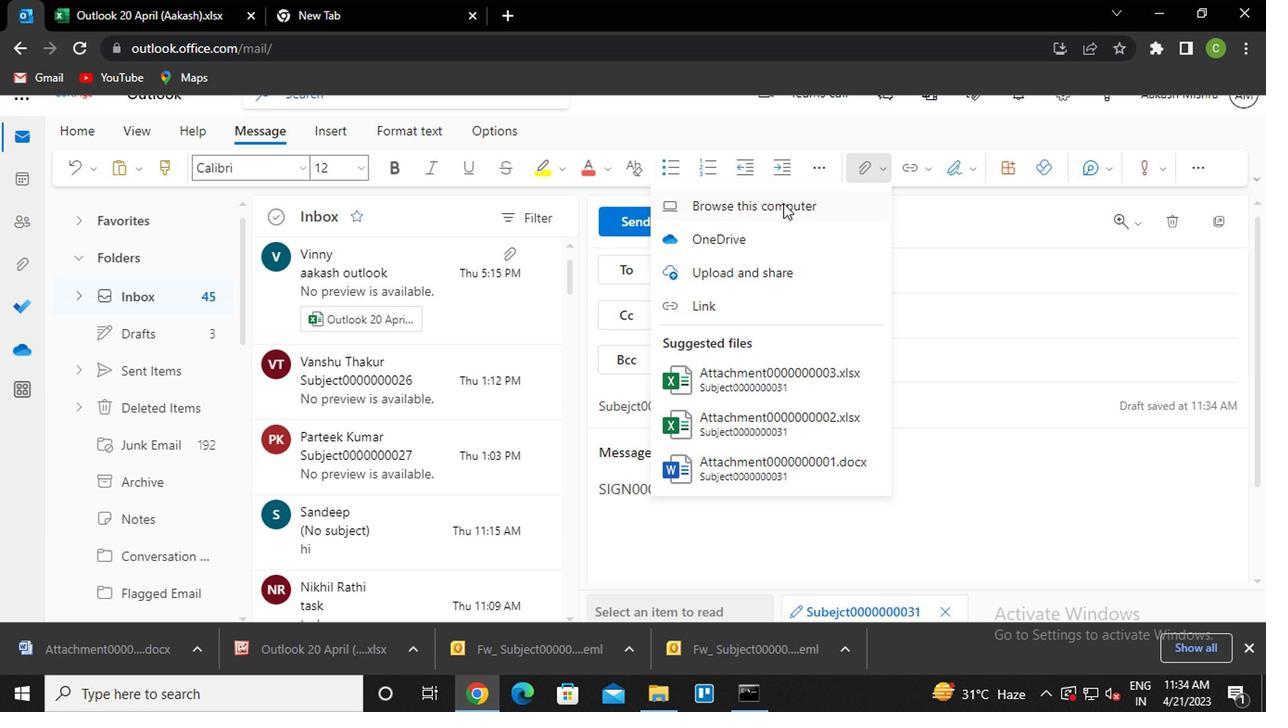 
Action: Mouse moved to (308, 190)
Screenshot: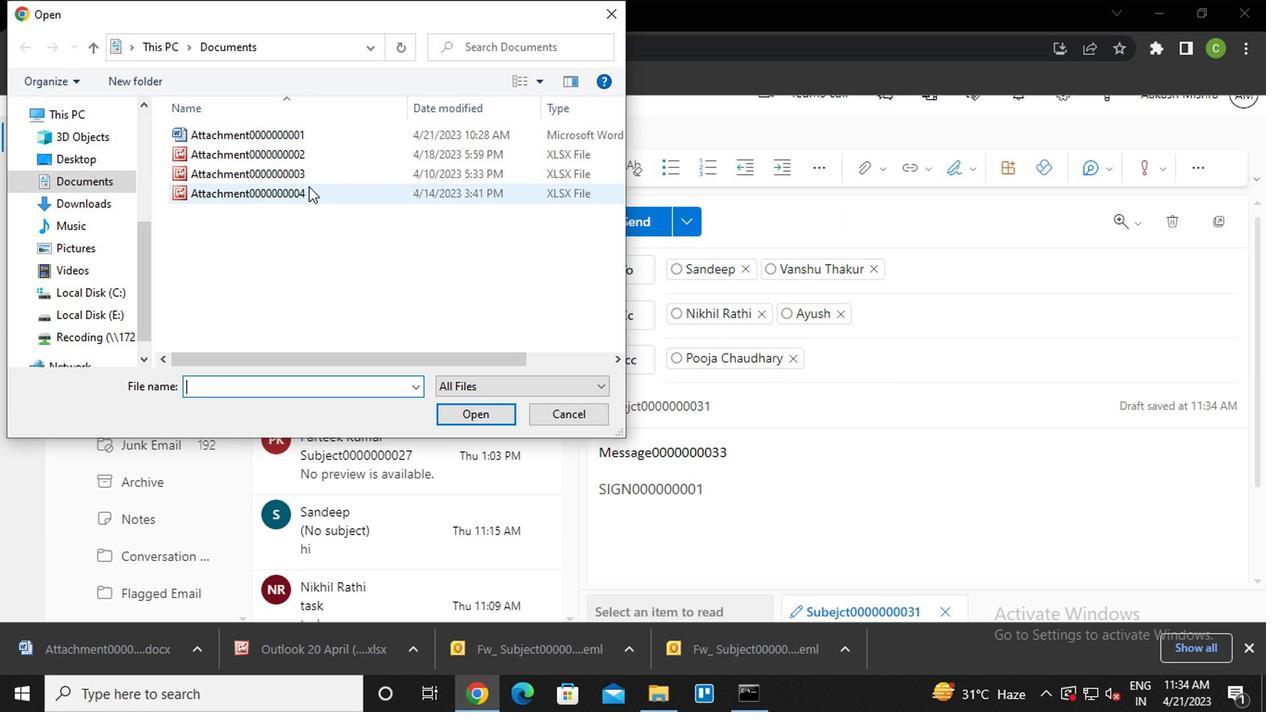 
Action: Mouse pressed left at (308, 190)
Screenshot: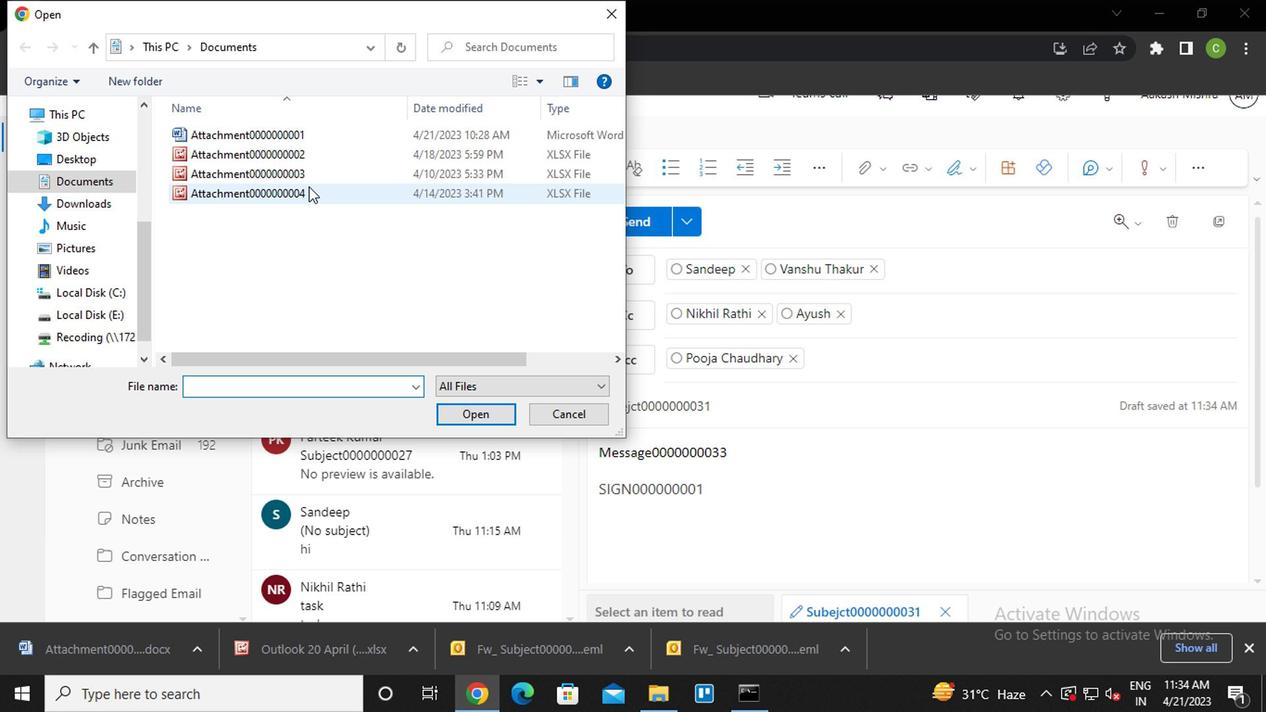 
Action: Mouse pressed left at (308, 190)
Screenshot: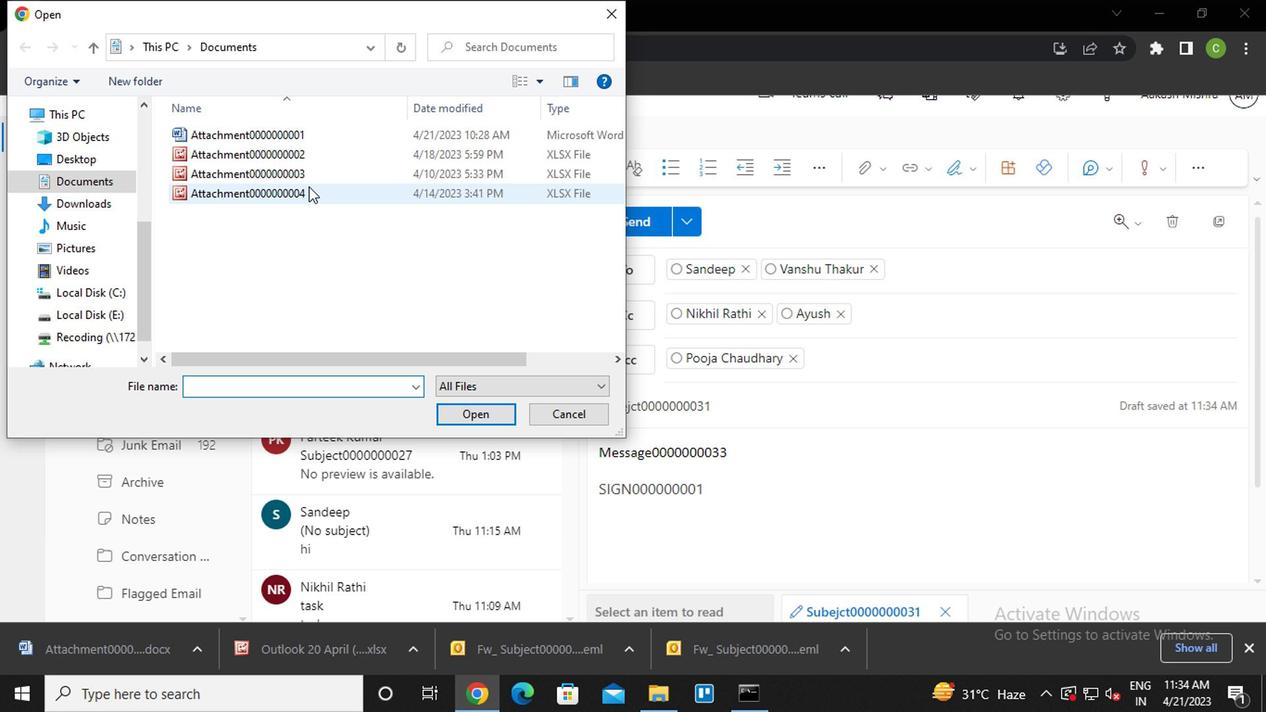 
Action: Mouse moved to (614, 215)
Screenshot: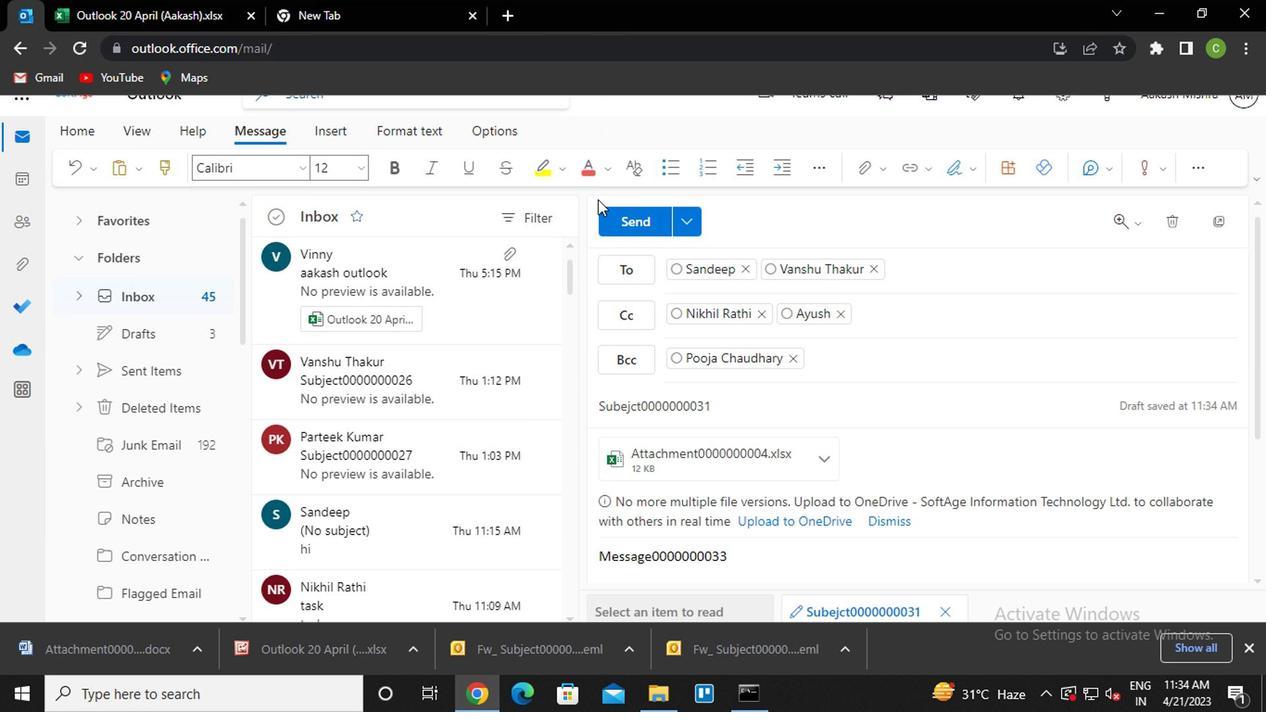 
Action: Mouse pressed left at (614, 215)
Screenshot: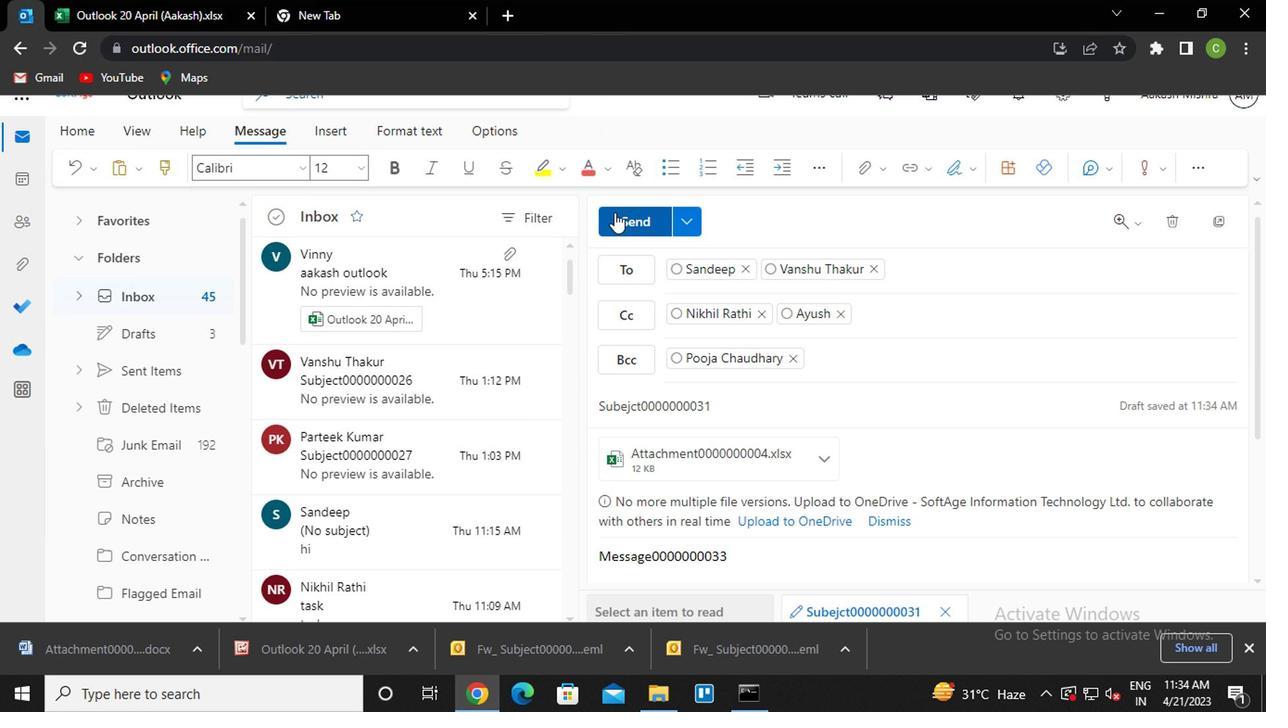 
Action: Mouse moved to (123, 158)
Screenshot: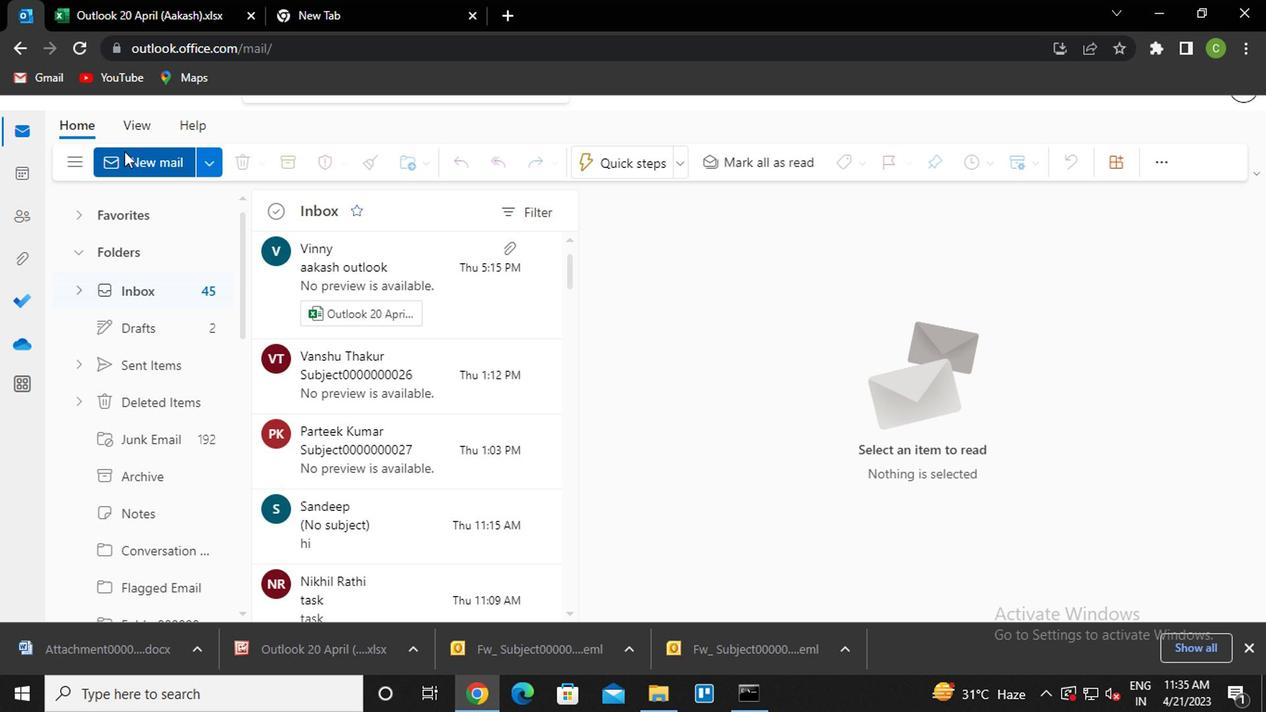 
Action: Mouse pressed left at (123, 158)
Screenshot: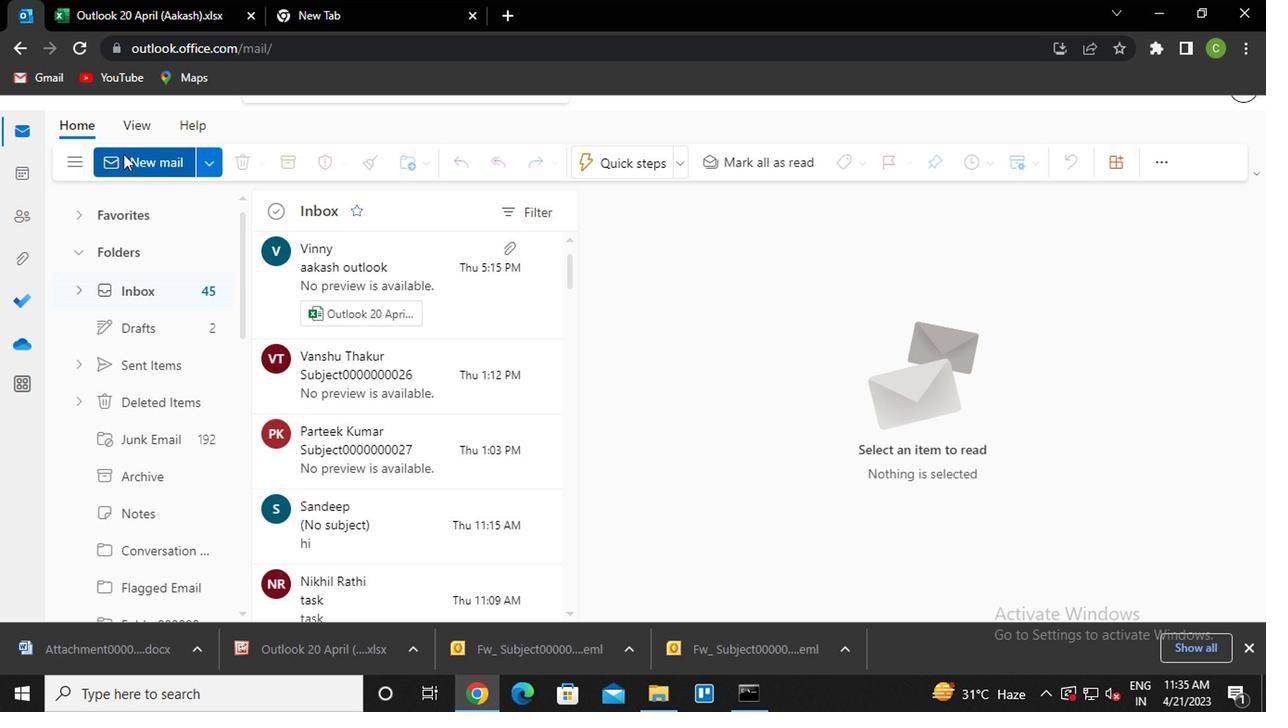 
Action: Mouse moved to (886, 172)
Screenshot: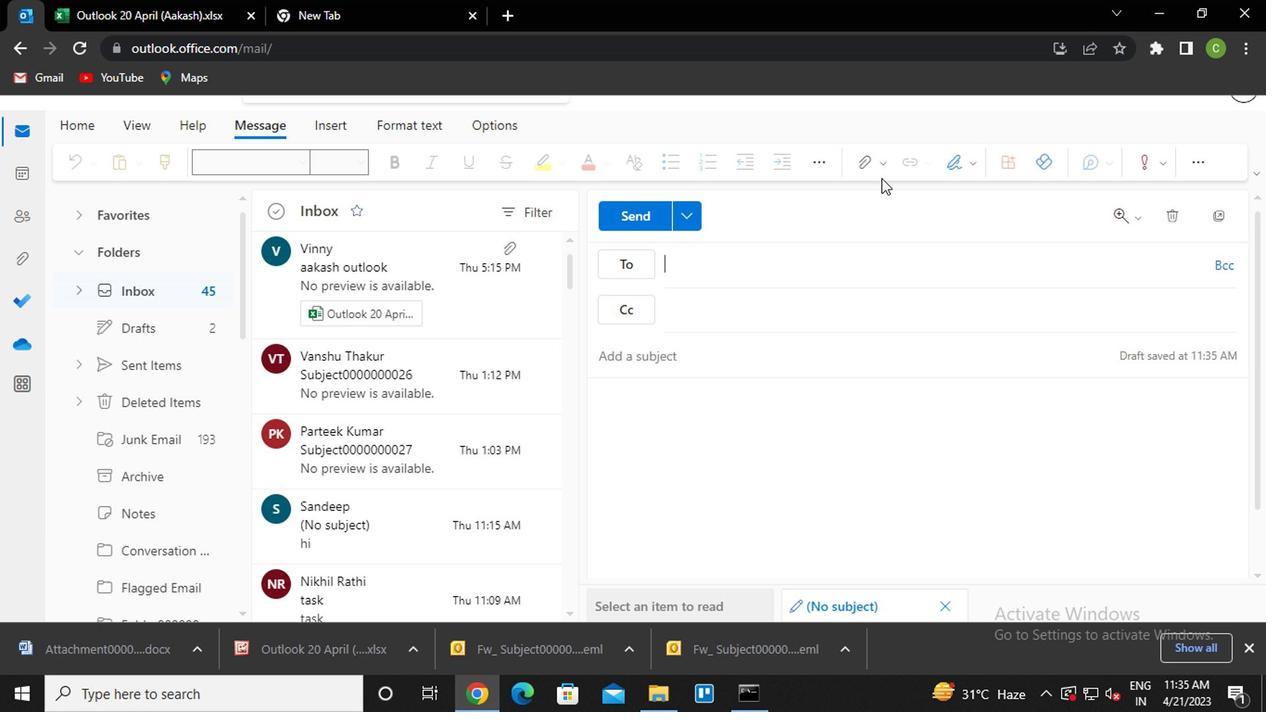 
Action: Mouse pressed left at (886, 172)
Screenshot: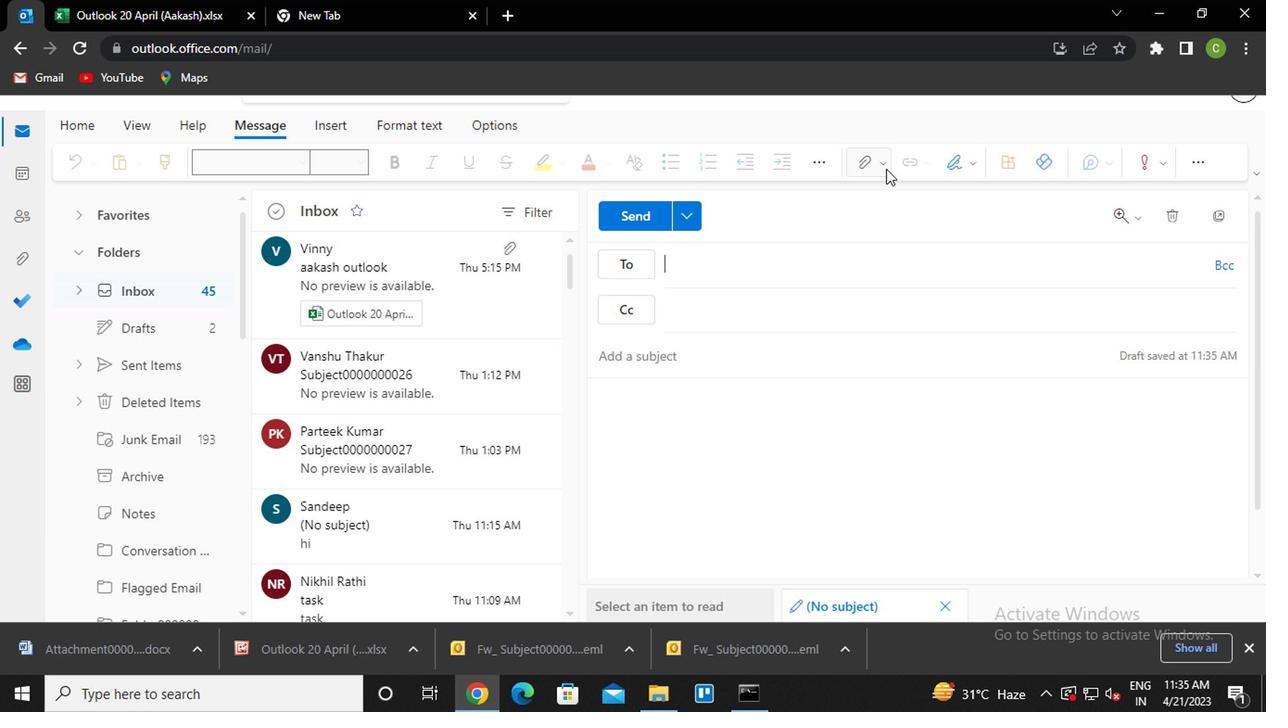 
Action: Mouse moved to (963, 166)
Screenshot: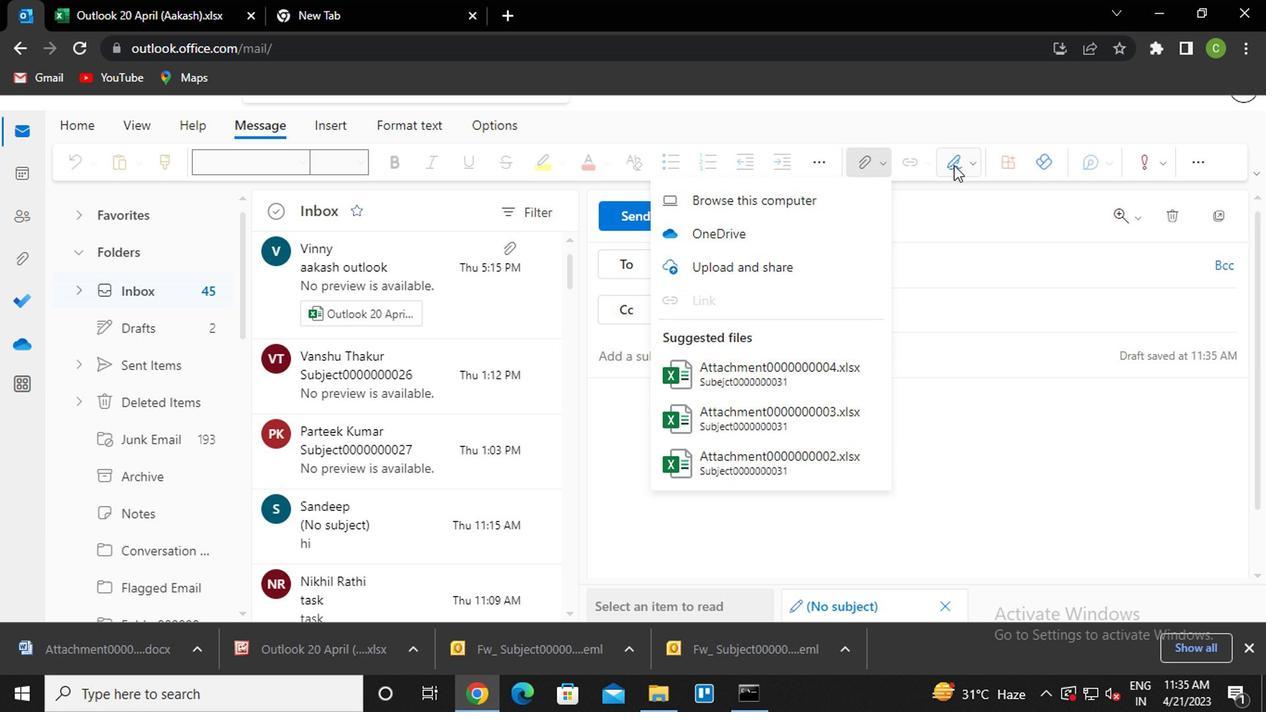
Action: Mouse pressed left at (963, 166)
Screenshot: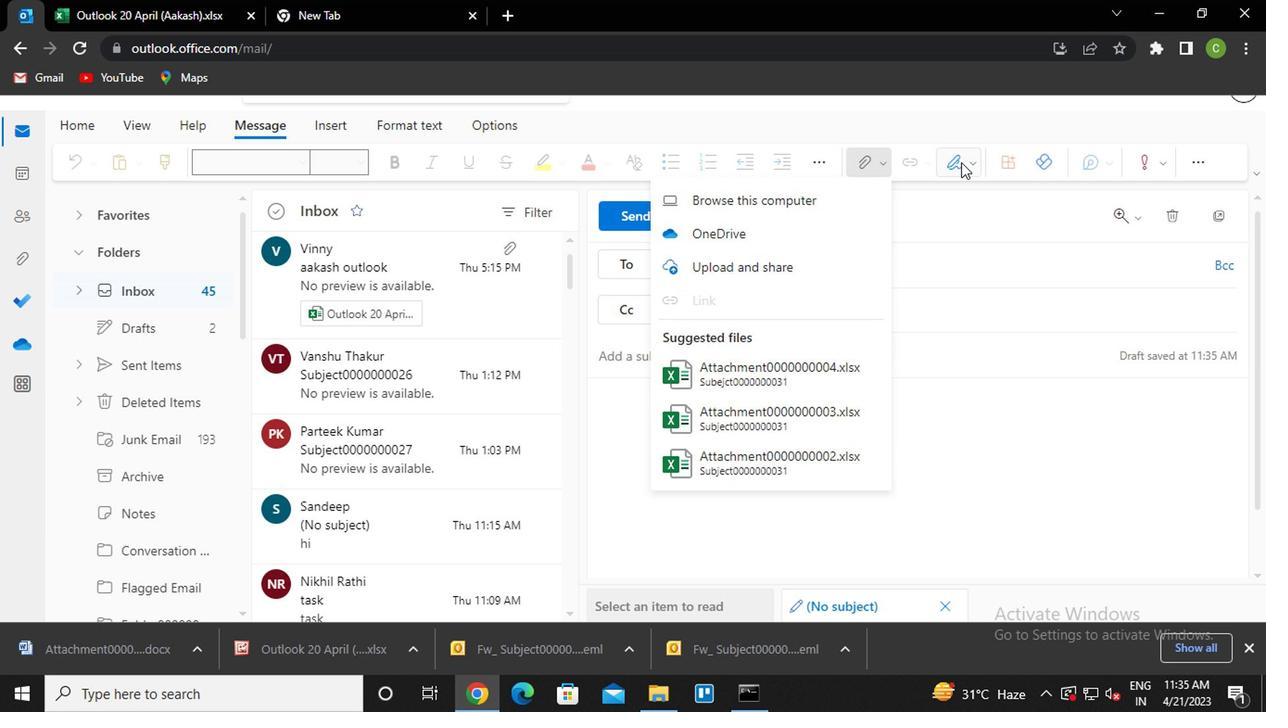 
Action: Mouse moved to (640, 389)
Screenshot: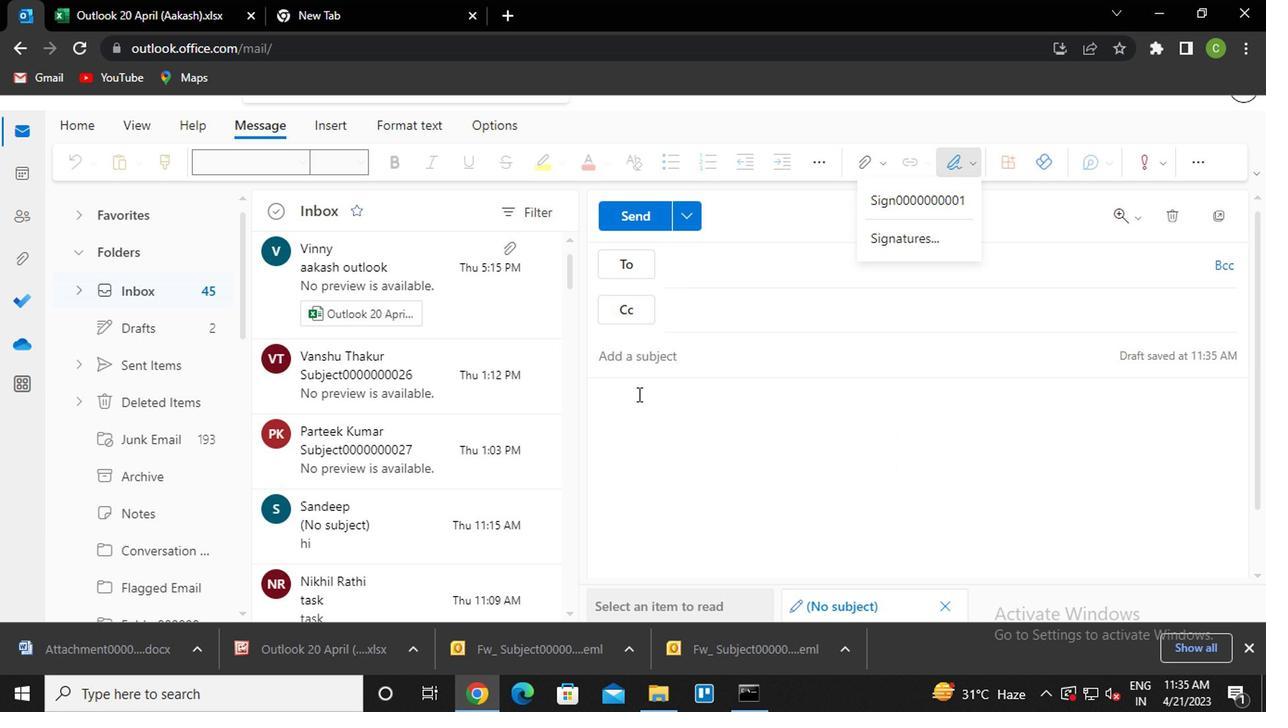 
Action: Mouse pressed left at (640, 389)
Screenshot: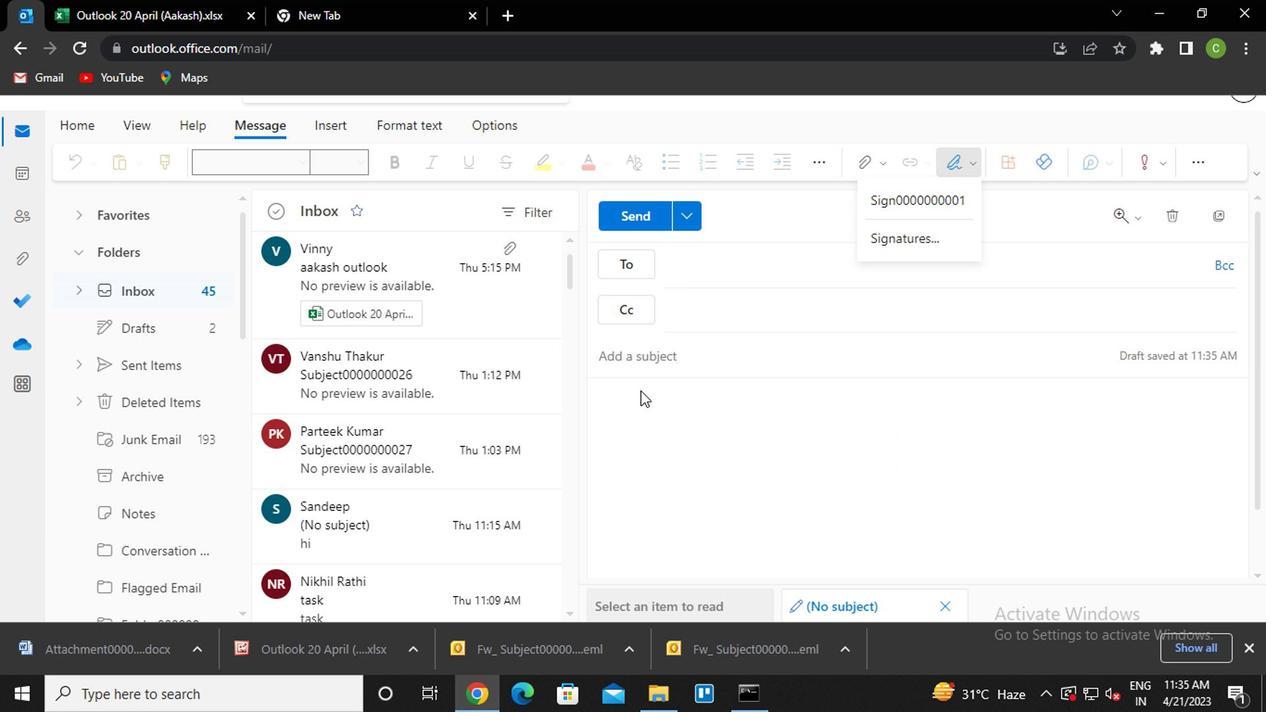 
Action: Mouse moved to (640, 395)
Screenshot: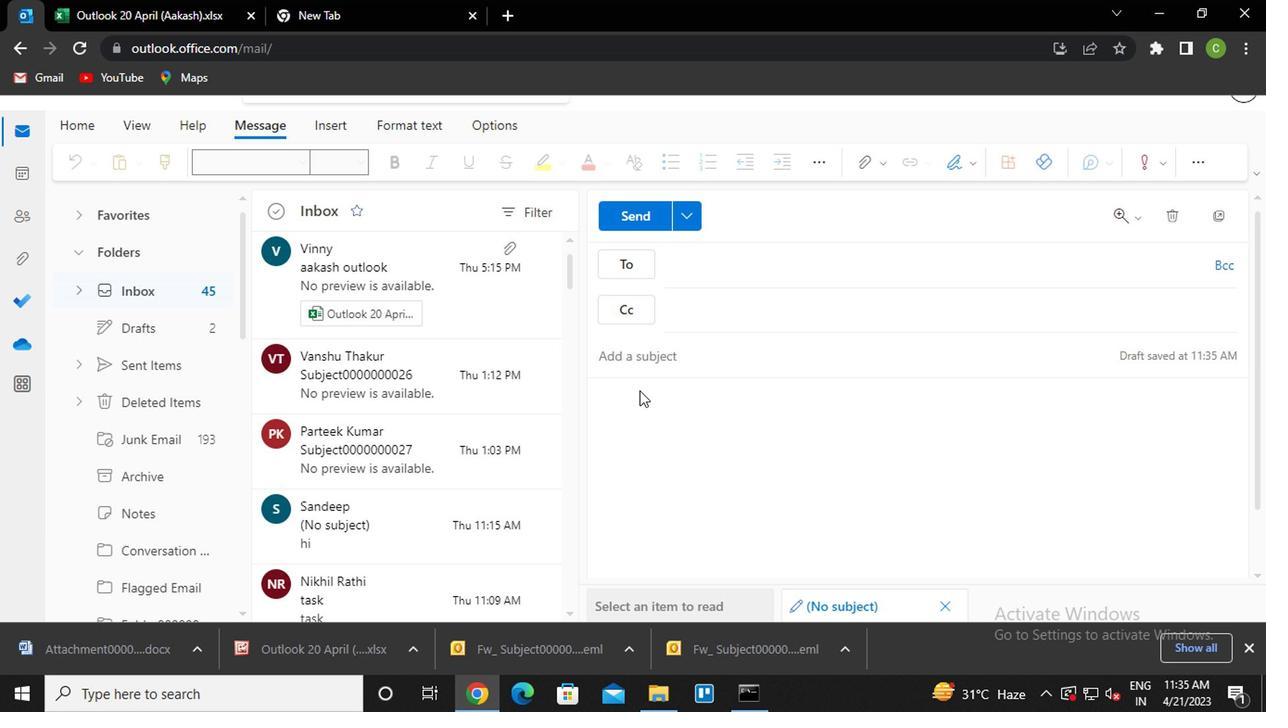 
Action: Mouse pressed left at (640, 395)
Screenshot: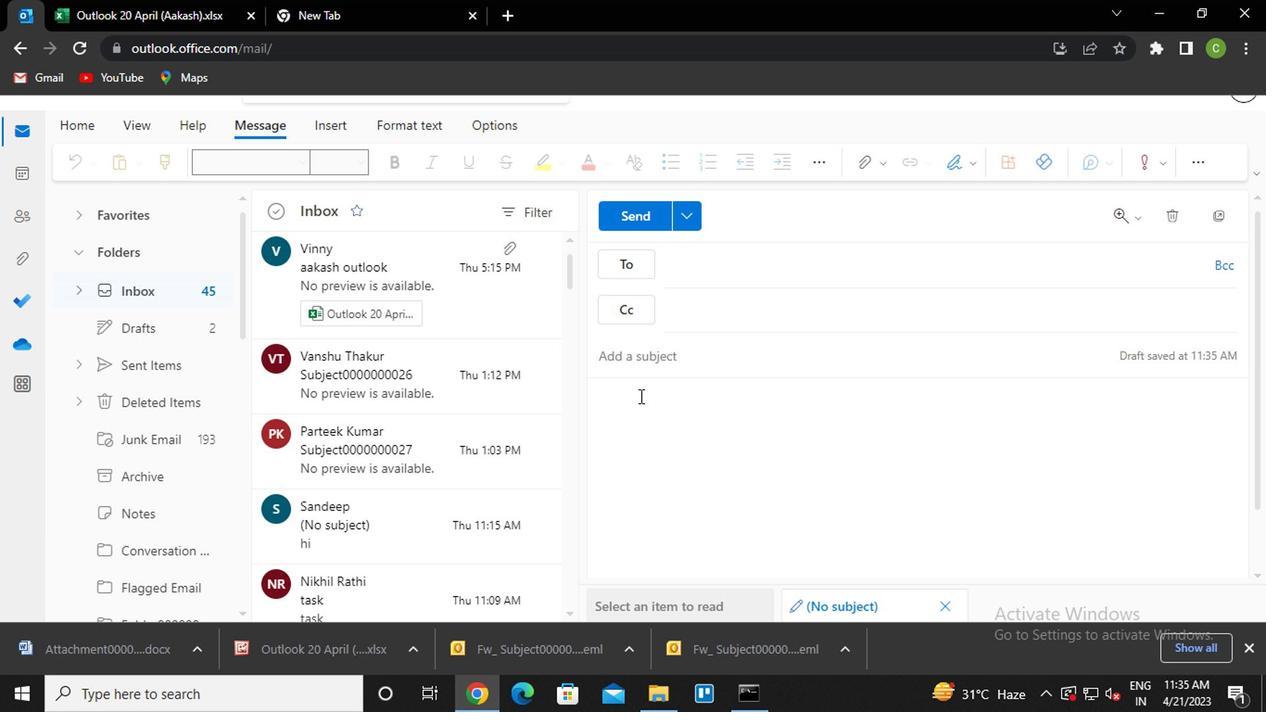 
Action: Mouse moved to (878, 168)
Screenshot: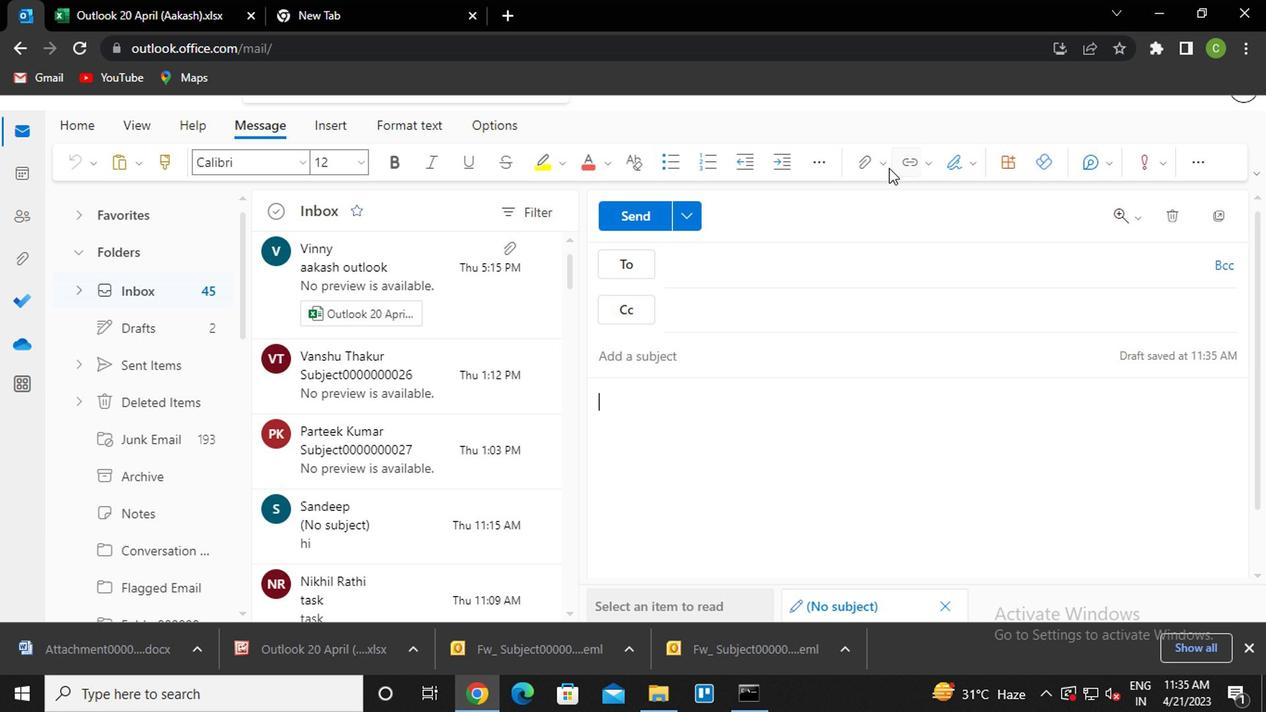 
Action: Mouse pressed left at (878, 168)
Screenshot: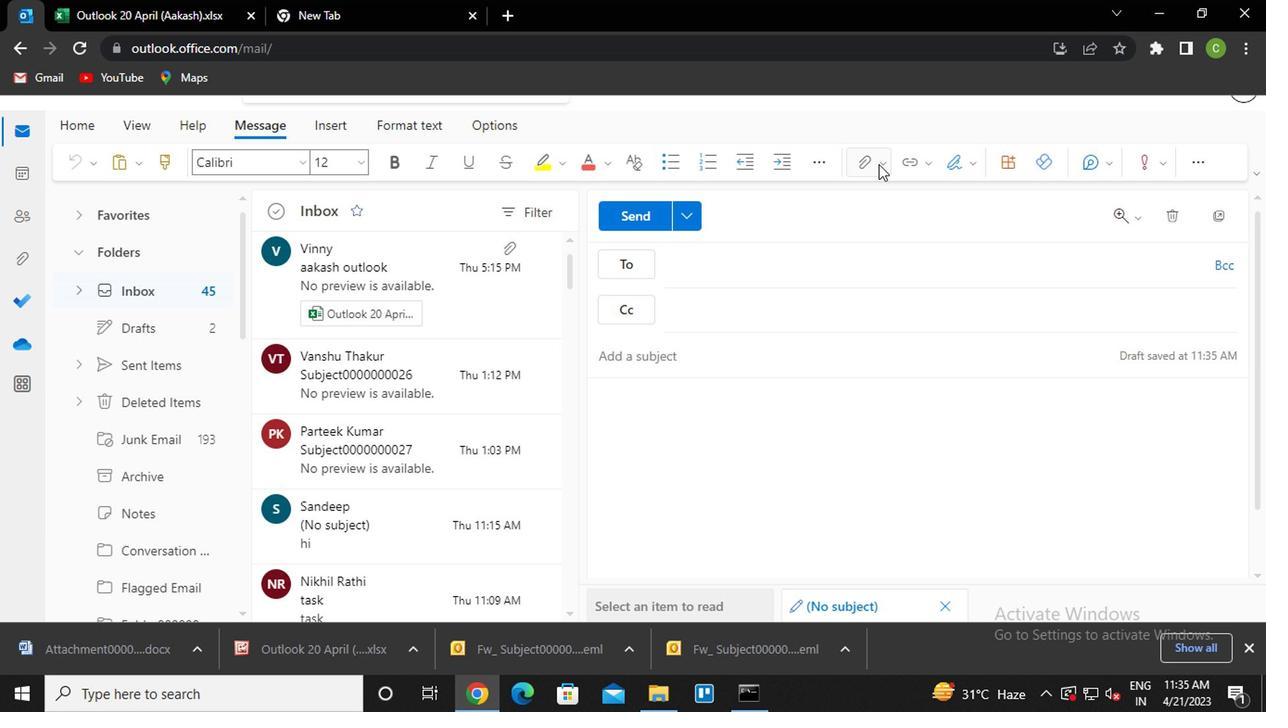 
Action: Mouse moved to (714, 302)
Screenshot: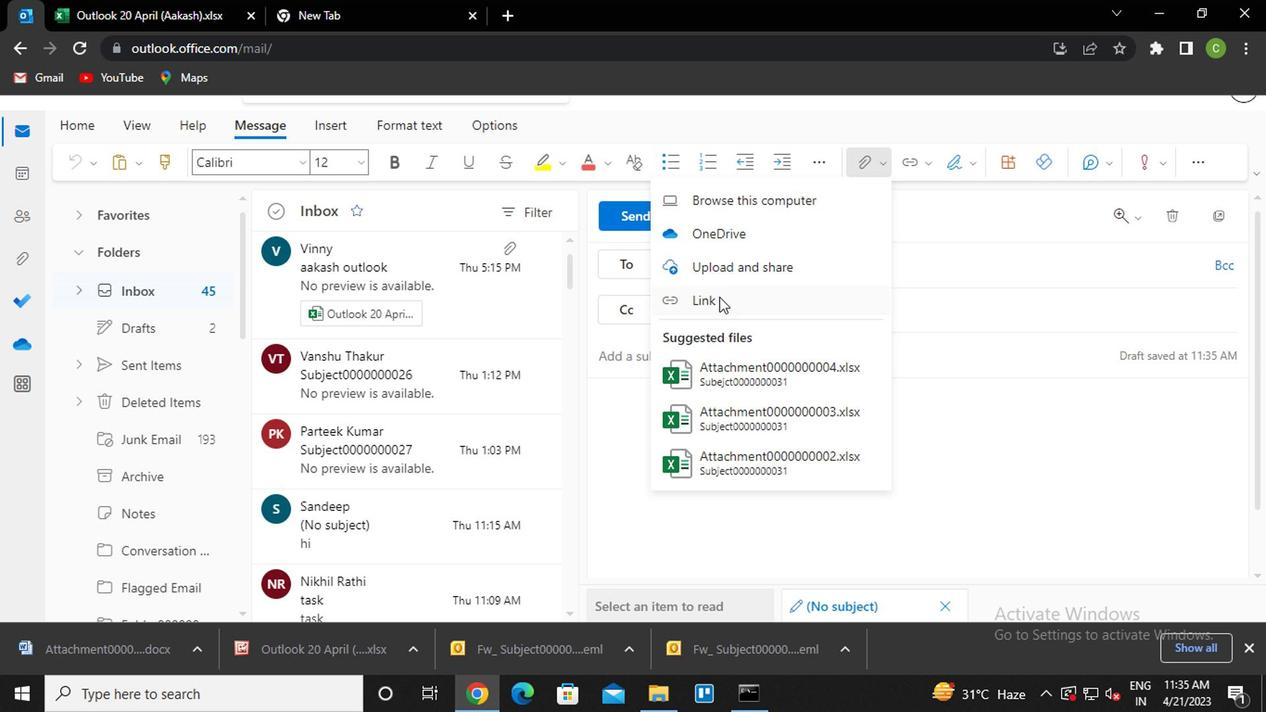 
Action: Mouse pressed left at (714, 302)
Screenshot: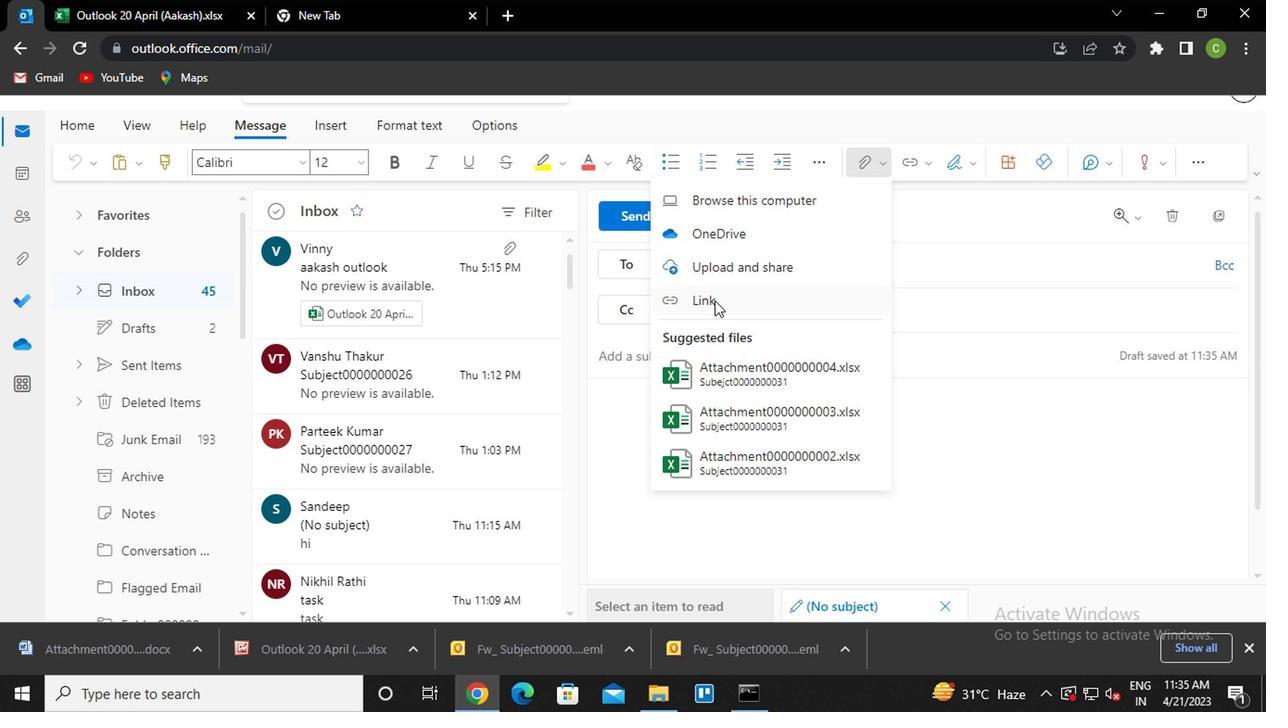 
Action: Mouse moved to (591, 346)
Screenshot: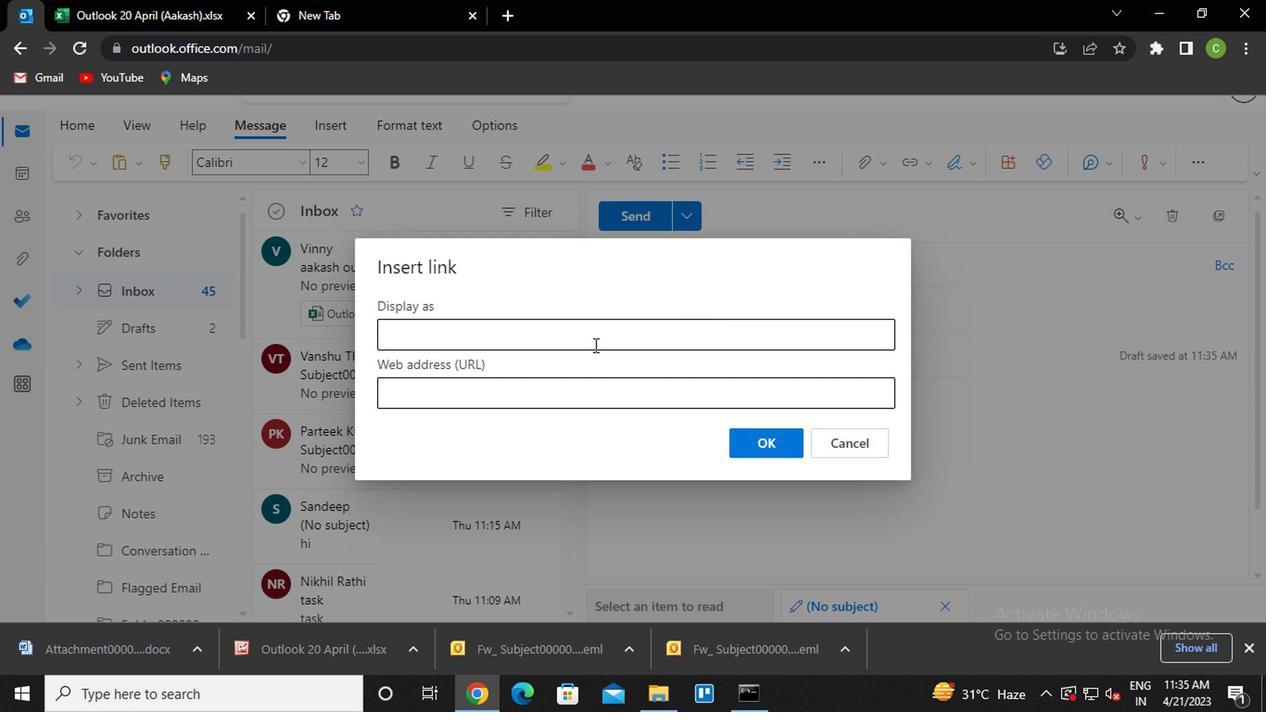 
Action: Key pressed <Key.caps_lock>l<Key.caps_lock>ink0000000031
Screenshot: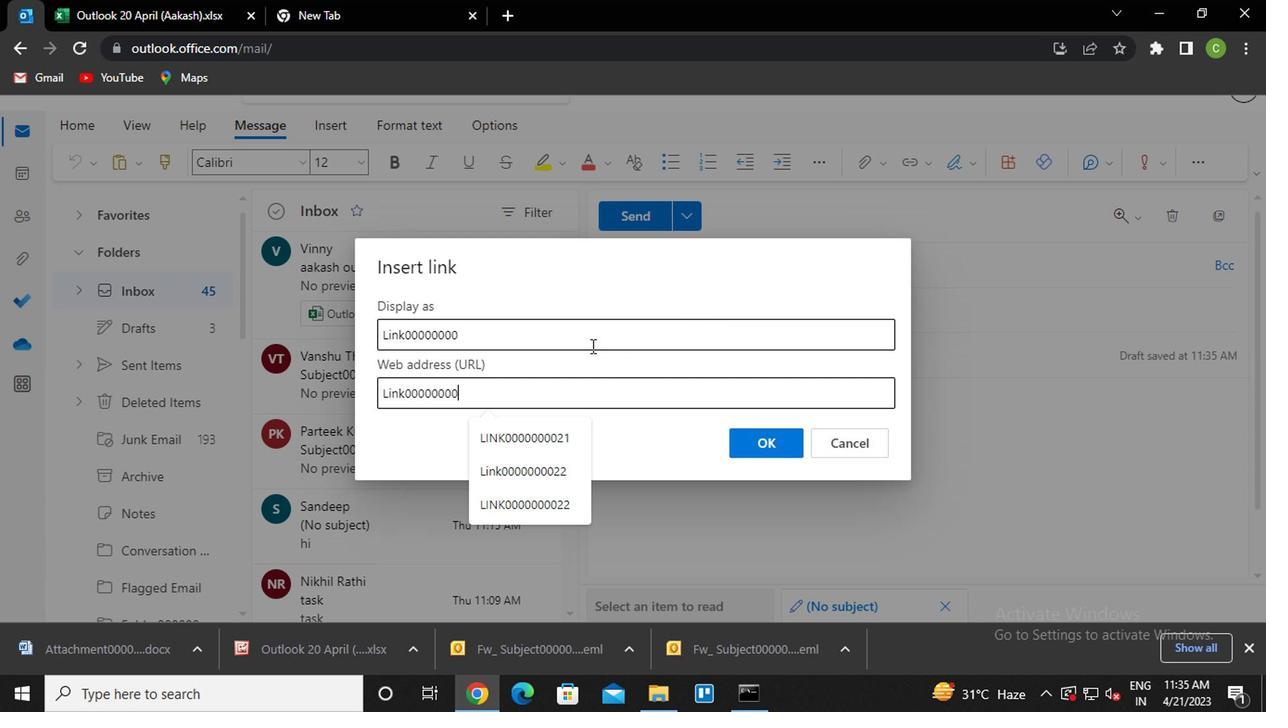 
Action: Mouse moved to (756, 445)
Screenshot: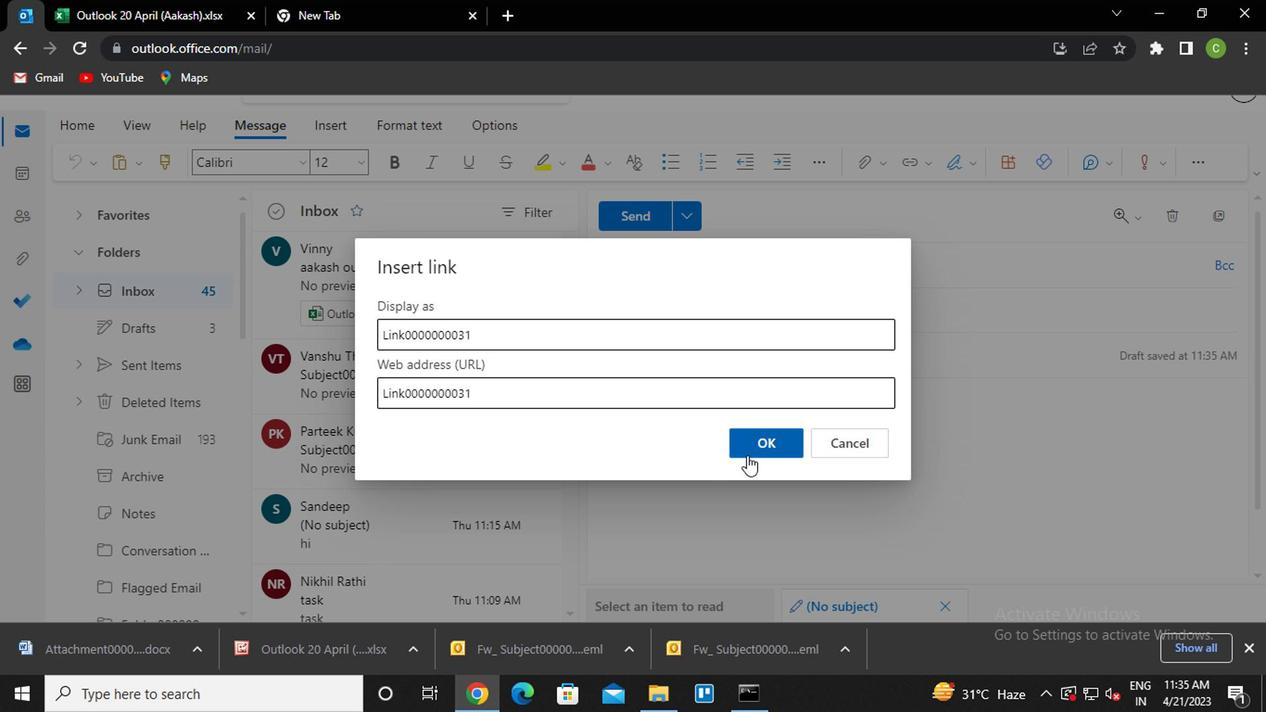 
Action: Mouse pressed left at (756, 445)
Screenshot: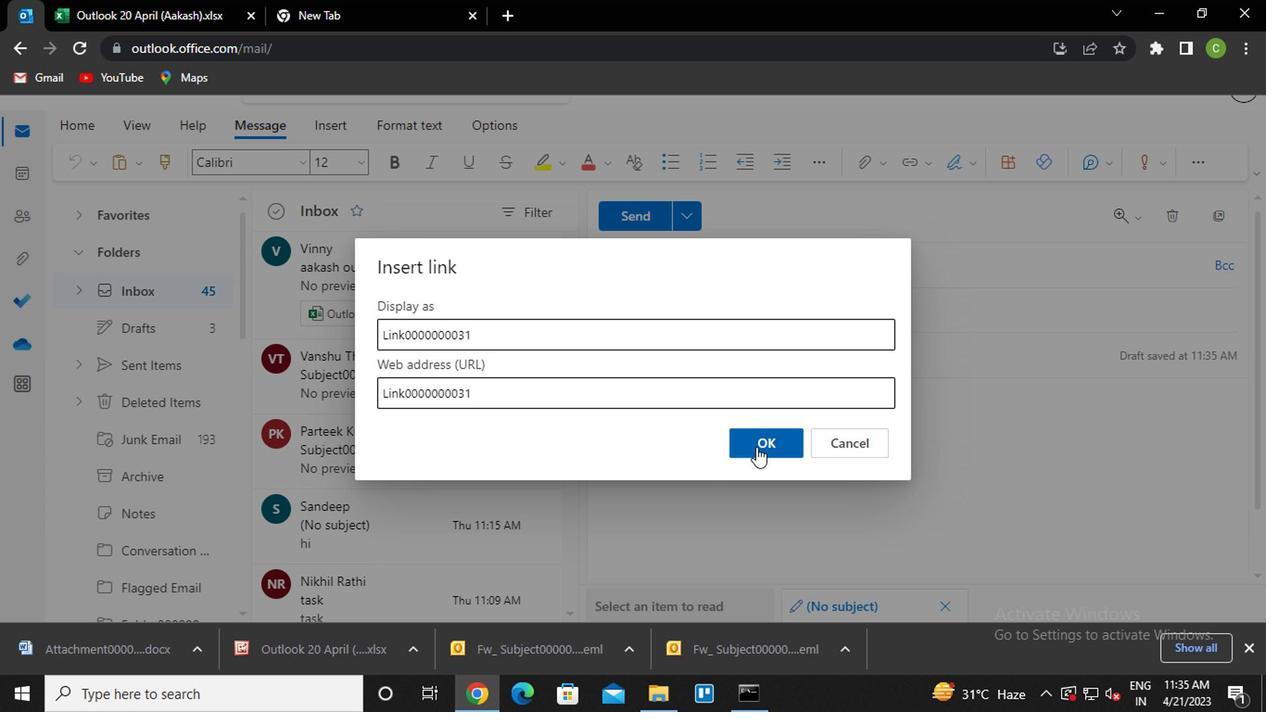
Action: Mouse moved to (717, 266)
Screenshot: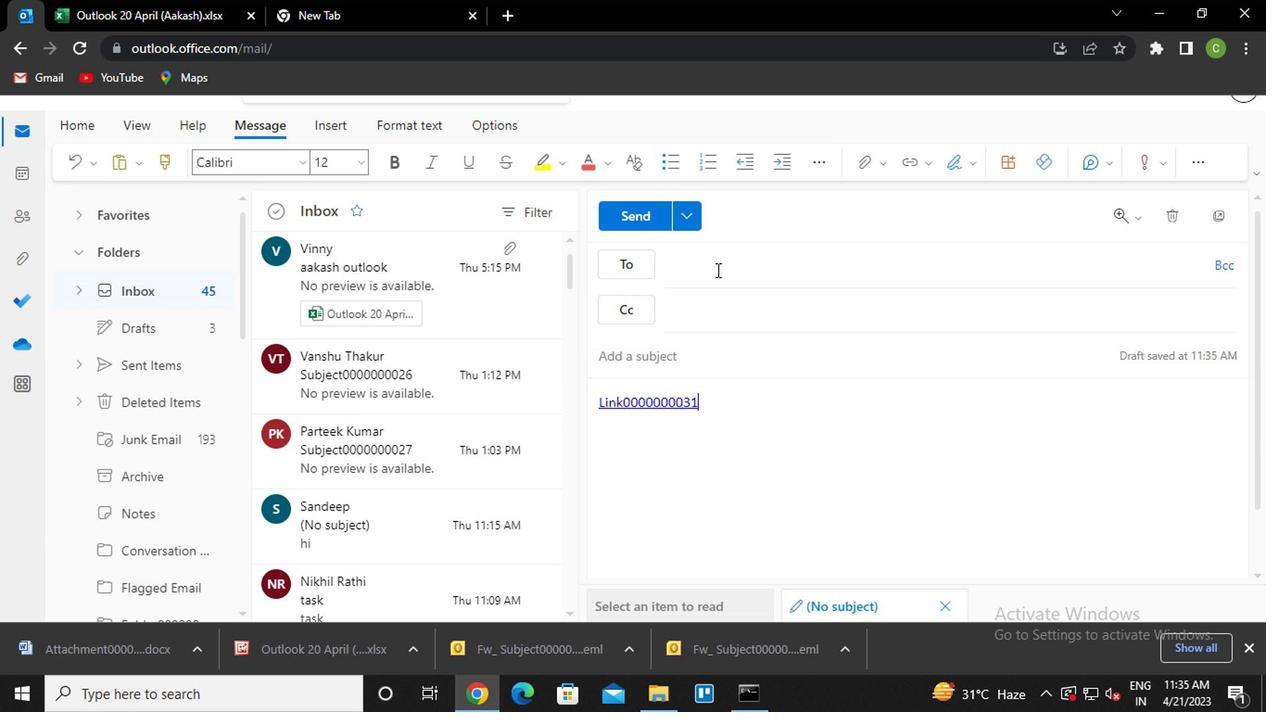 
Action: Mouse pressed left at (717, 266)
Screenshot: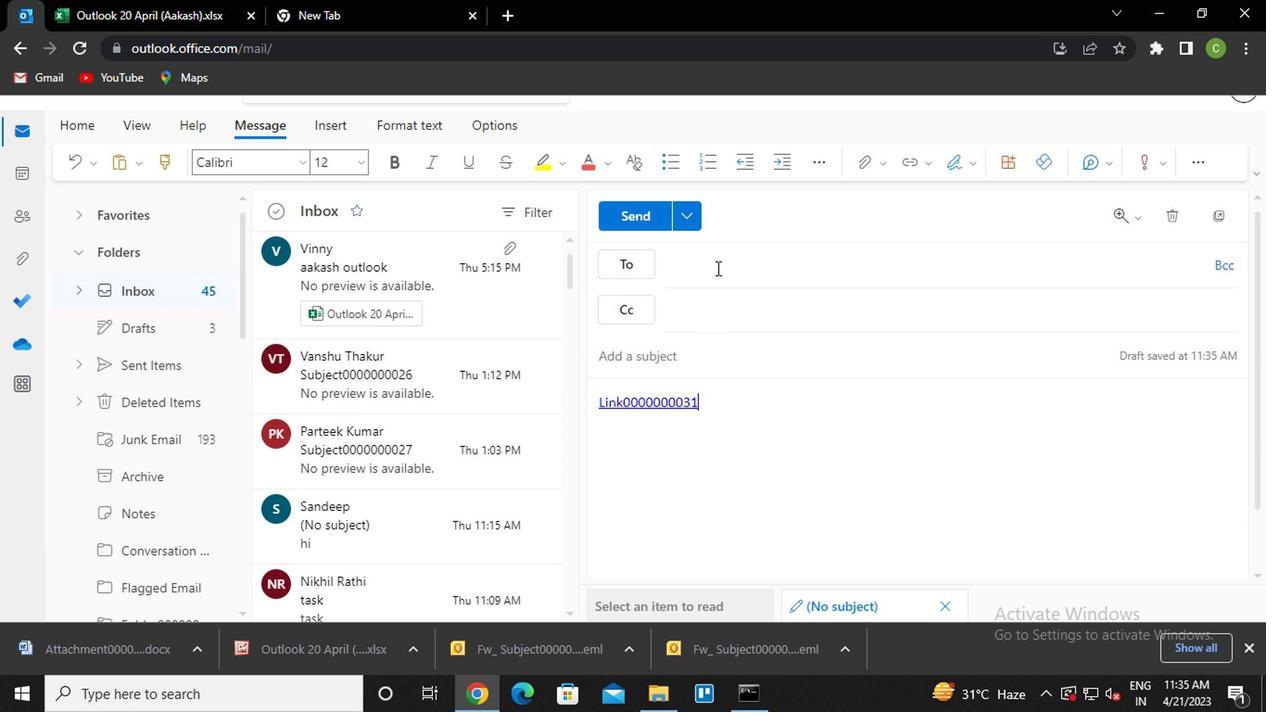 
Action: Key pressed <Key.caps_lock>s<Key.caps_lock>andeep<Key.enter>
Screenshot: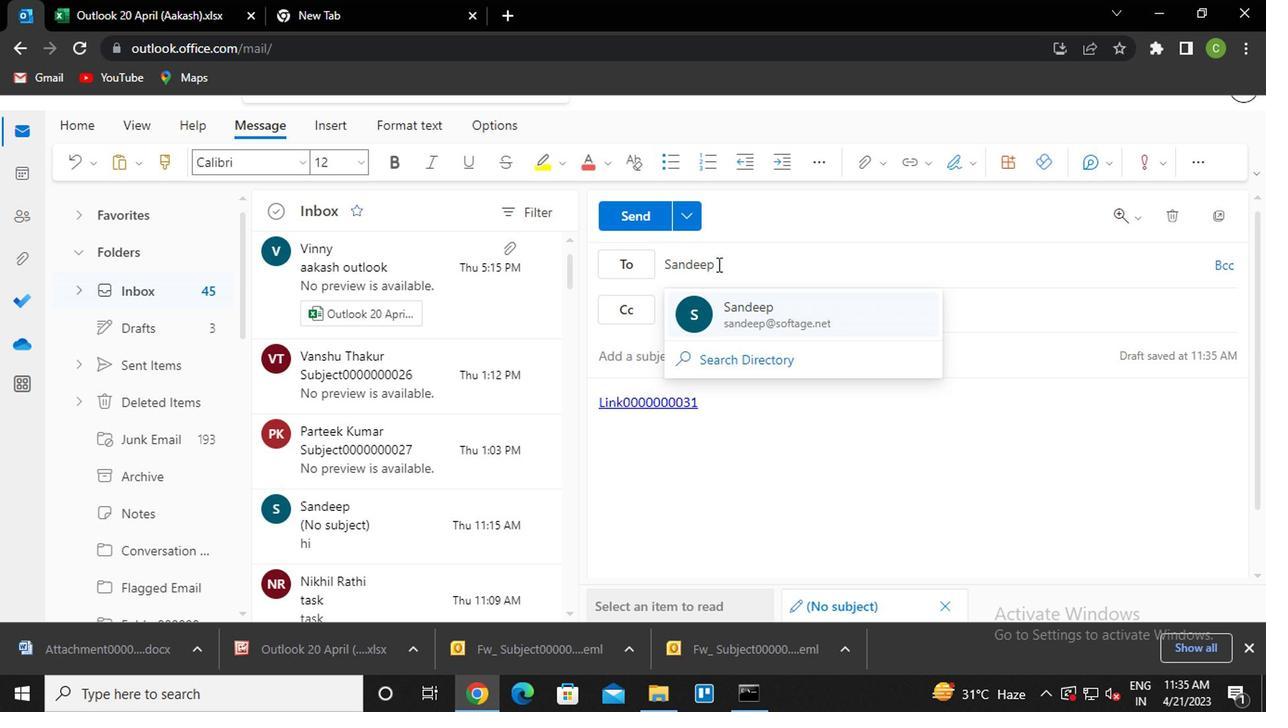 
Action: Mouse moved to (635, 352)
Screenshot: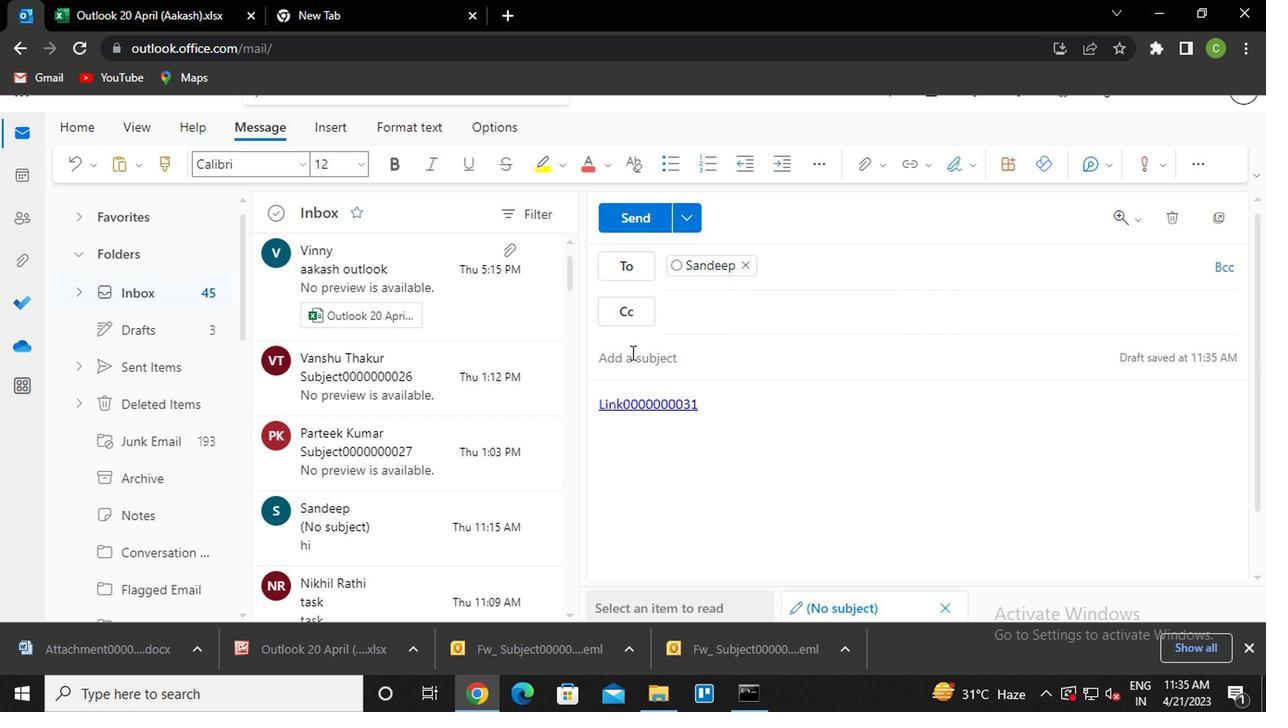 
Action: Mouse pressed left at (635, 352)
Screenshot: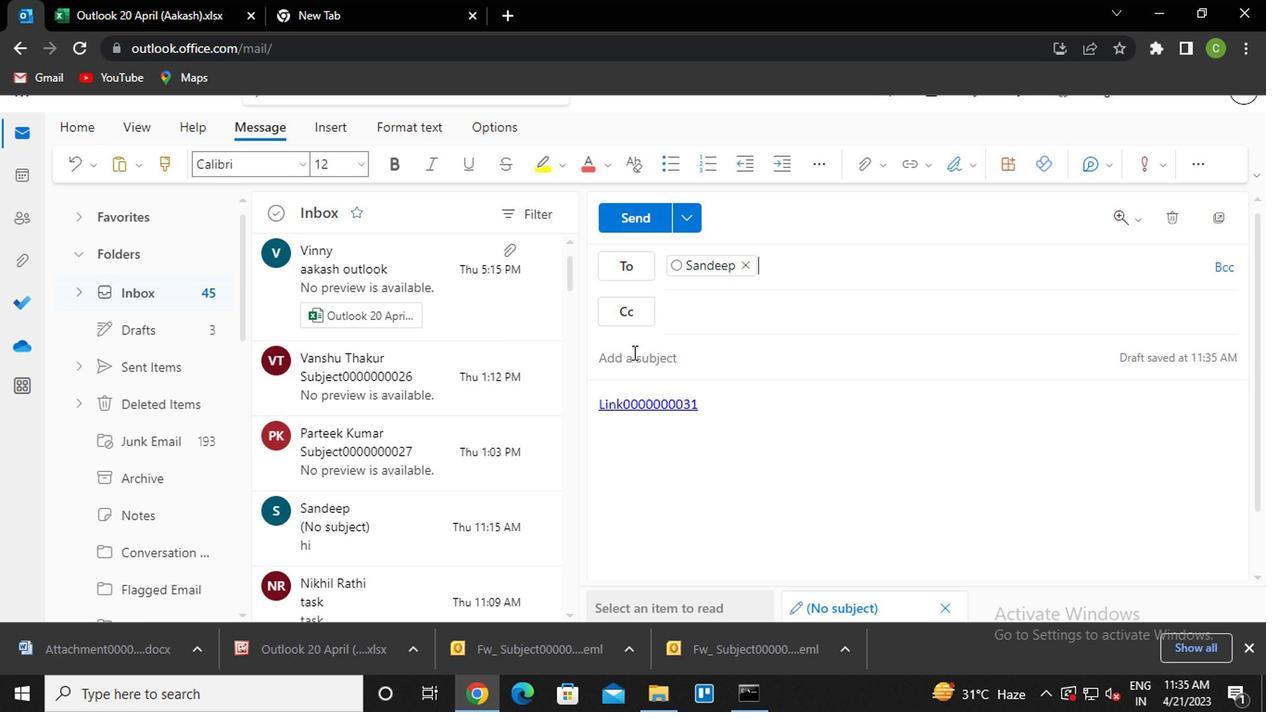 
Action: Key pressed <Key.caps_lock>s<Key.caps_lock>ubject0000000031
Screenshot: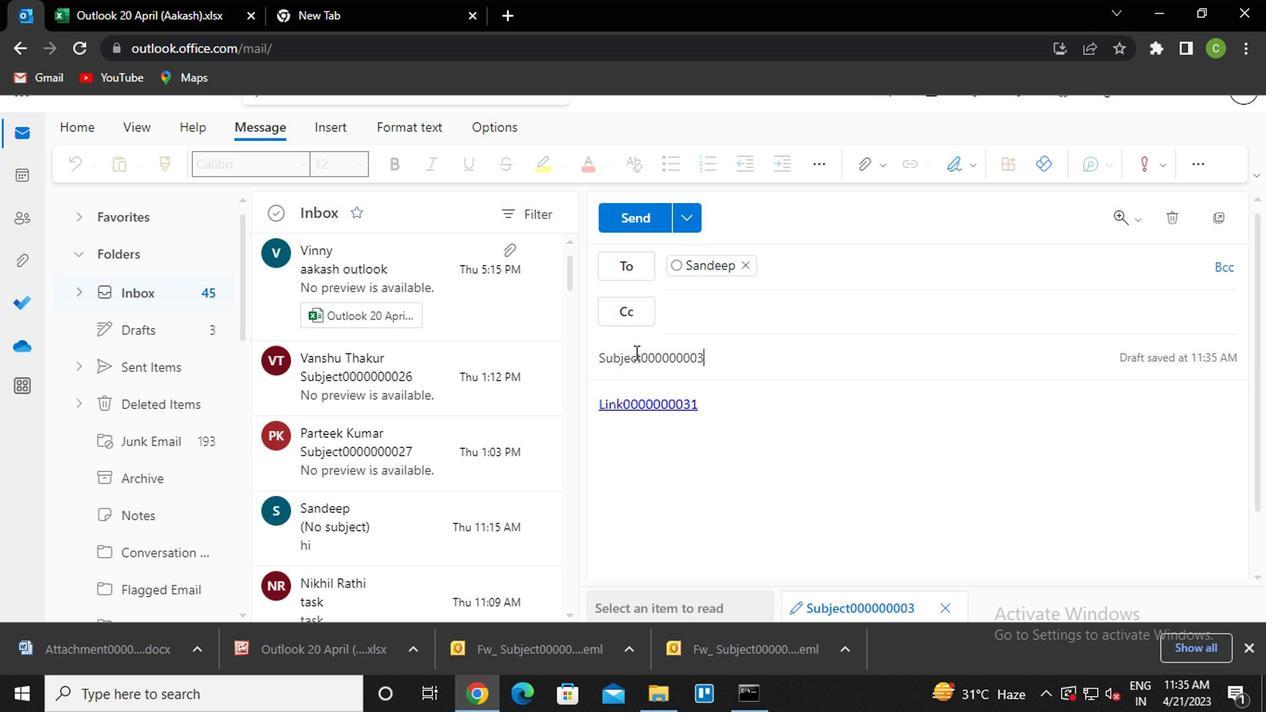 
Action: Mouse moved to (672, 433)
Screenshot: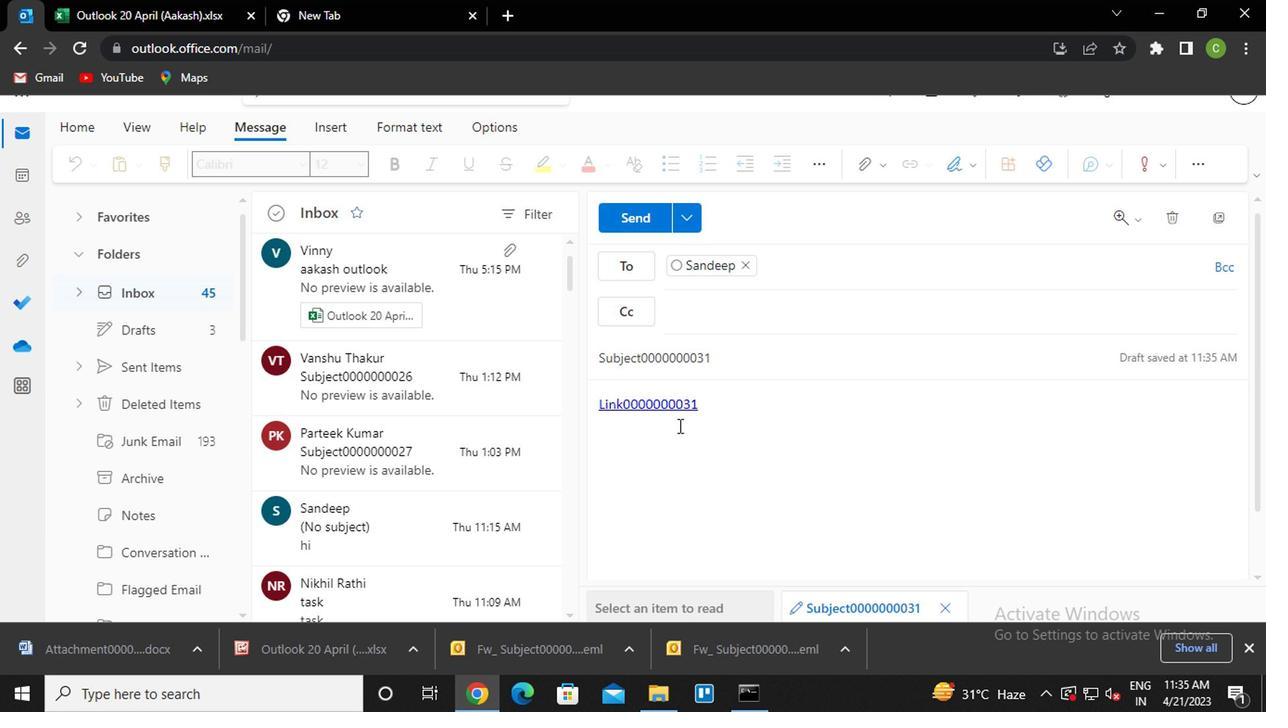 
Action: Mouse pressed left at (672, 433)
Screenshot: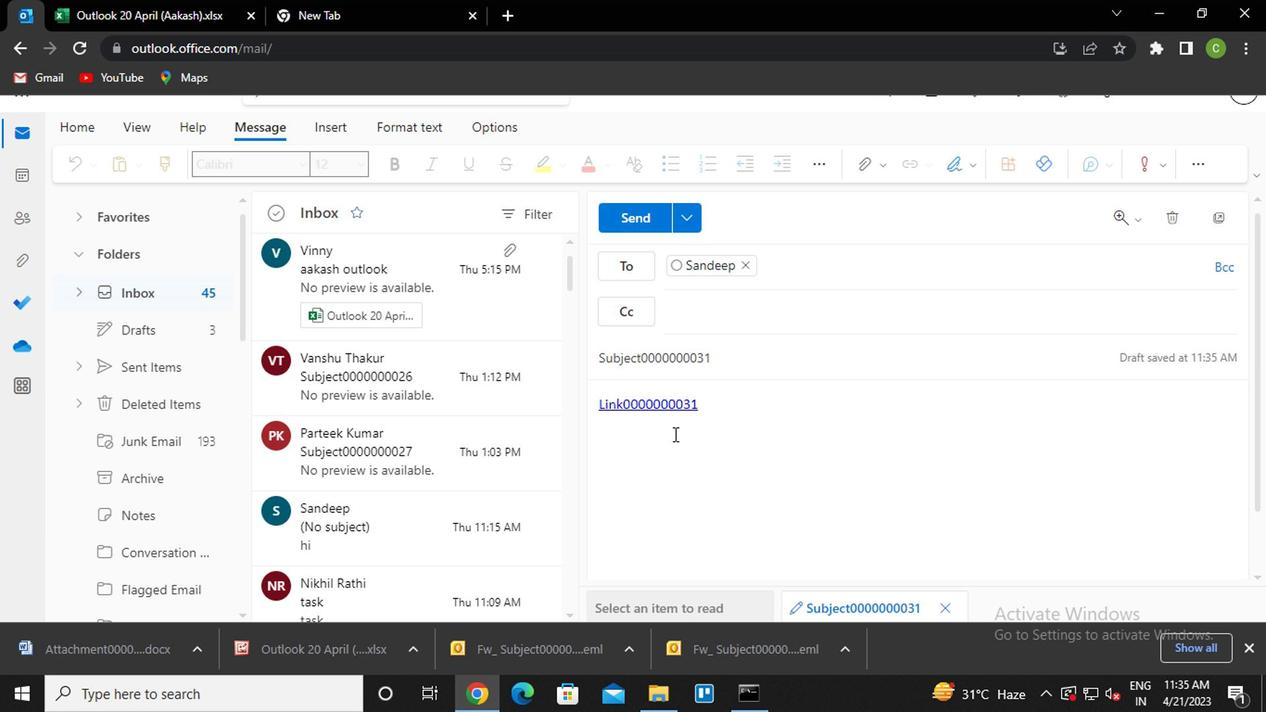 
Action: Key pressed <Key.right><Key.enter><Key.caps_lock>ctrl+M<Key.caps_lock>essage0000000031
Screenshot: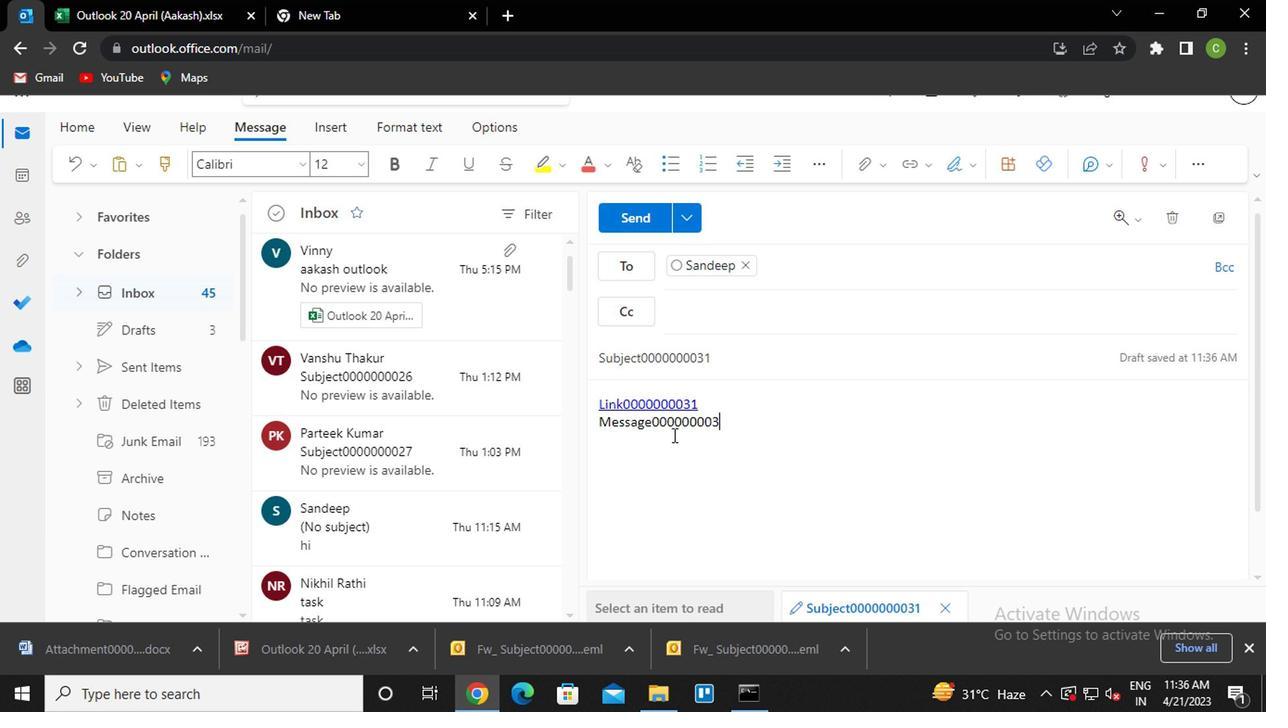 
Action: Mouse moved to (622, 223)
Screenshot: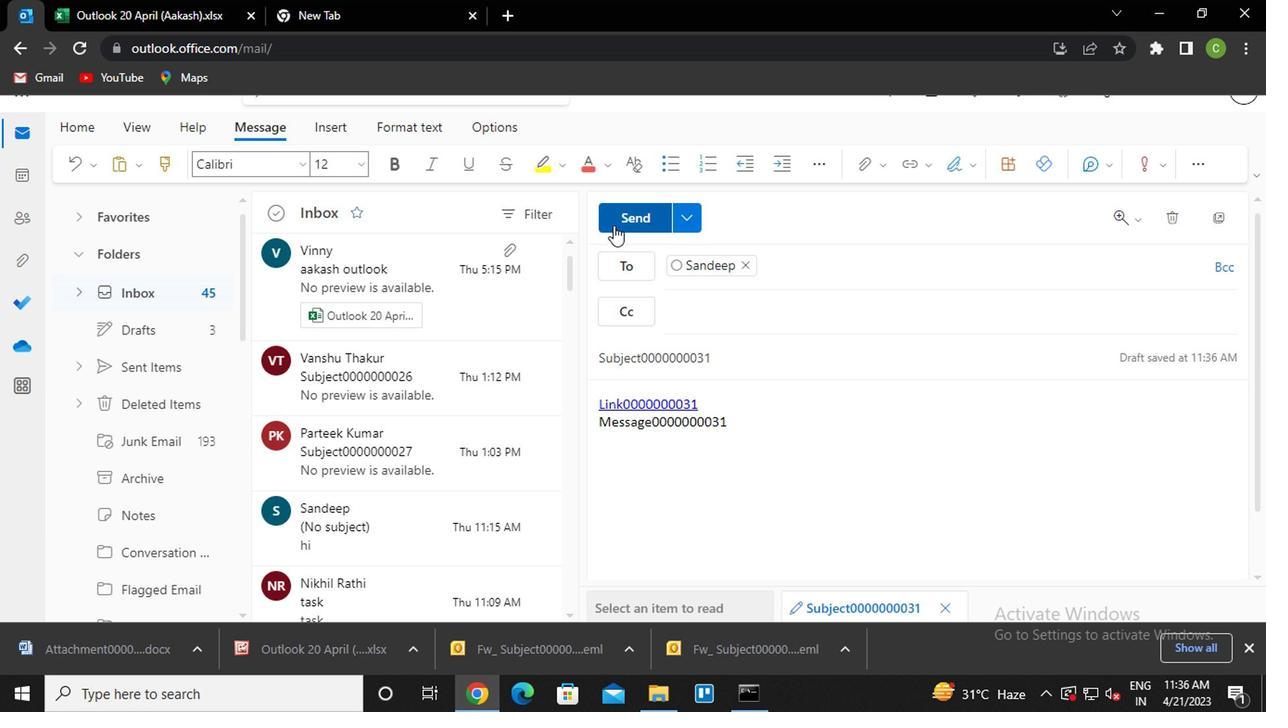 
Action: Mouse pressed left at (622, 223)
Screenshot: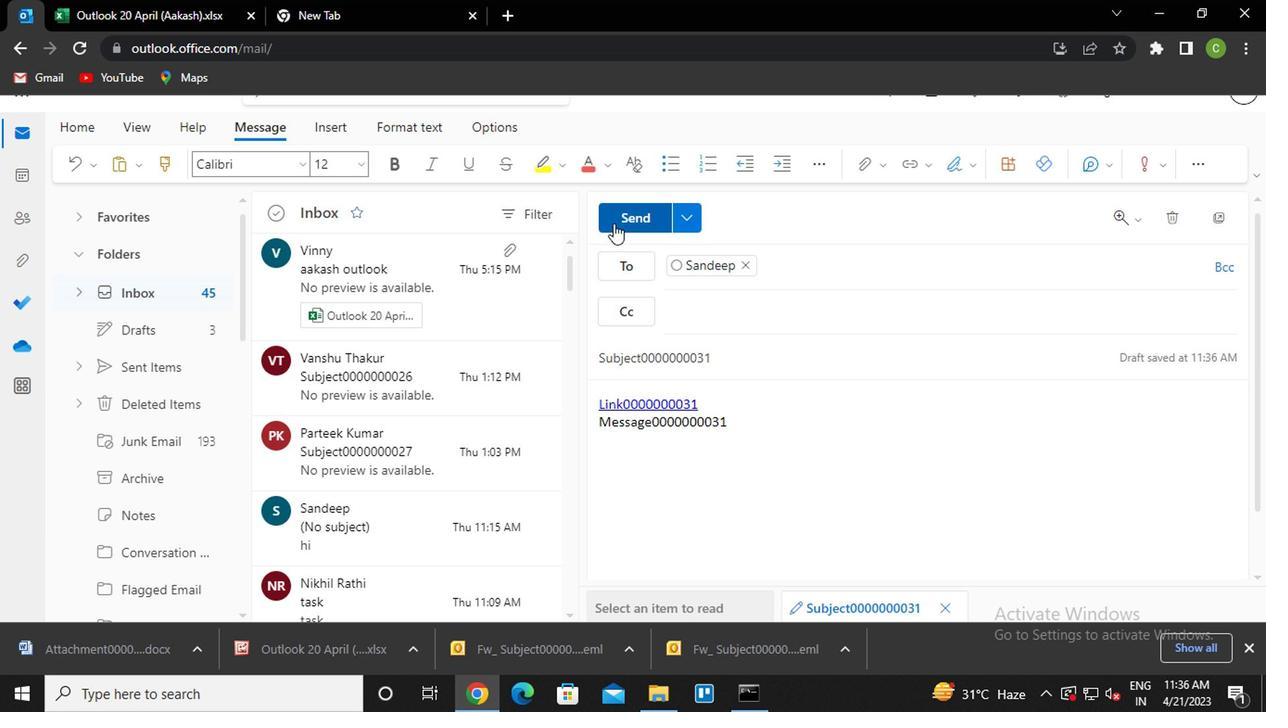 
Action: Mouse moved to (705, 399)
Screenshot: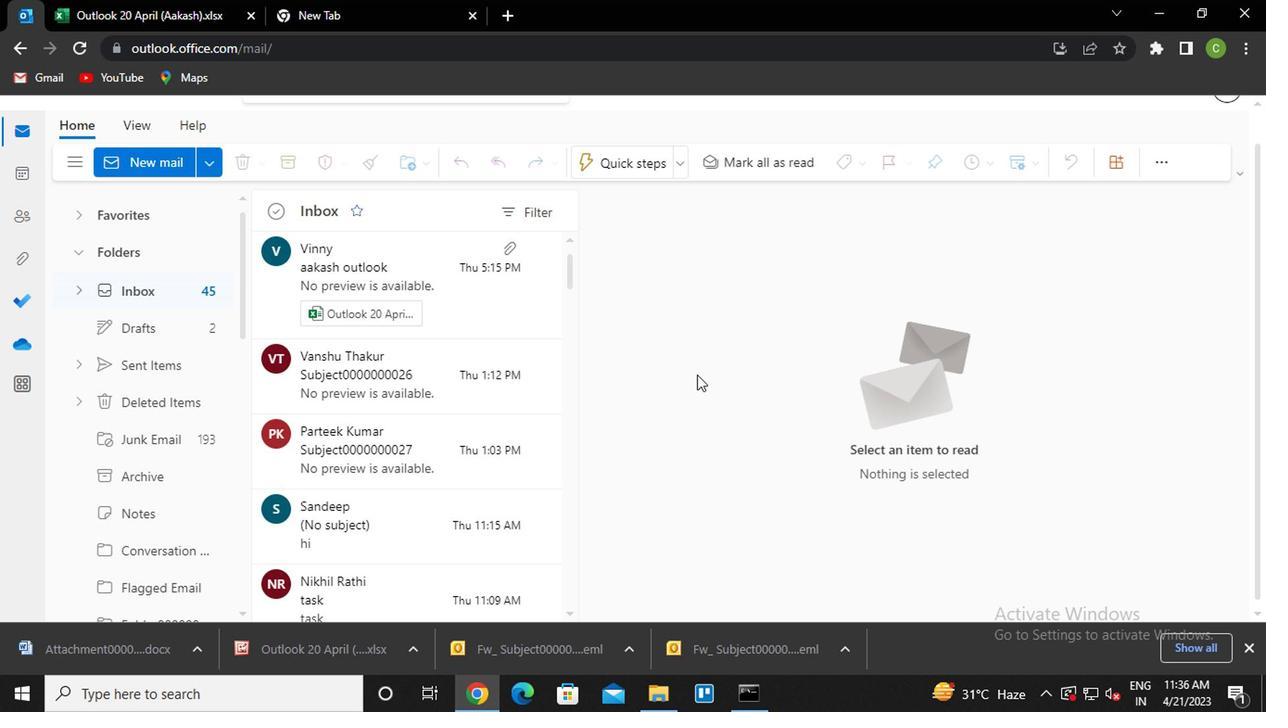 
